 Task: Locate a 24-hour pharmacy in the Upper East Side.
Action: Mouse moved to (422, 278)
Screenshot: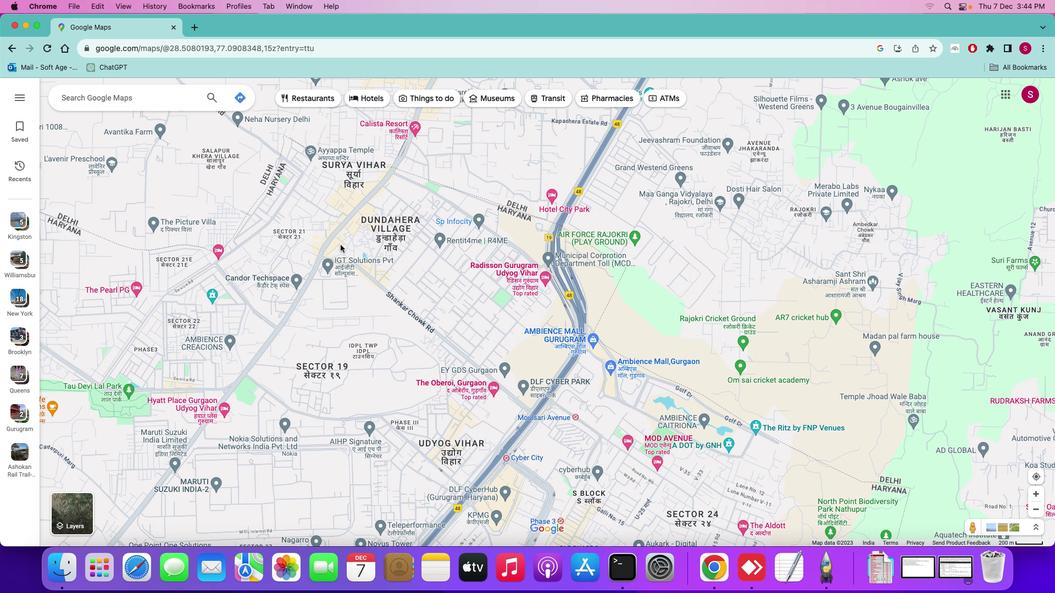 
Action: Mouse pressed left at (422, 278)
Screenshot: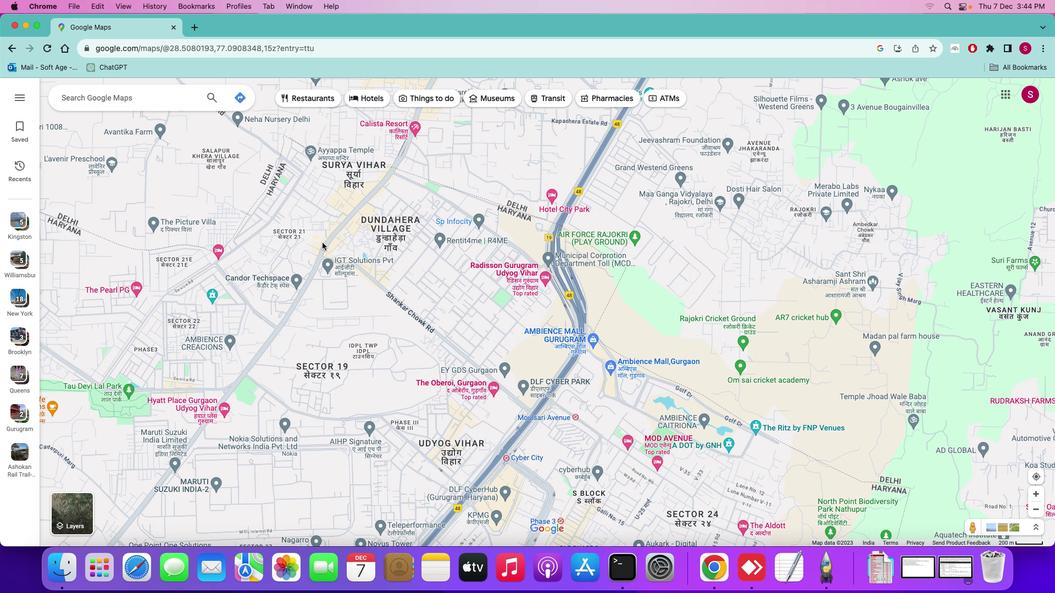 
Action: Mouse moved to (211, 96)
Screenshot: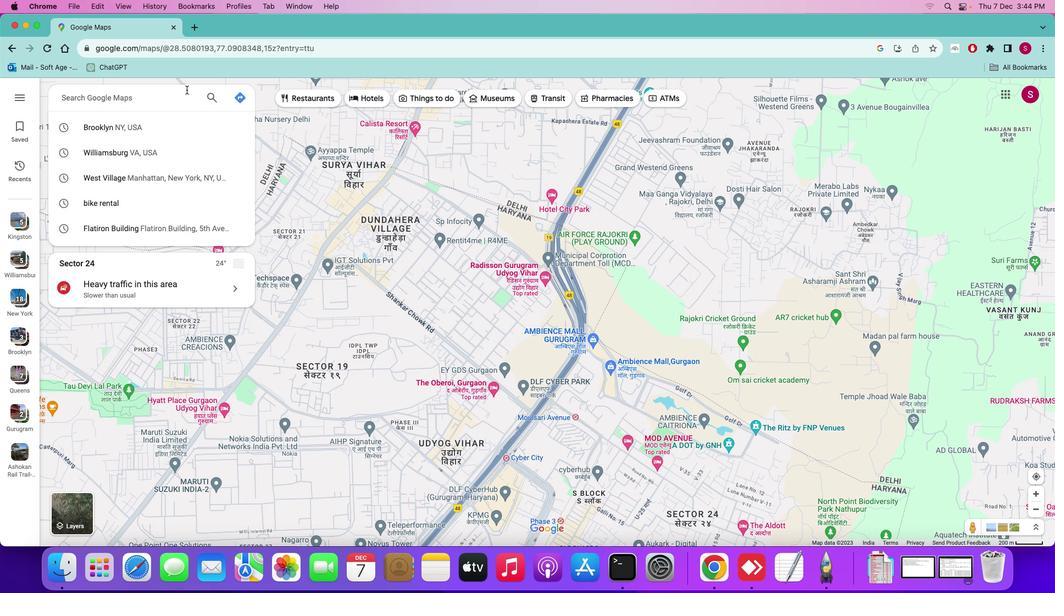 
Action: Mouse pressed left at (211, 96)
Screenshot: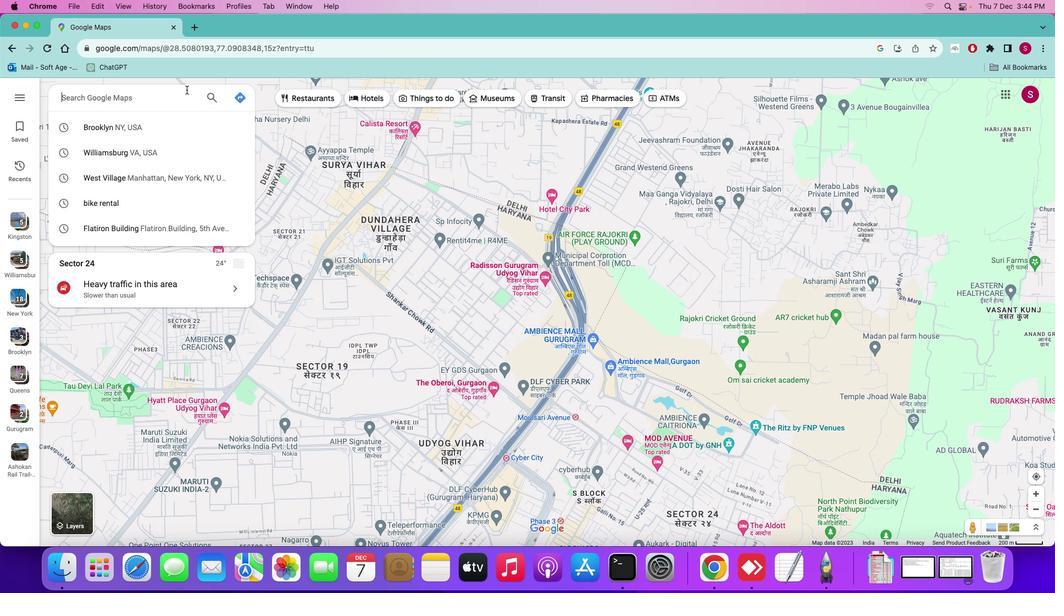
Action: Mouse moved to (186, 90)
Screenshot: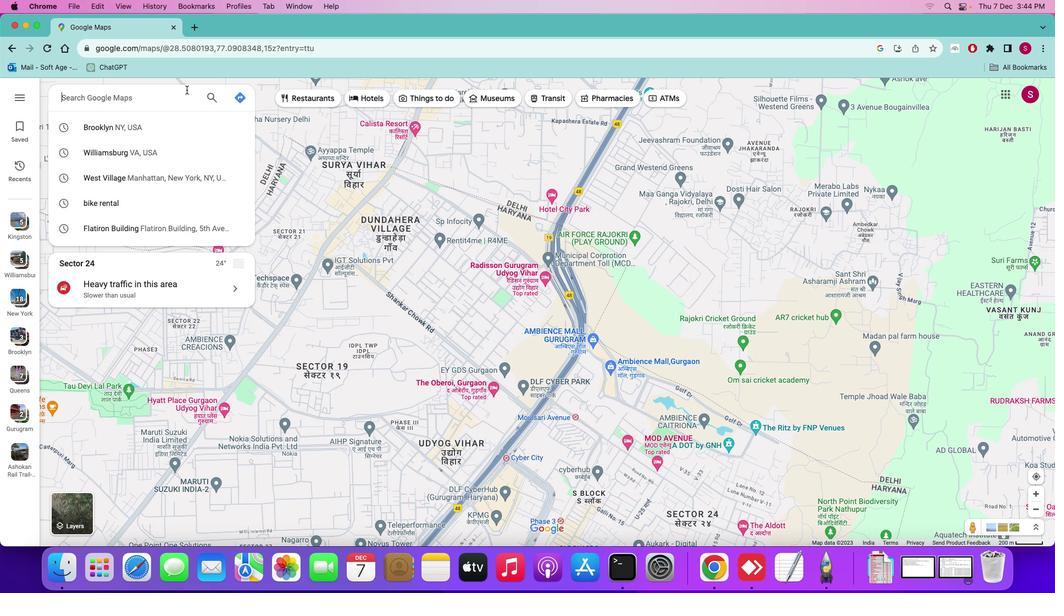 
Action: Key pressed Key.shift_r'T''h''e'Key.spaceKey.shift_r'U''p''p''e''r'Key.spaceKey.shift_r'E''a''s''t'Key.space's''i''d''e'Key.enter
Screenshot: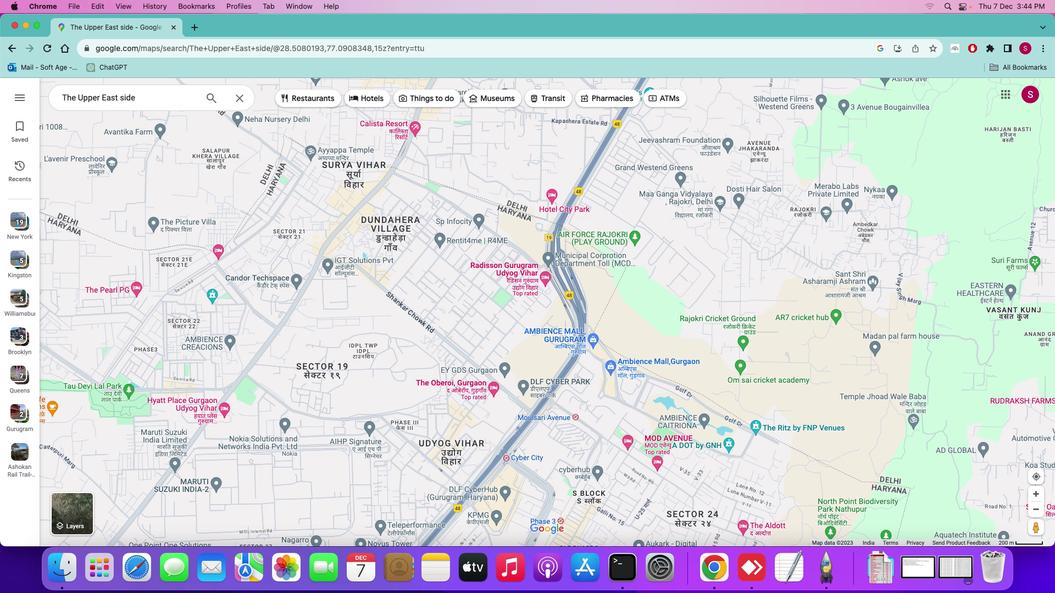 
Action: Mouse moved to (503, 342)
Screenshot: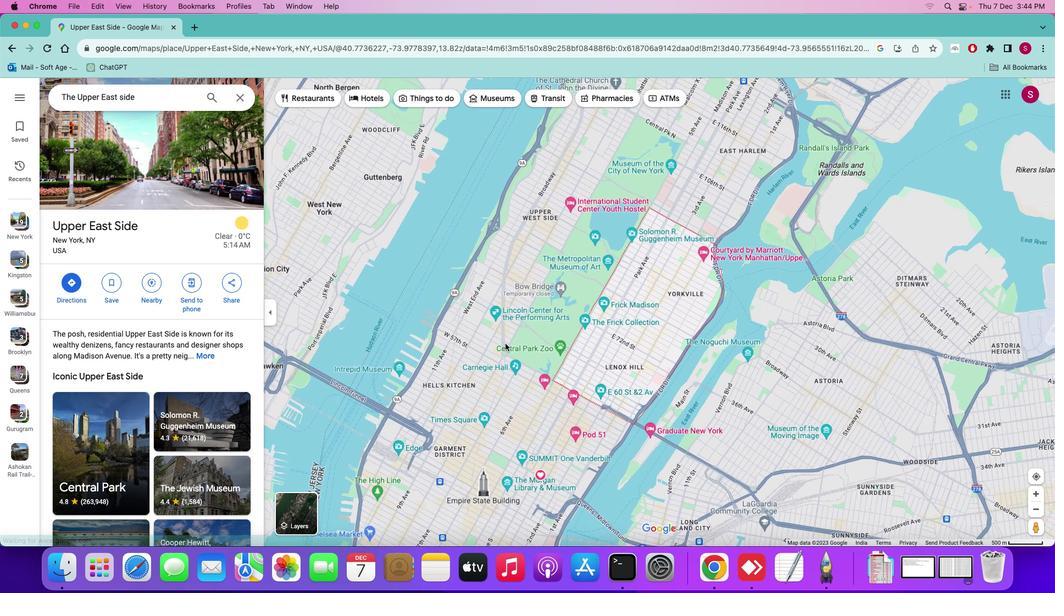 
Action: Mouse scrolled (503, 342) with delta (0, 0)
Screenshot: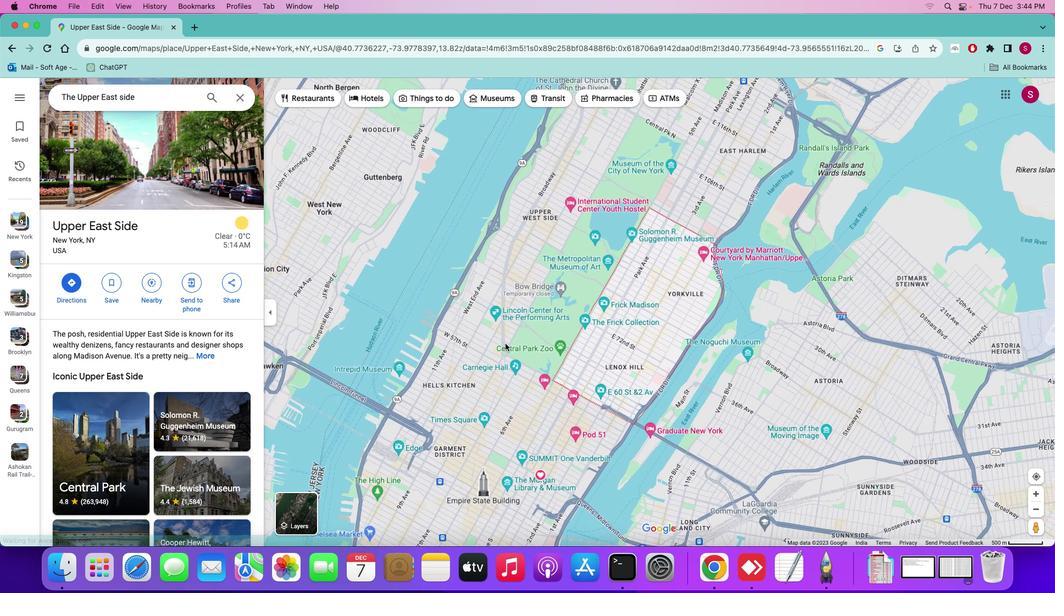 
Action: Mouse scrolled (503, 342) with delta (0, 0)
Screenshot: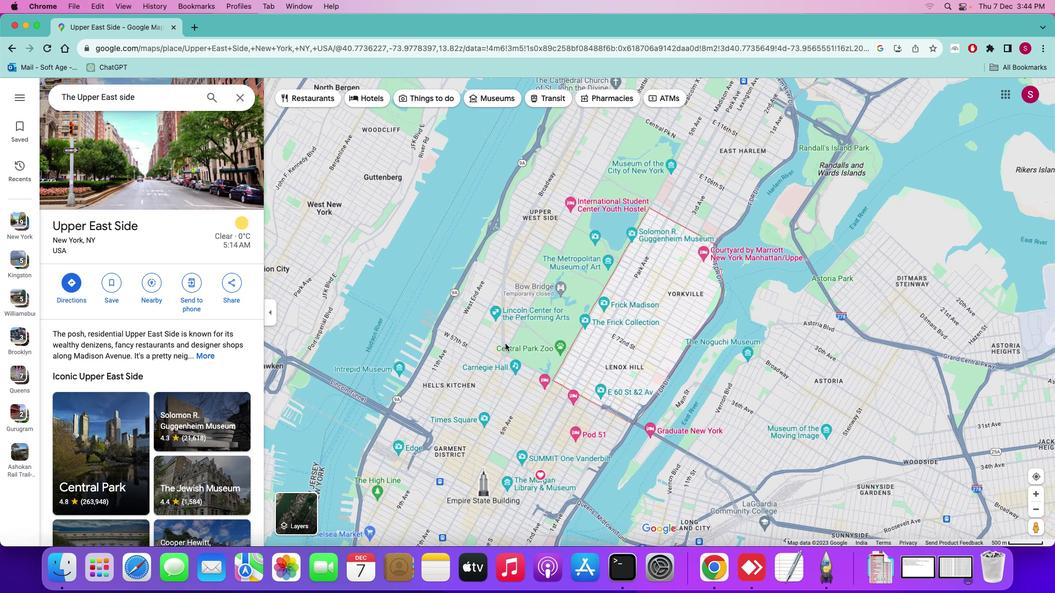 
Action: Mouse moved to (505, 344)
Screenshot: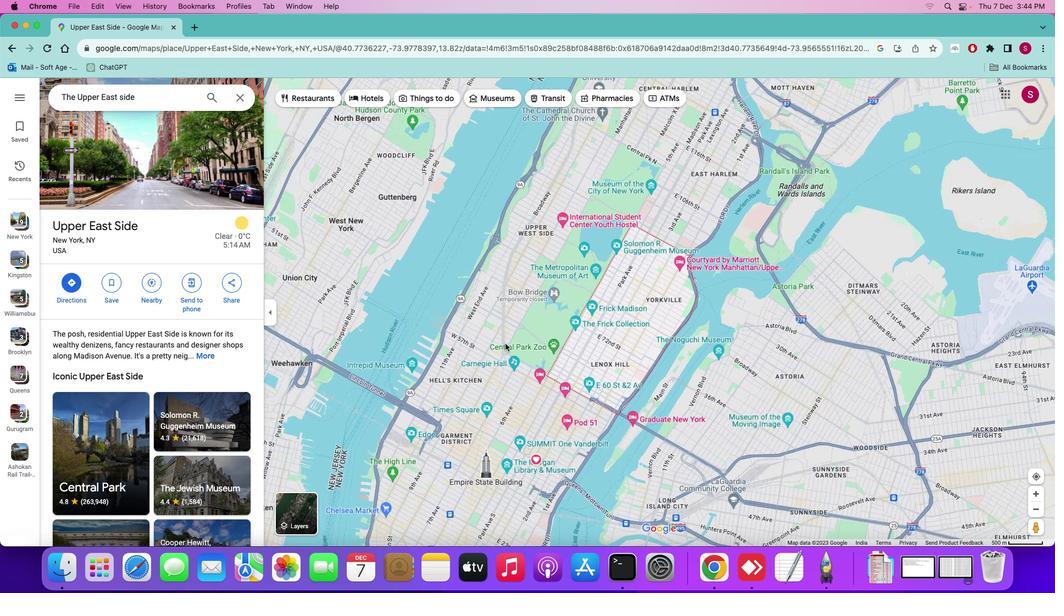 
Action: Mouse scrolled (505, 344) with delta (0, 0)
Screenshot: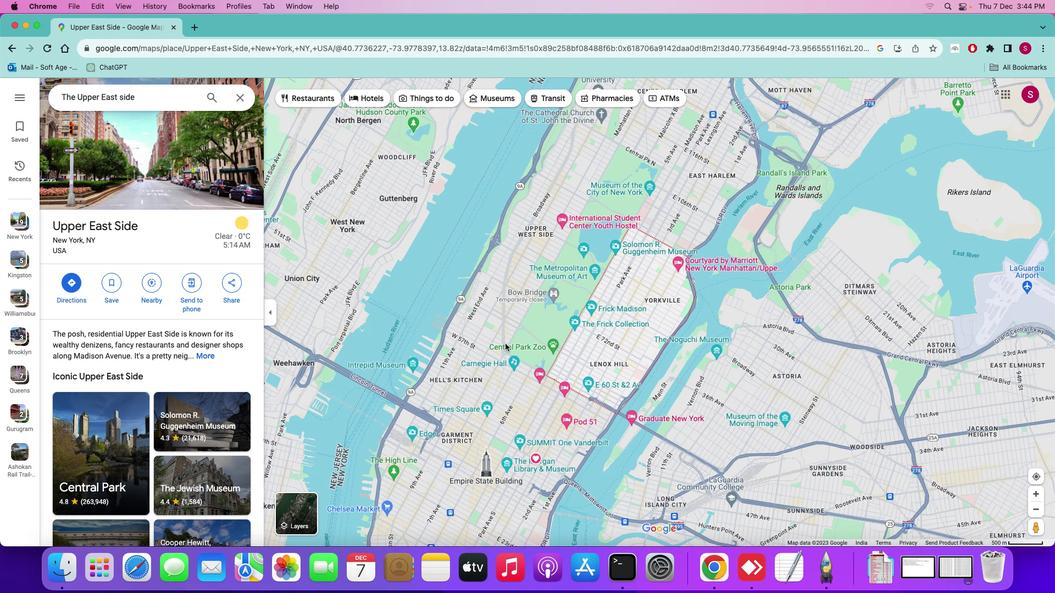 
Action: Mouse scrolled (505, 344) with delta (0, 0)
Screenshot: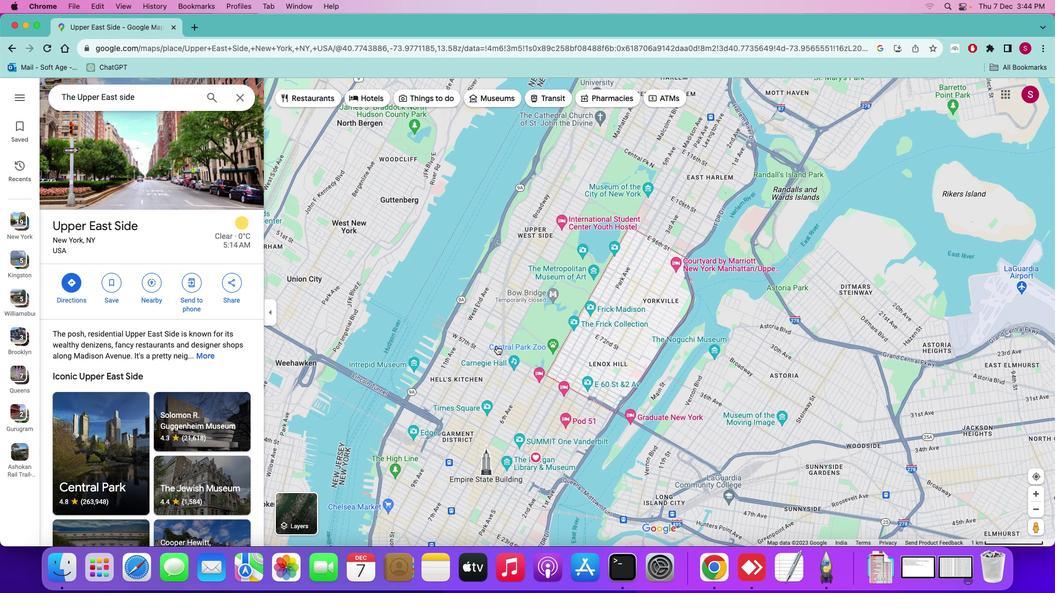
Action: Mouse scrolled (505, 344) with delta (0, 0)
Screenshot: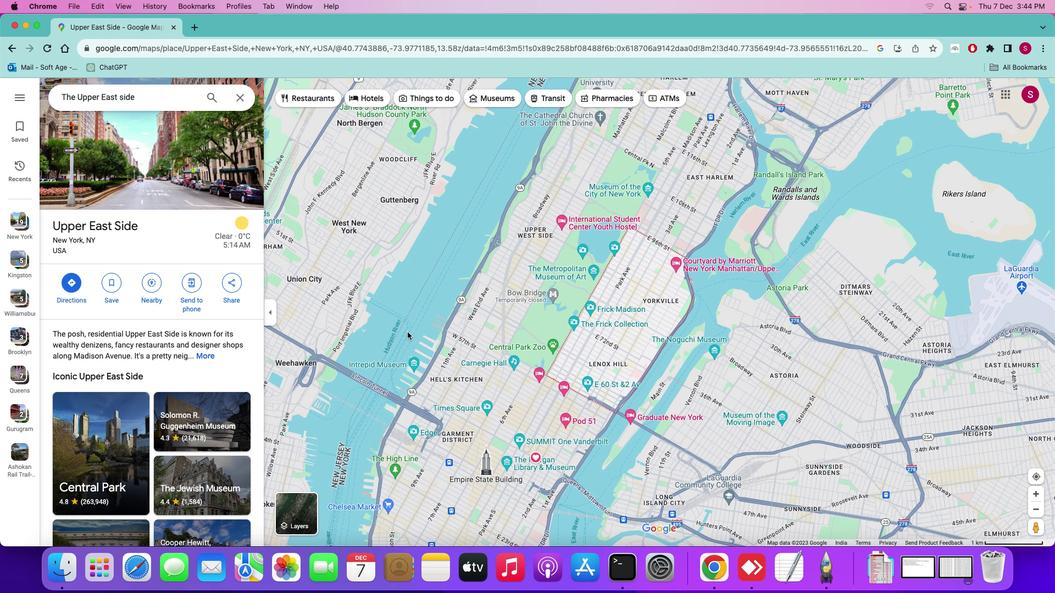 
Action: Mouse scrolled (505, 344) with delta (0, 0)
Screenshot: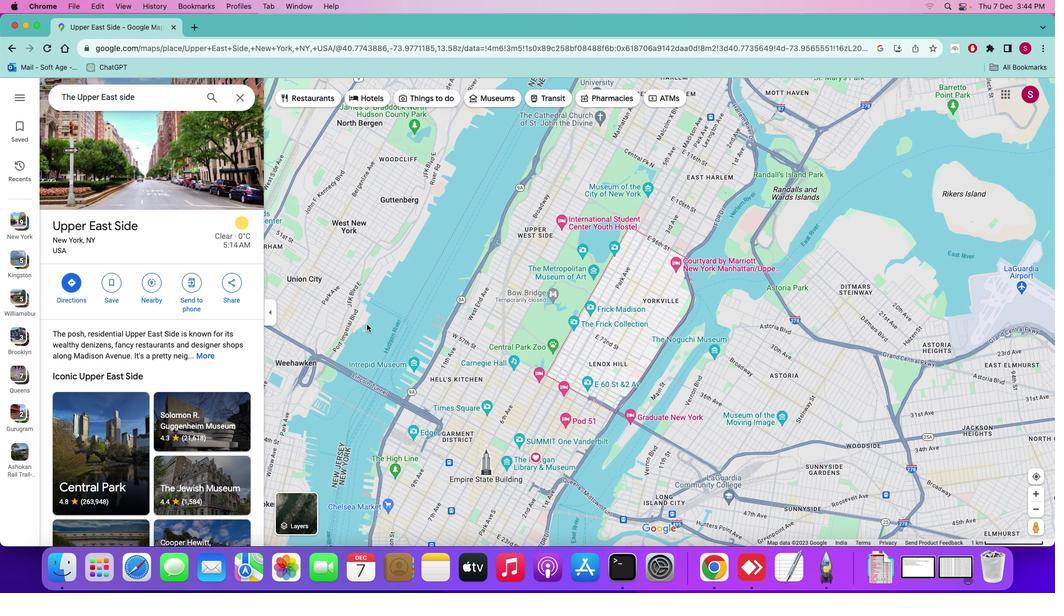 
Action: Mouse scrolled (505, 344) with delta (0, 0)
Screenshot: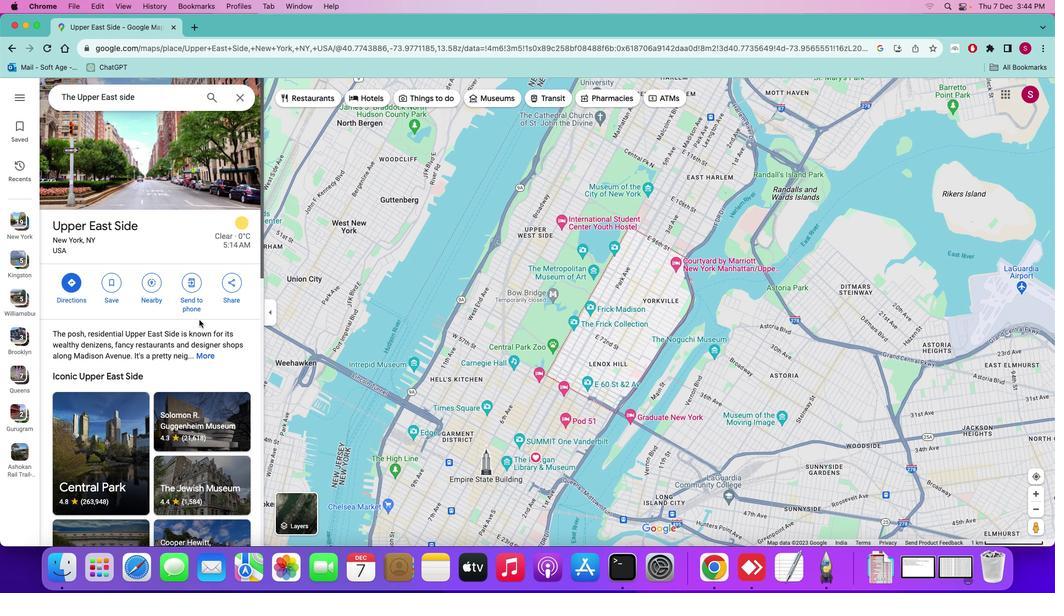 
Action: Mouse moved to (149, 282)
Screenshot: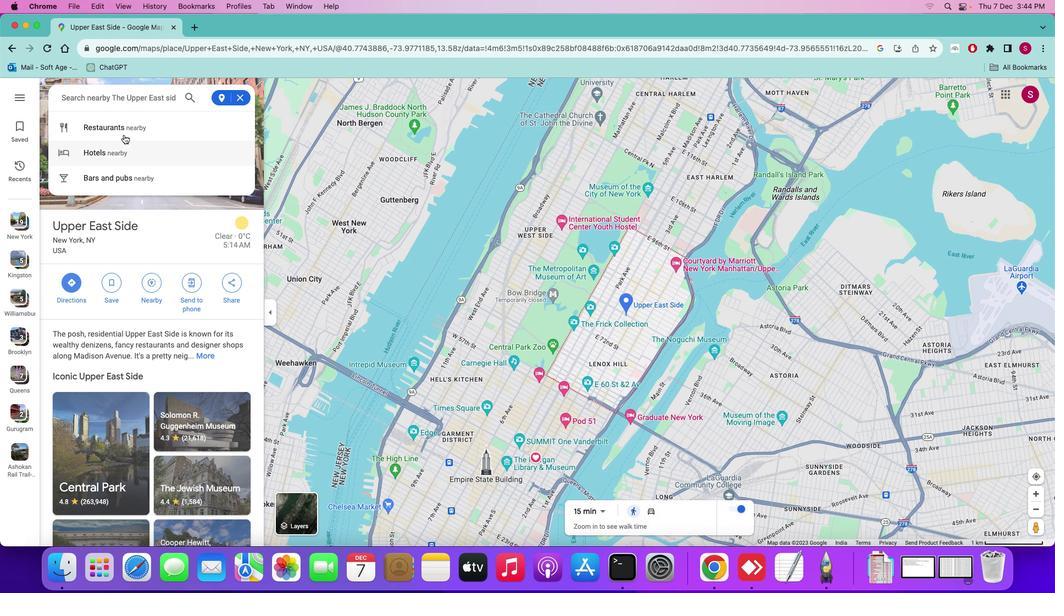 
Action: Mouse pressed left at (149, 282)
Screenshot: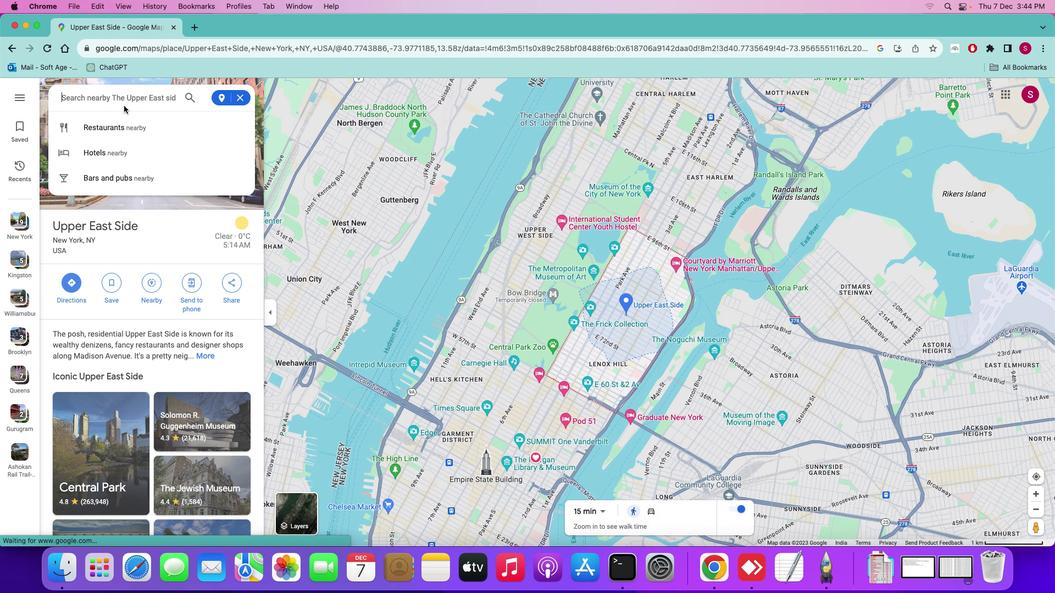 
Action: Mouse moved to (125, 98)
Screenshot: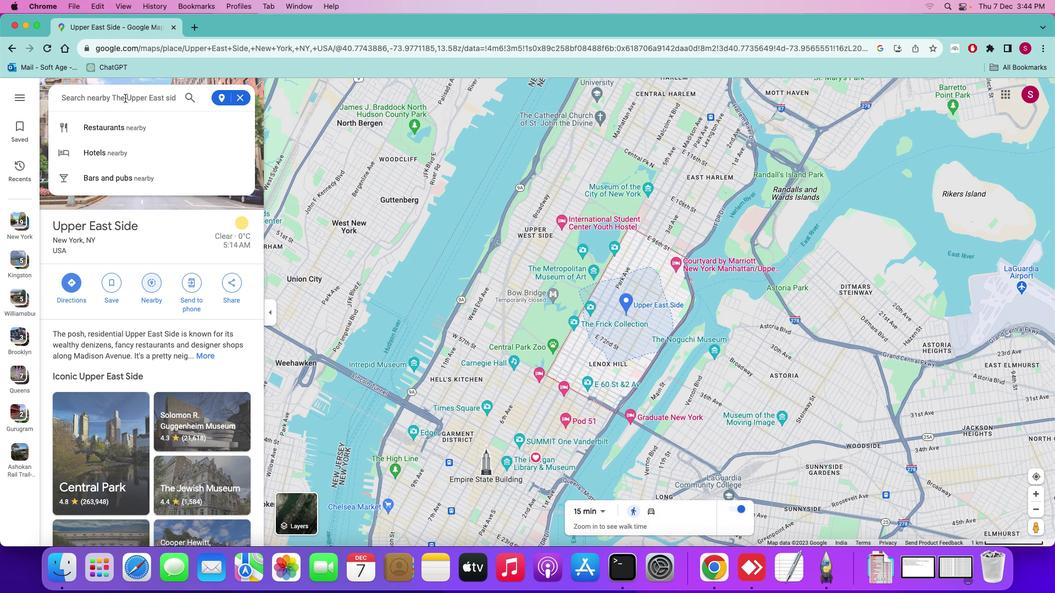 
Action: Mouse pressed left at (125, 98)
Screenshot: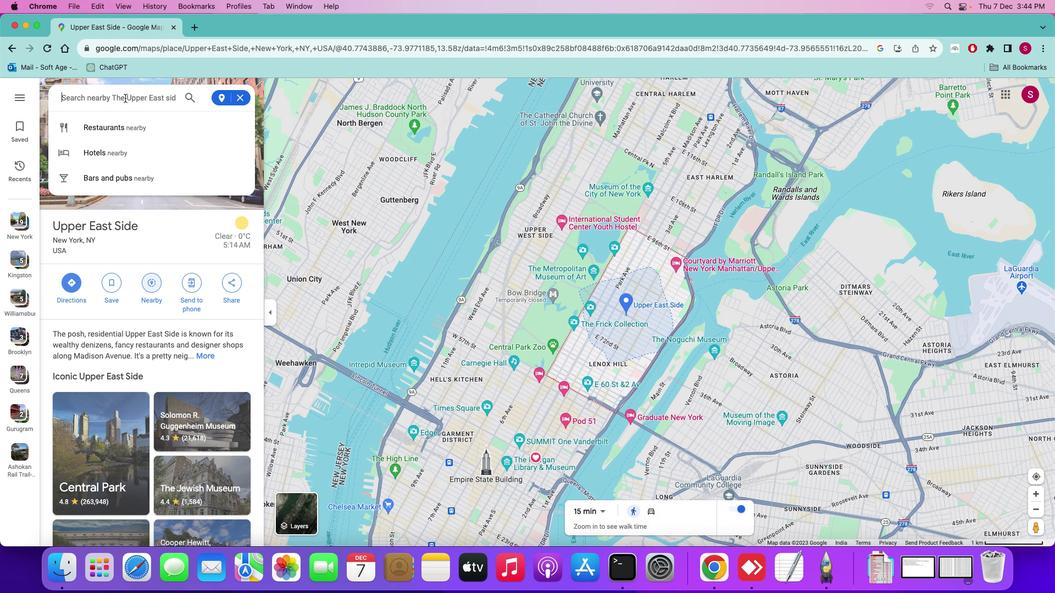 
Action: Key pressed '2''4''-''h''o''u''r''s'Key.space'p''h''a''r''m''a''c''y'Key.enter
Screenshot: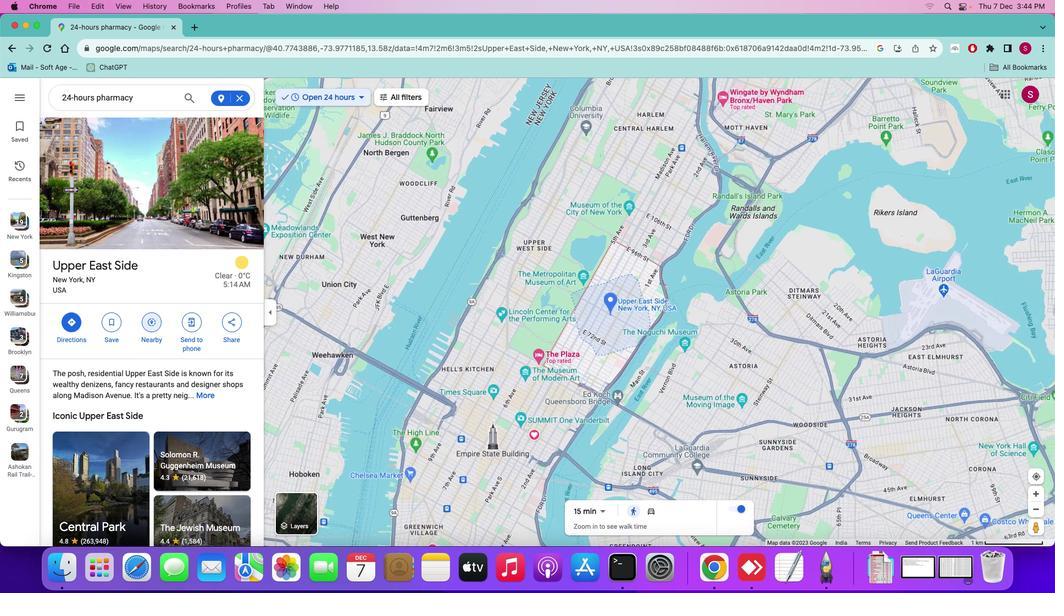 
Action: Mouse moved to (103, 156)
Screenshot: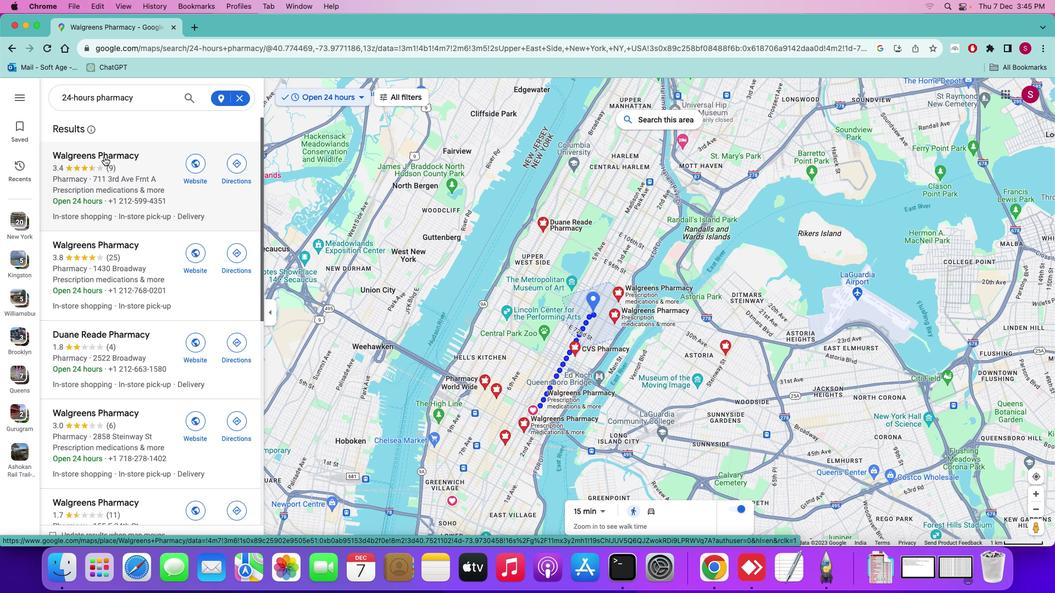 
Action: Mouse pressed left at (103, 156)
Screenshot: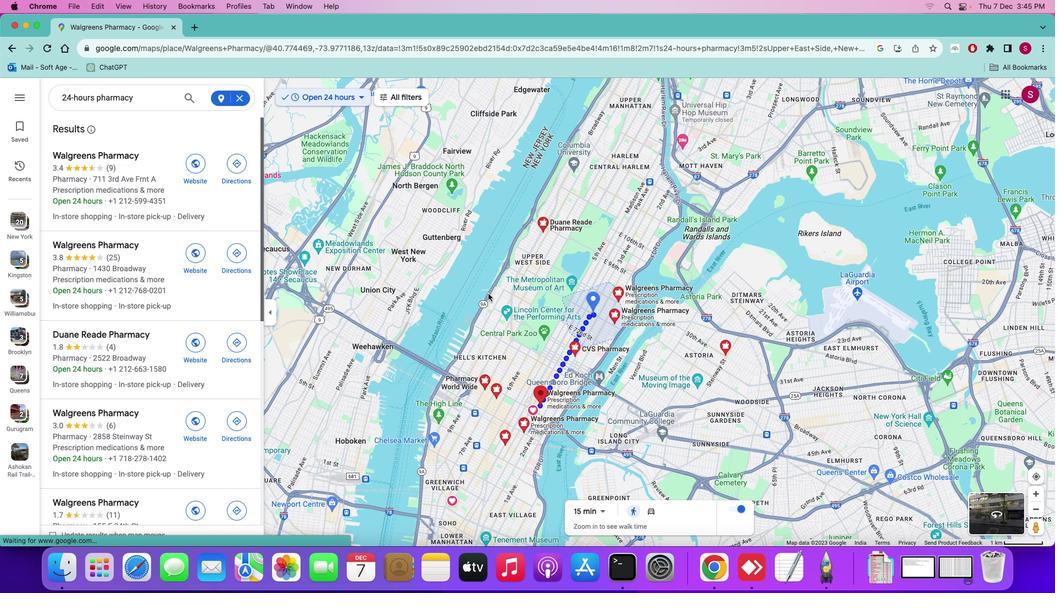 
Action: Mouse moved to (488, 294)
Screenshot: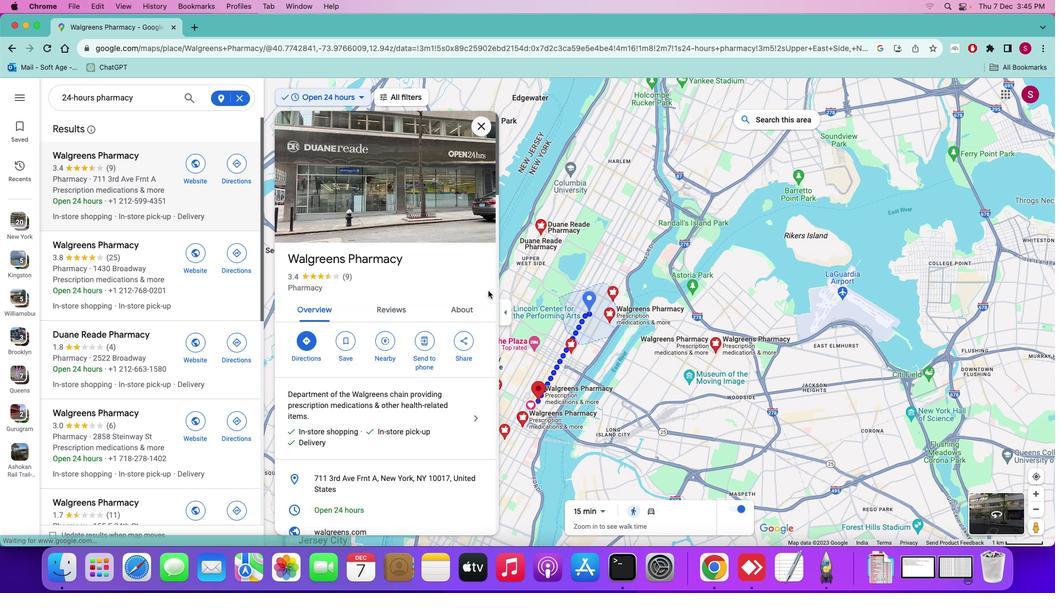 
Action: Mouse scrolled (488, 294) with delta (0, 0)
Screenshot: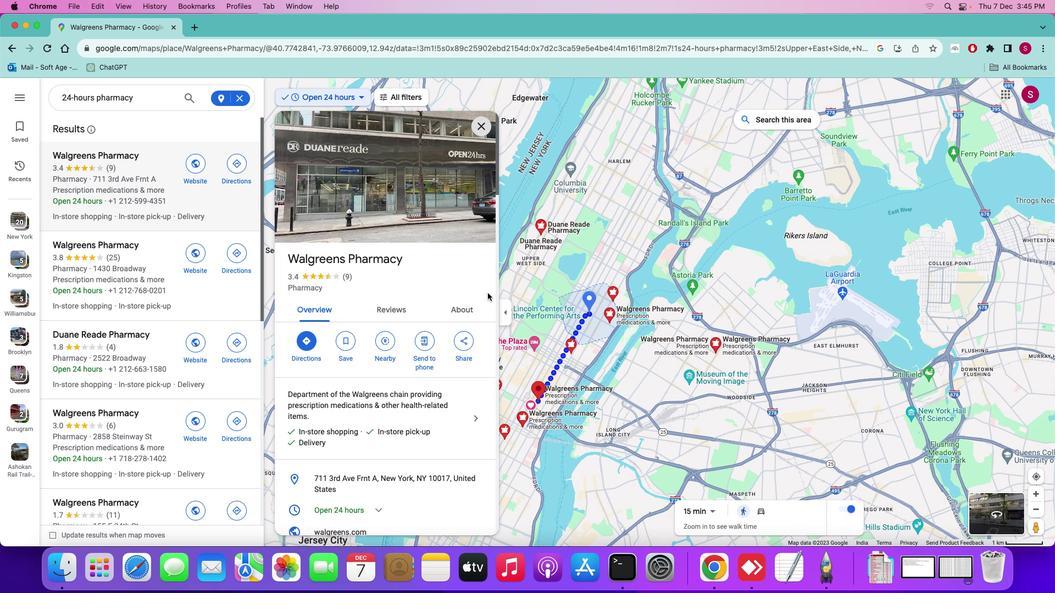 
Action: Mouse moved to (488, 294)
Screenshot: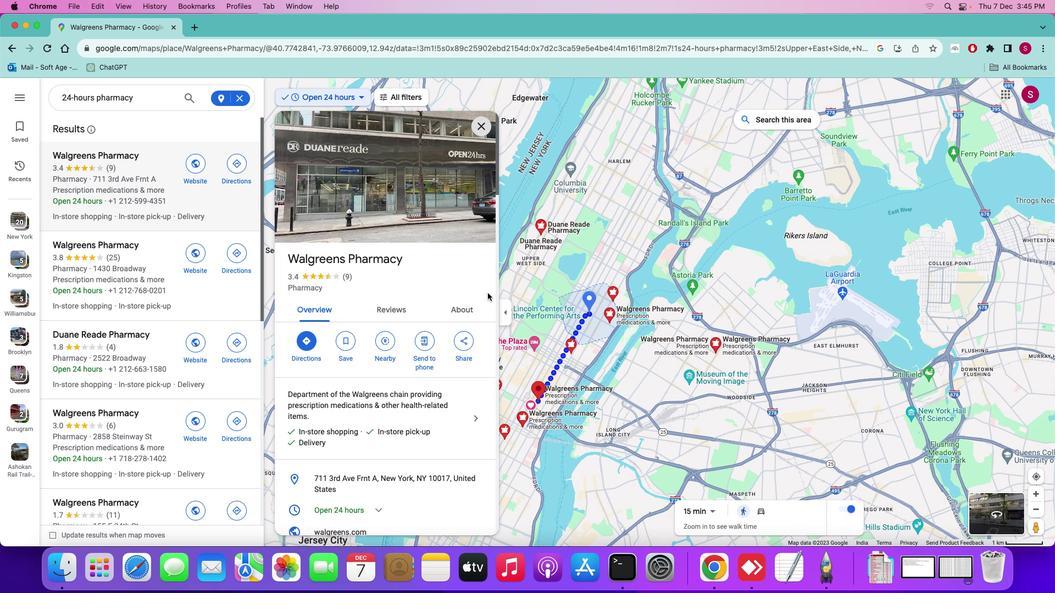 
Action: Mouse scrolled (488, 294) with delta (0, 0)
Screenshot: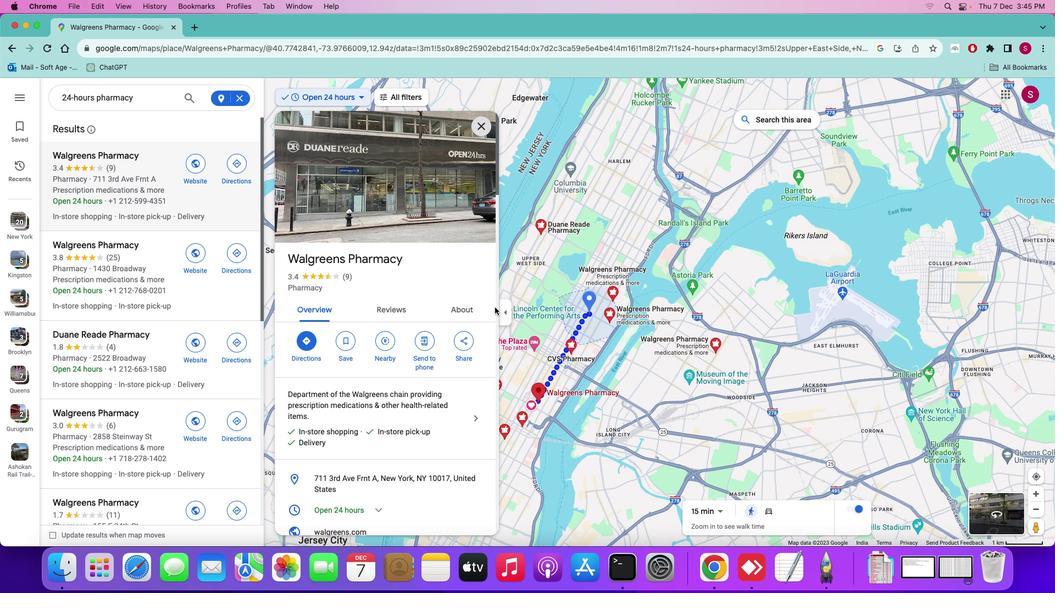 
Action: Mouse scrolled (488, 294) with delta (0, 0)
Screenshot: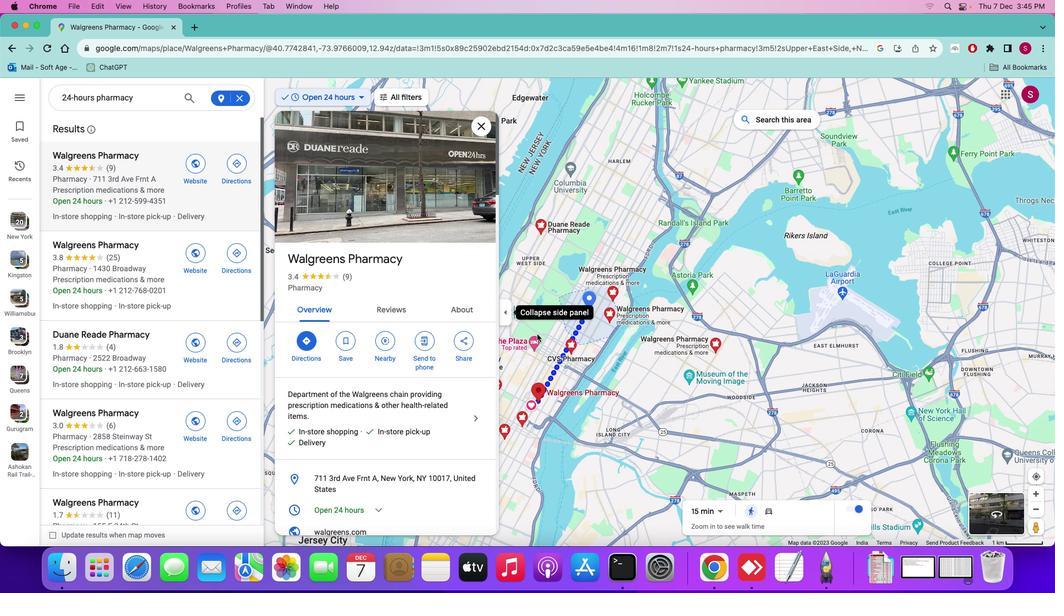 
Action: Mouse moved to (591, 356)
Screenshot: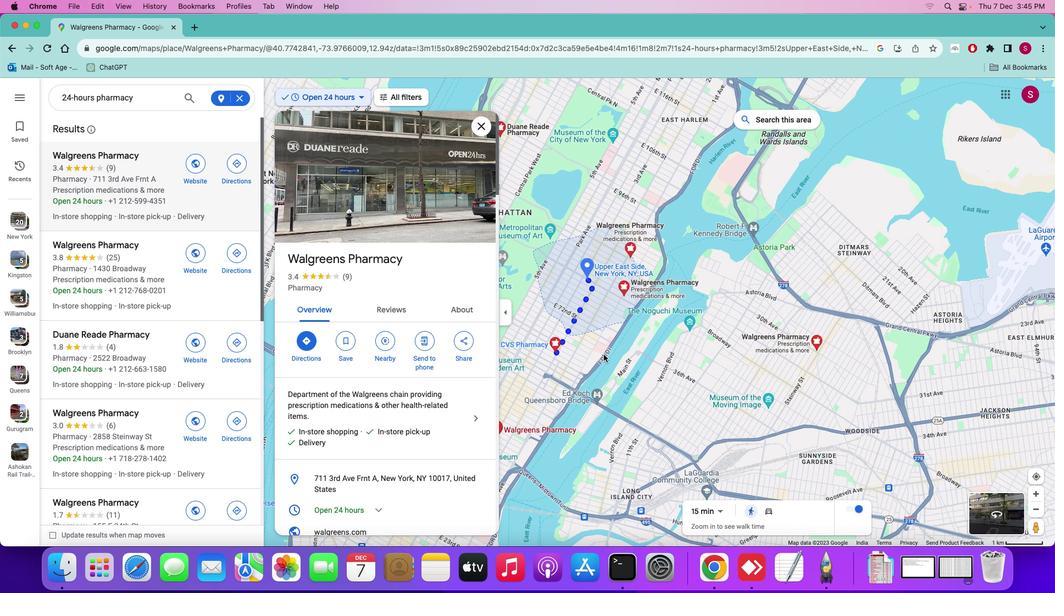 
Action: Mouse scrolled (591, 356) with delta (0, 0)
Screenshot: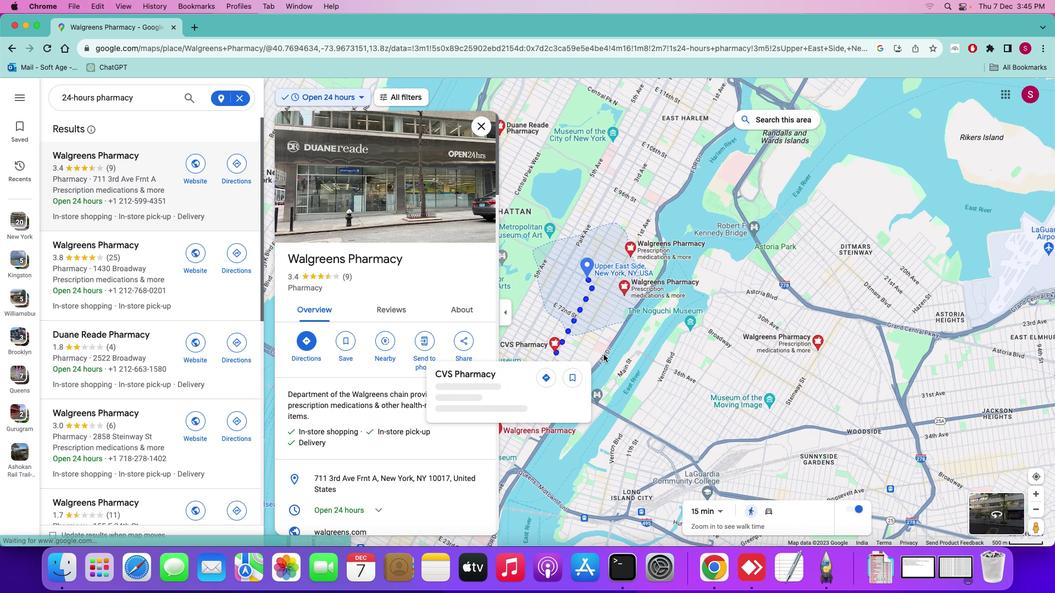 
Action: Mouse scrolled (591, 356) with delta (0, 0)
Screenshot: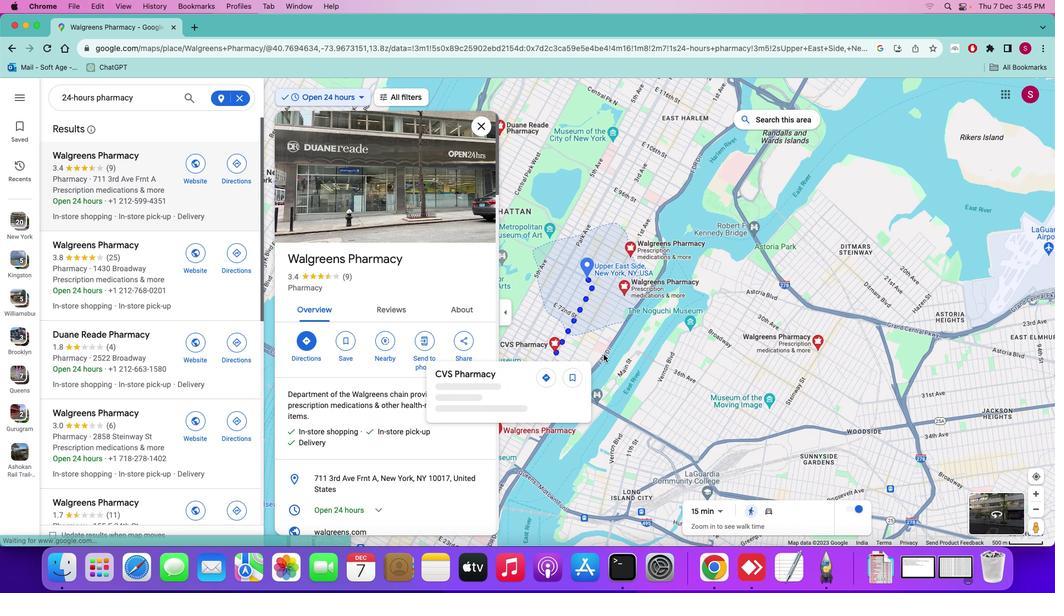 
Action: Mouse scrolled (591, 356) with delta (0, 1)
Screenshot: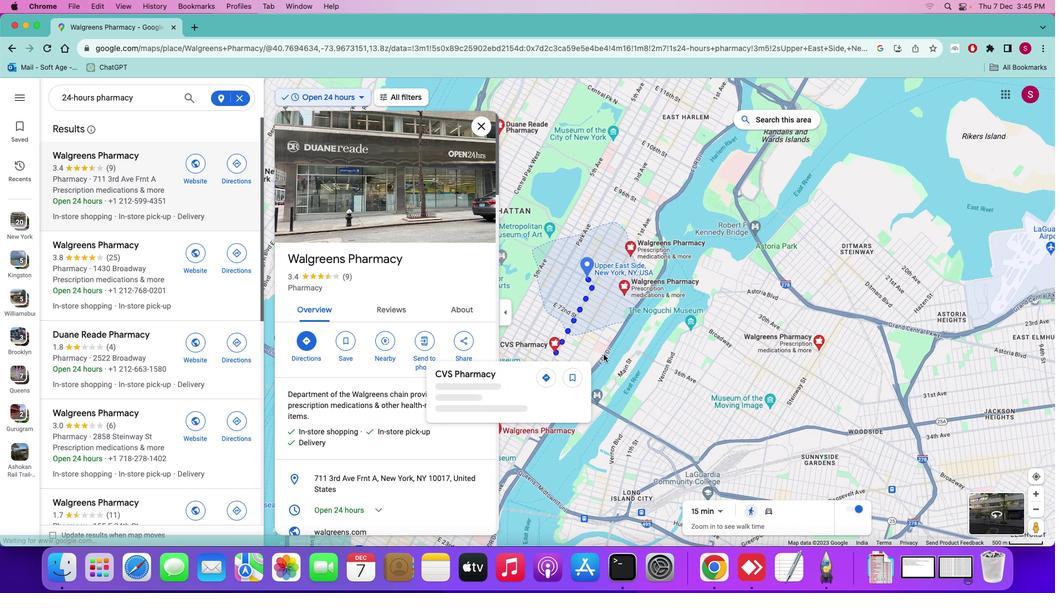 
Action: Mouse scrolled (591, 356) with delta (0, 2)
Screenshot: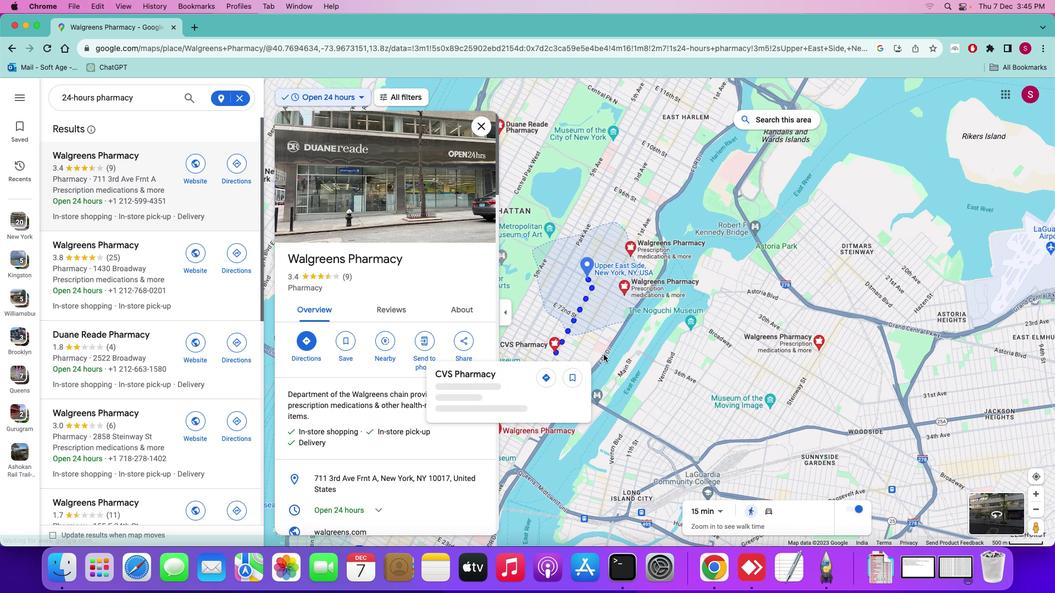 
Action: Mouse scrolled (591, 356) with delta (0, 0)
Screenshot: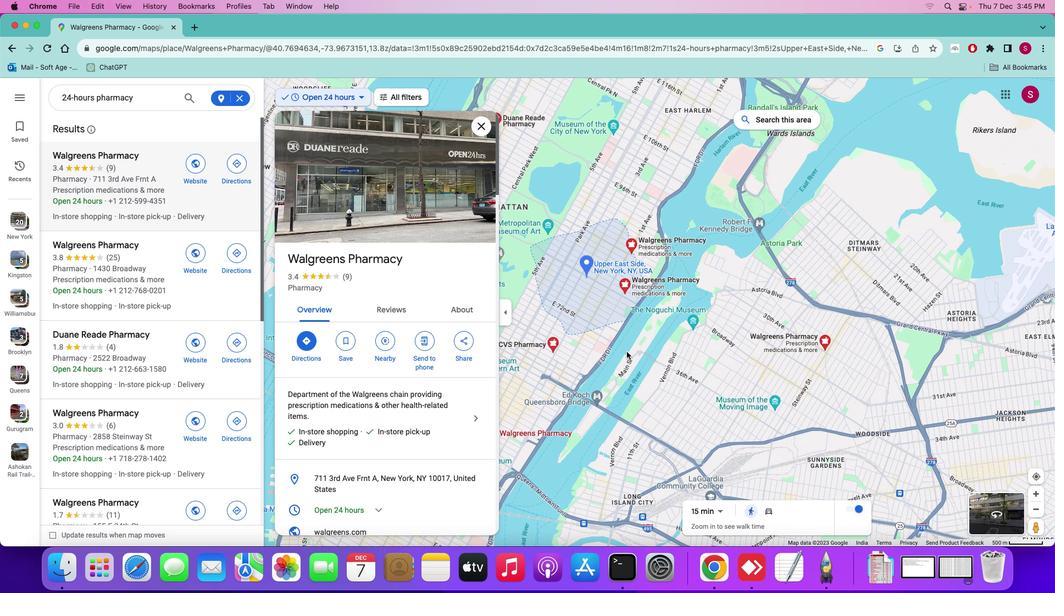 
Action: Mouse moved to (603, 355)
Screenshot: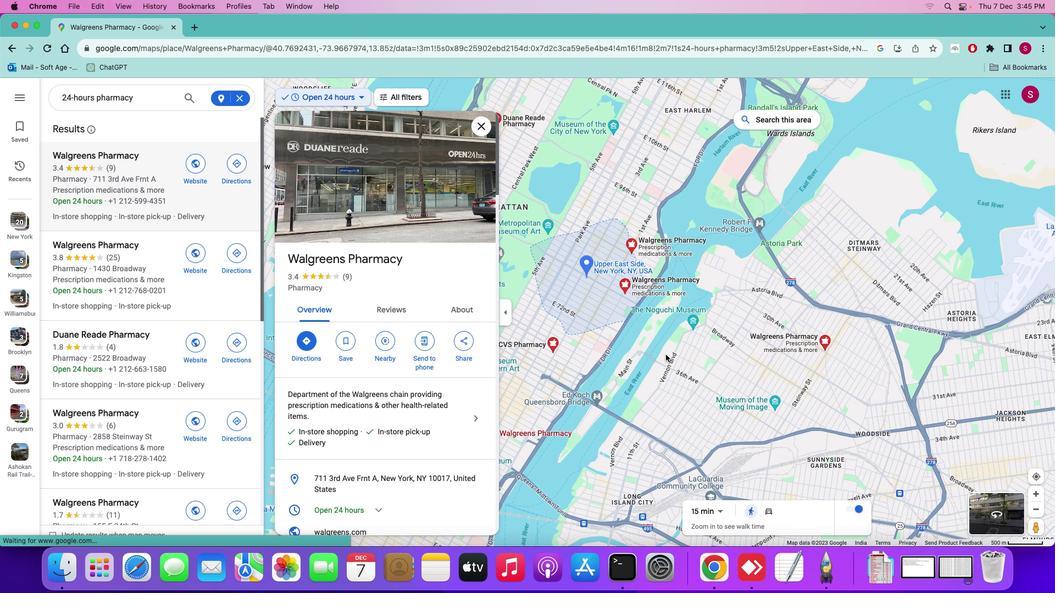 
Action: Mouse scrolled (603, 355) with delta (0, 0)
Screenshot: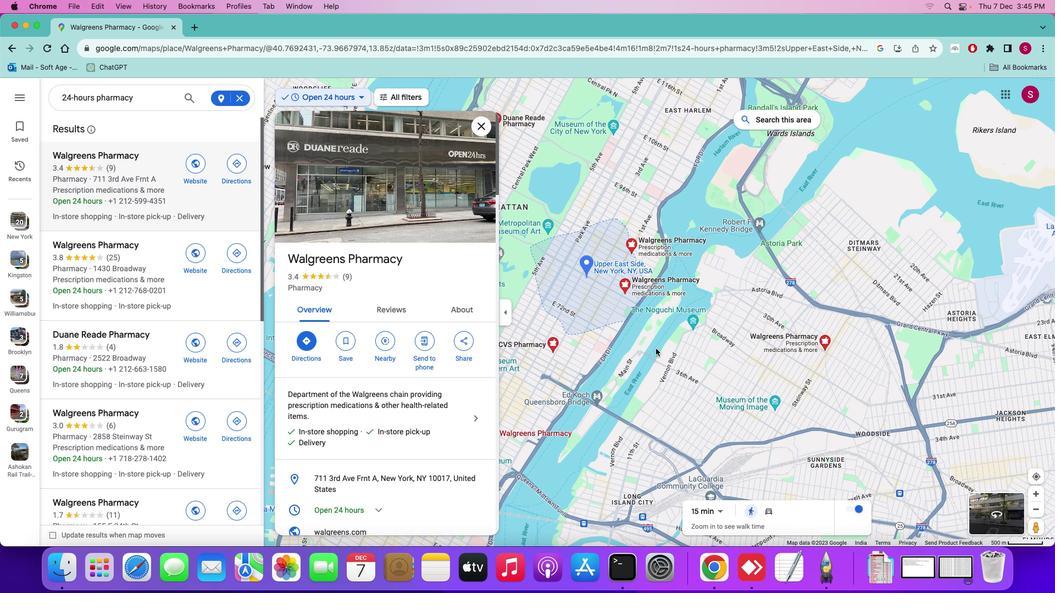 
Action: Mouse scrolled (603, 355) with delta (0, 0)
Screenshot: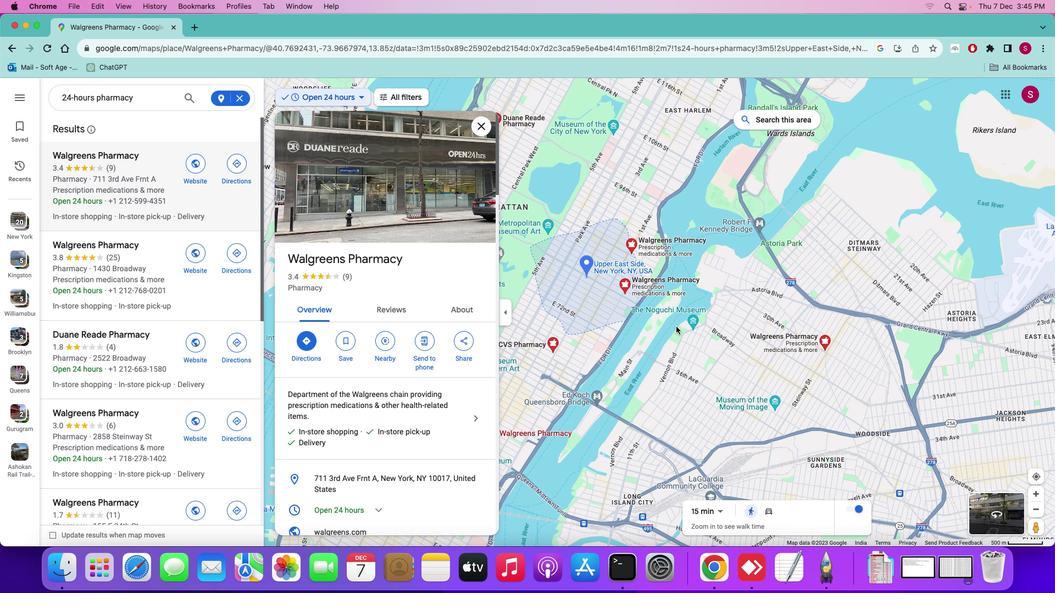 
Action: Mouse moved to (656, 349)
Screenshot: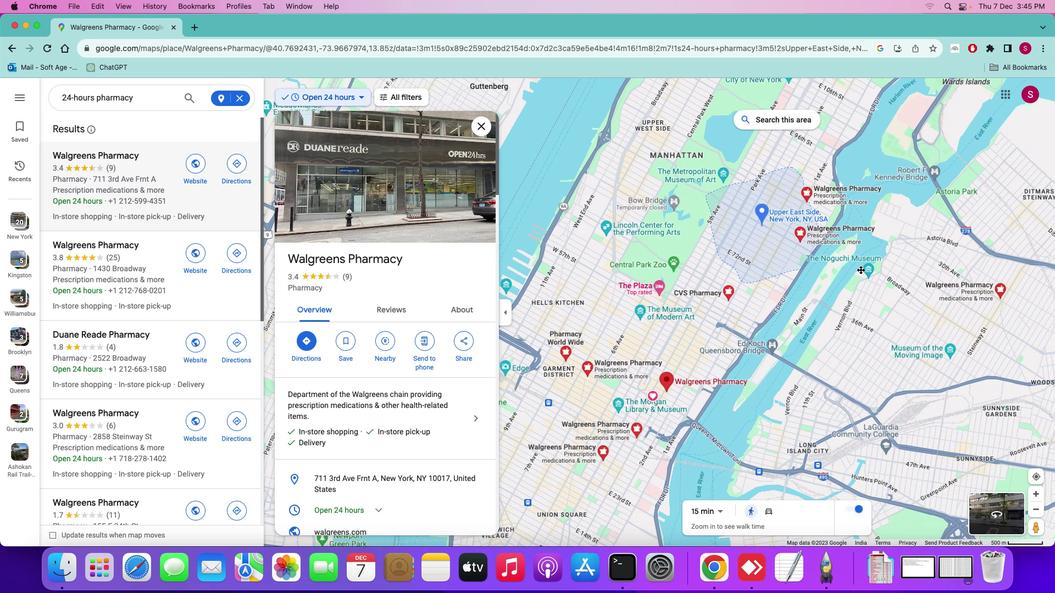 
Action: Mouse pressed left at (656, 349)
Screenshot: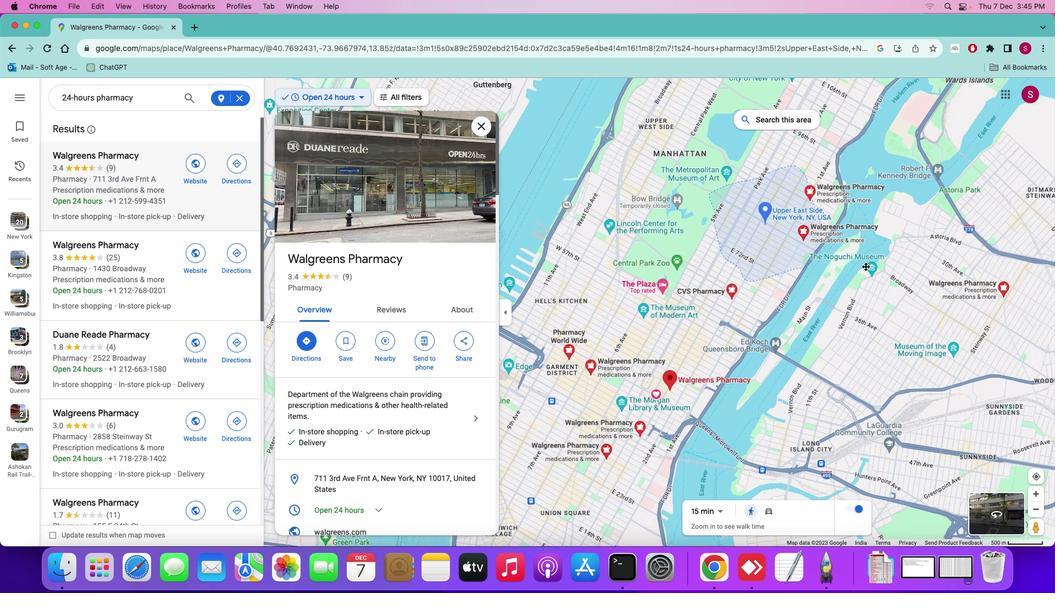 
Action: Mouse moved to (375, 301)
Screenshot: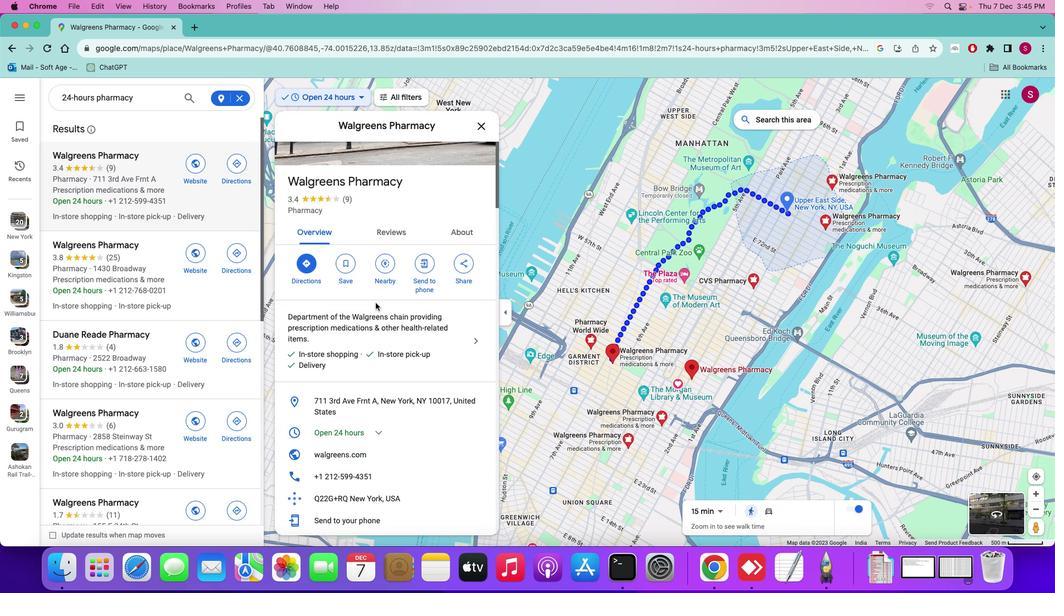 
Action: Mouse scrolled (375, 301) with delta (0, 0)
Screenshot: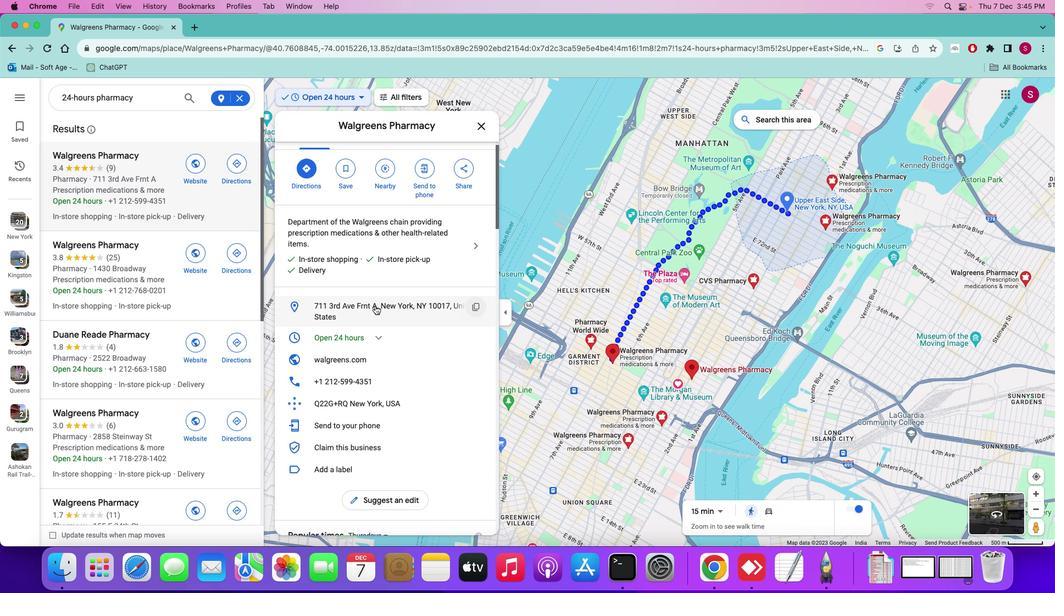 
Action: Mouse scrolled (375, 301) with delta (0, 0)
Screenshot: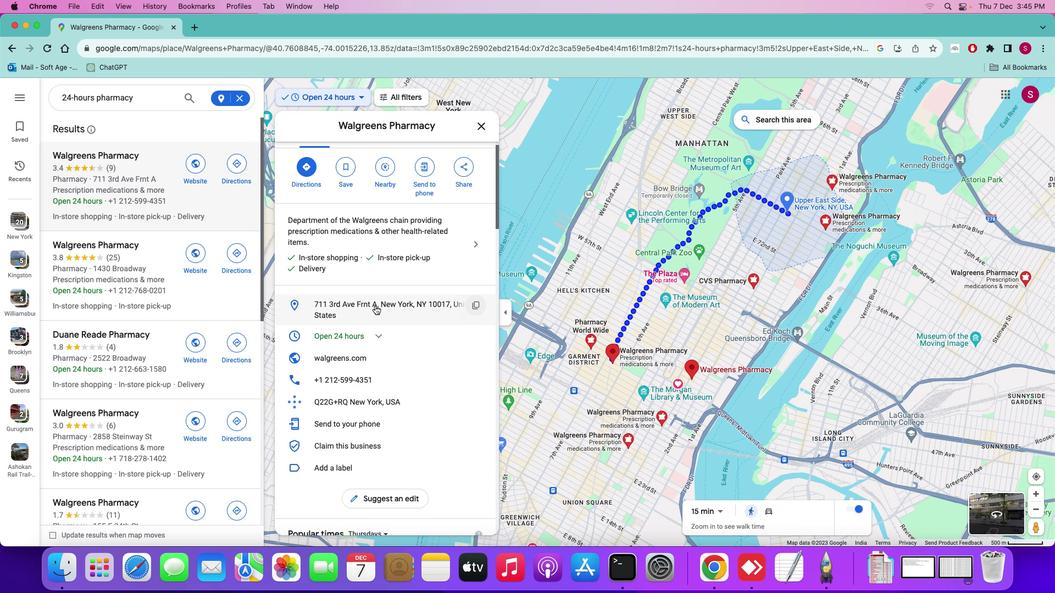 
Action: Mouse scrolled (375, 301) with delta (0, 0)
Screenshot: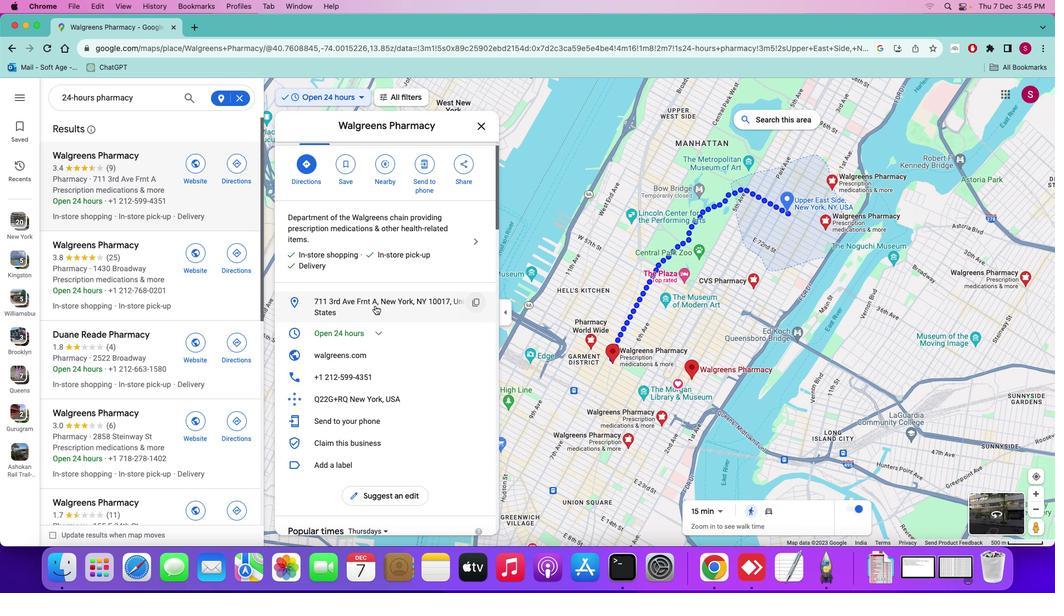 
Action: Mouse moved to (375, 302)
Screenshot: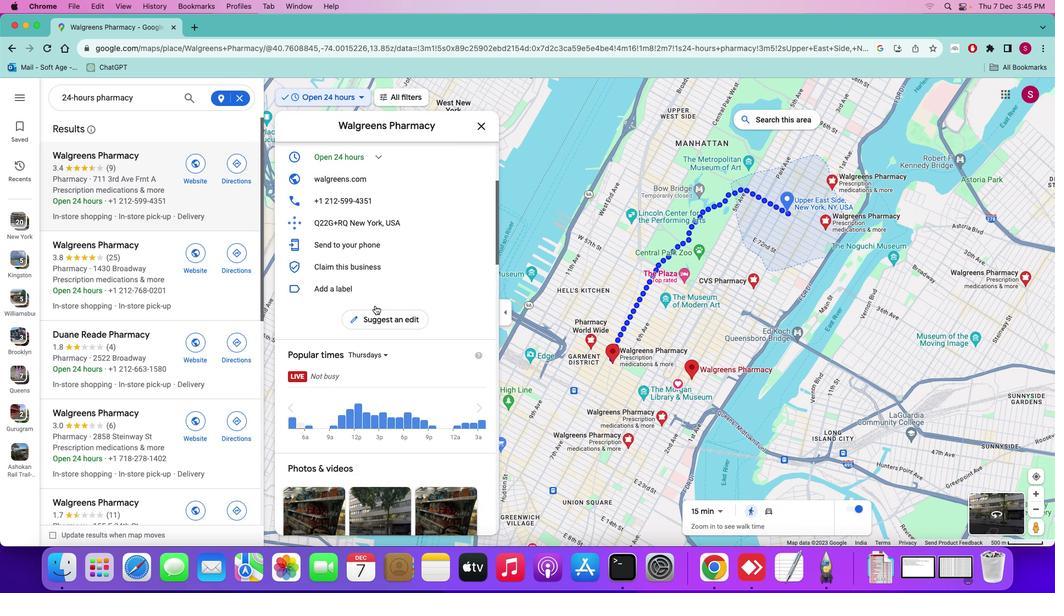 
Action: Mouse scrolled (375, 302) with delta (0, 0)
Screenshot: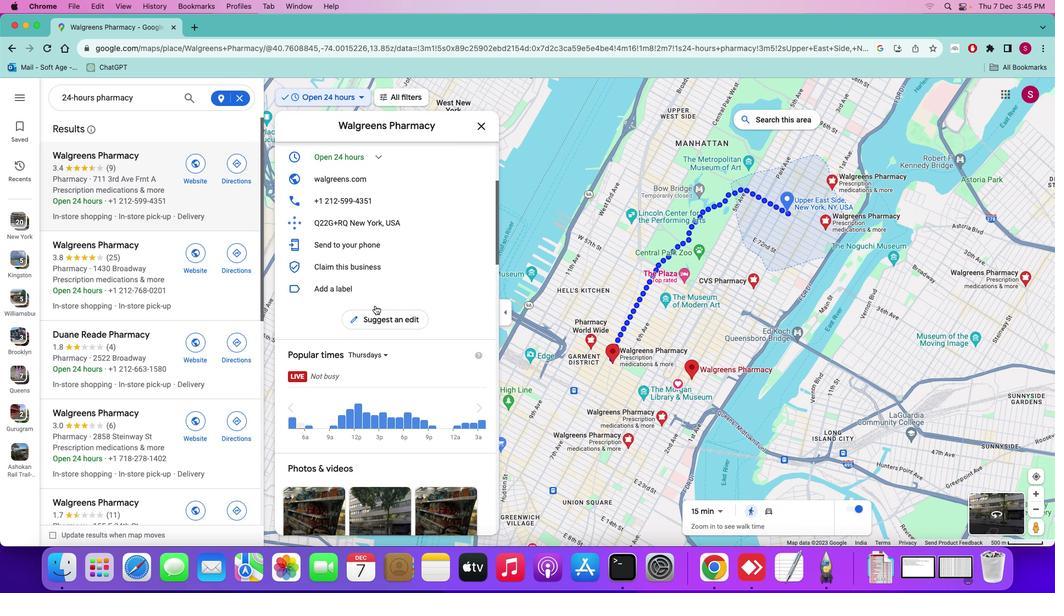 
Action: Mouse scrolled (375, 302) with delta (0, 0)
Screenshot: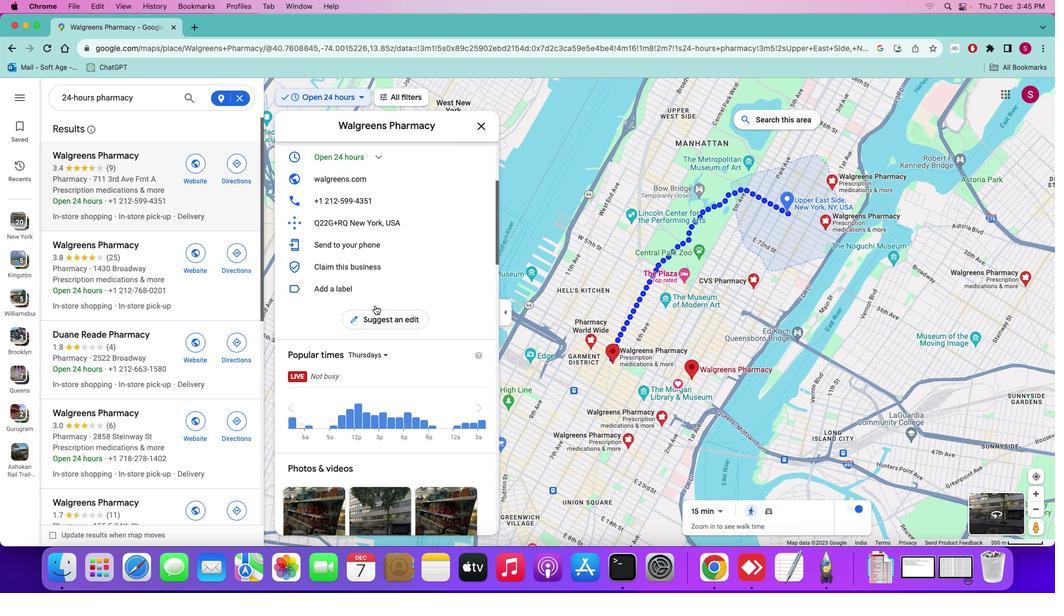 
Action: Mouse scrolled (375, 302) with delta (0, 0)
Screenshot: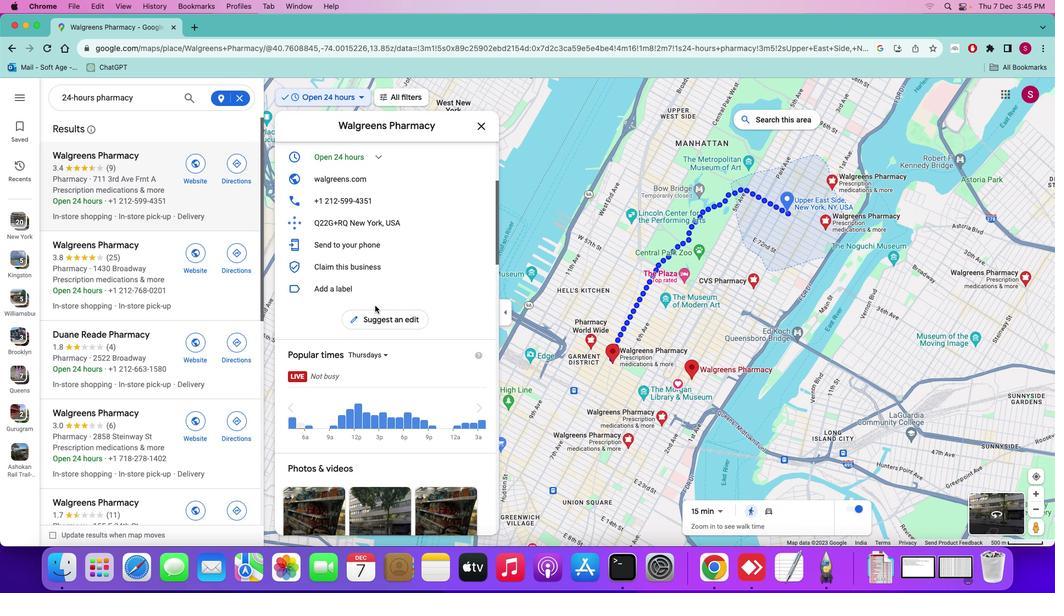 
Action: Mouse moved to (375, 302)
Screenshot: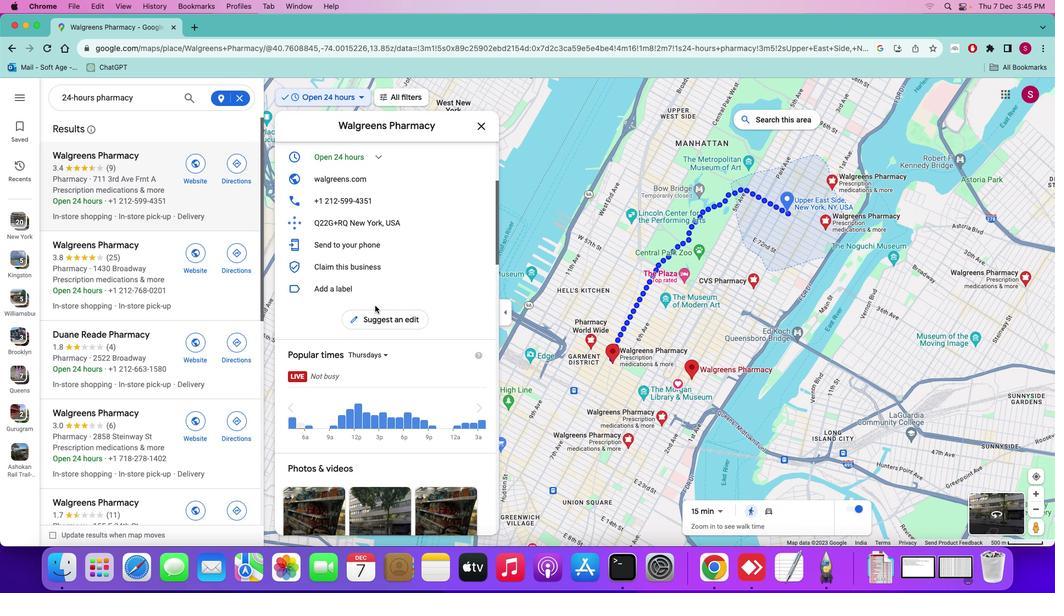 
Action: Mouse scrolled (375, 302) with delta (0, -1)
Screenshot: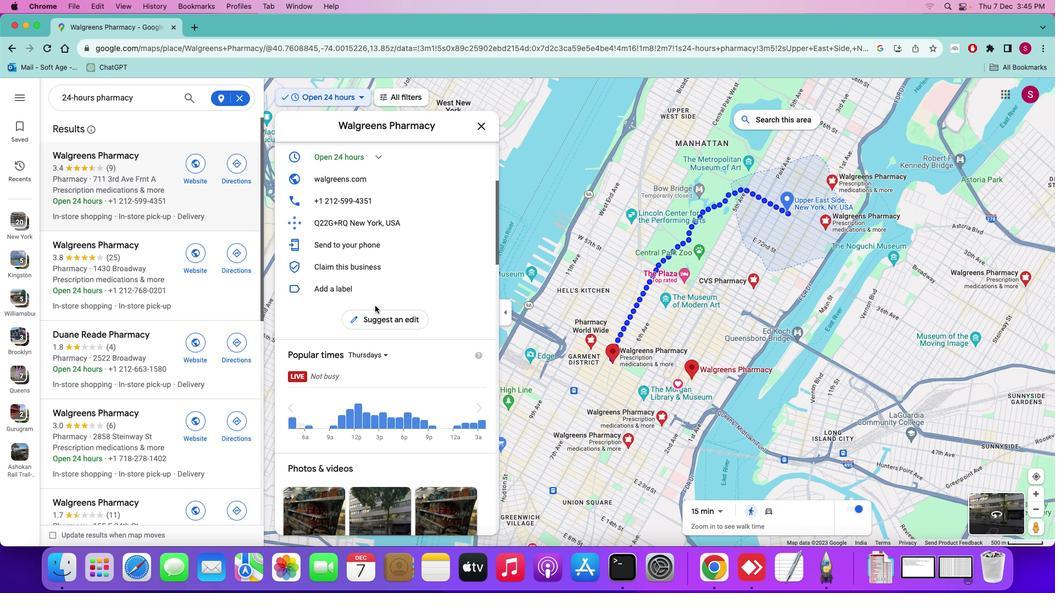 
Action: Mouse moved to (375, 303)
Screenshot: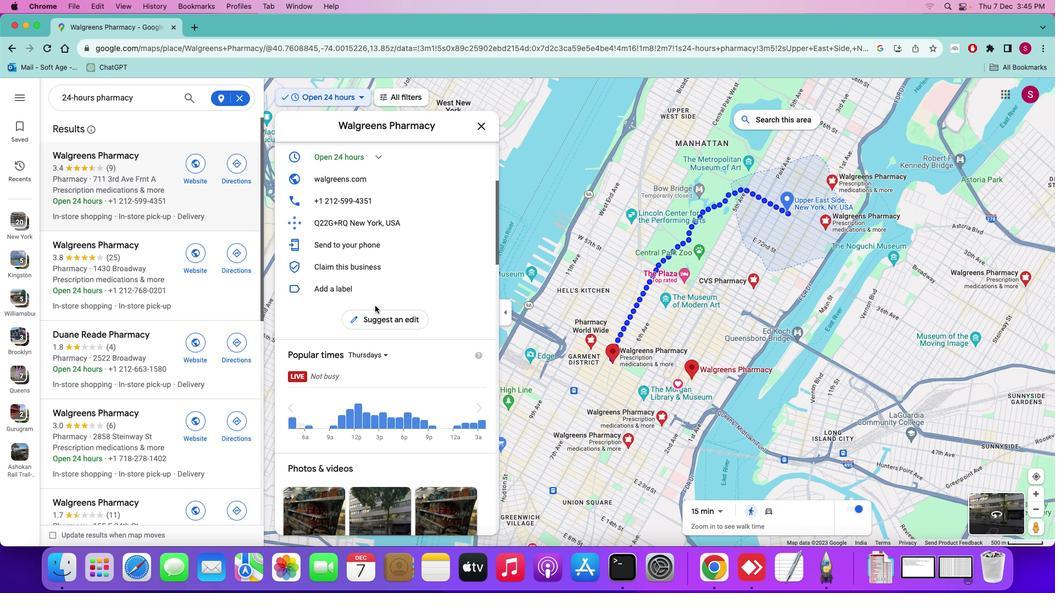 
Action: Mouse scrolled (375, 303) with delta (0, 0)
Screenshot: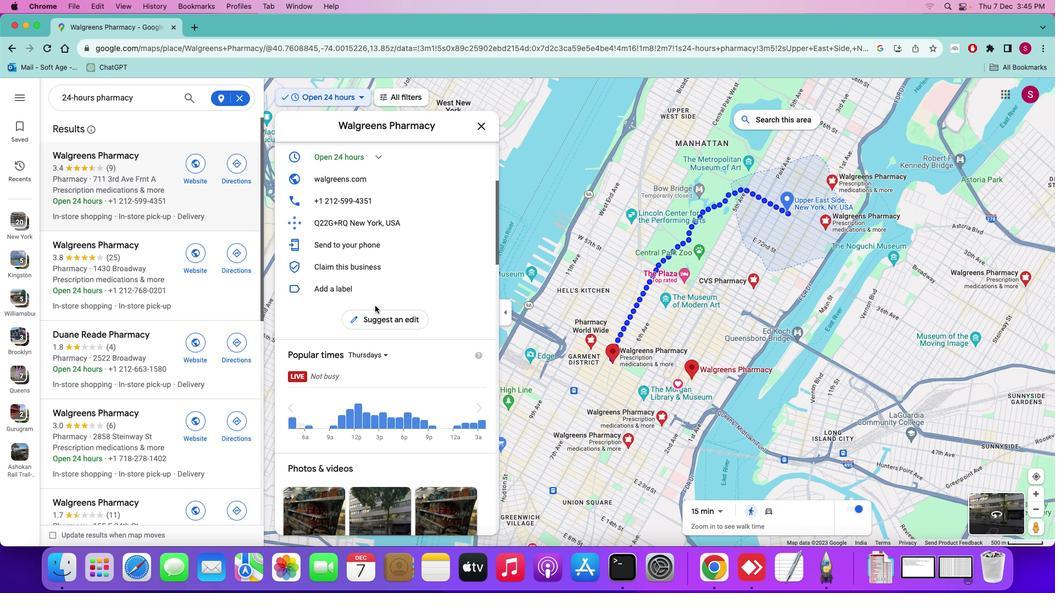 
Action: Mouse moved to (375, 305)
Screenshot: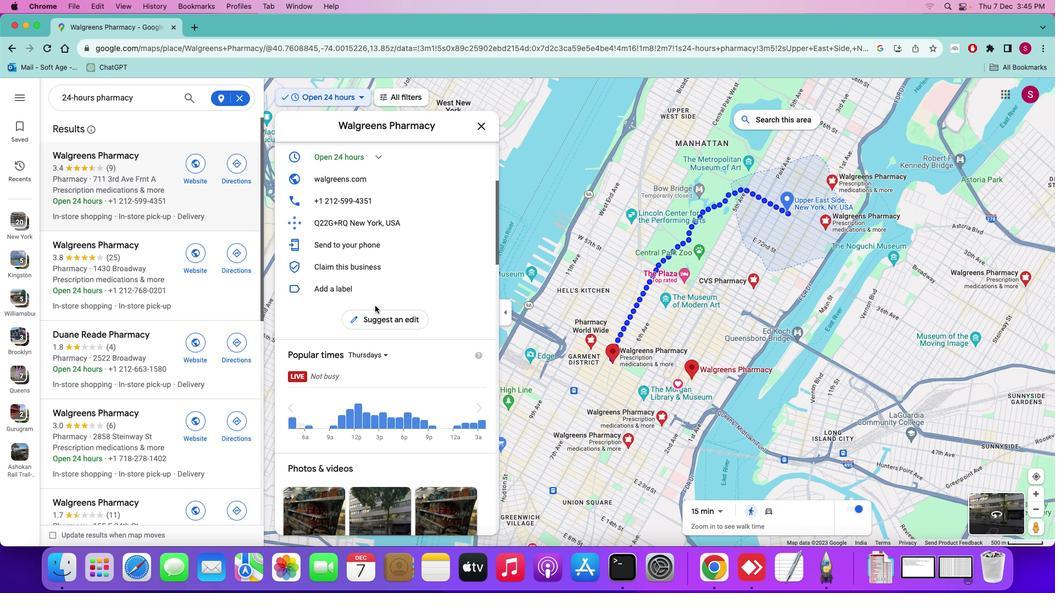 
Action: Mouse scrolled (375, 305) with delta (0, 0)
Screenshot: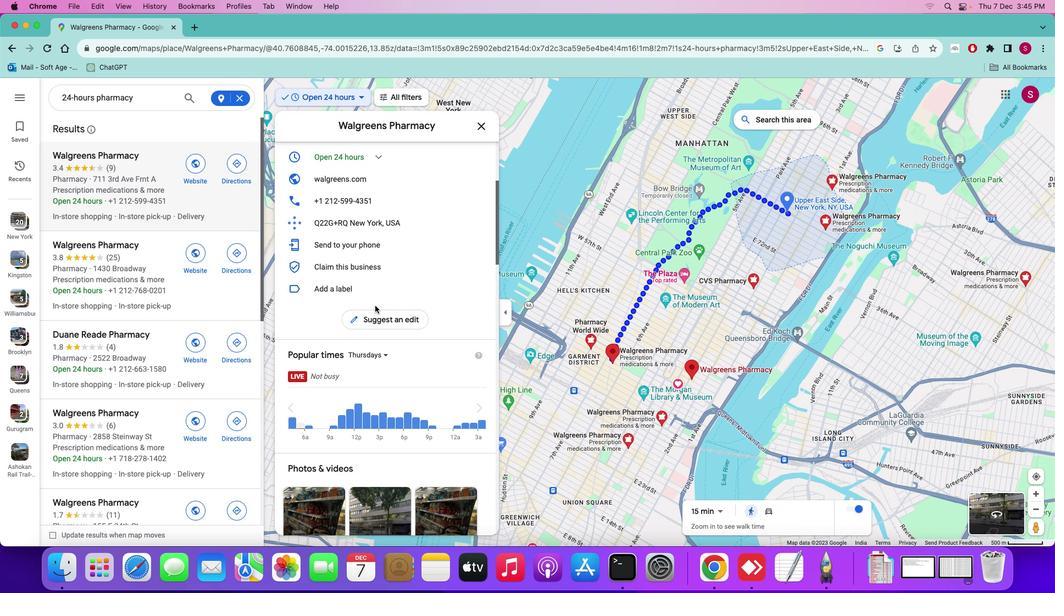 
Action: Mouse scrolled (375, 305) with delta (0, 0)
Screenshot: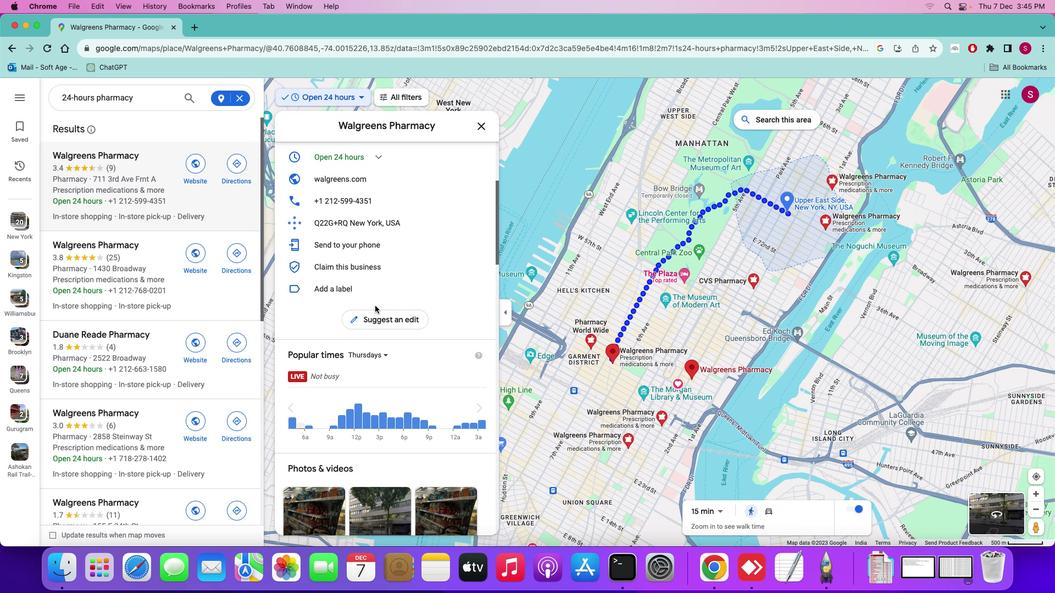 
Action: Mouse scrolled (375, 305) with delta (0, 0)
Screenshot: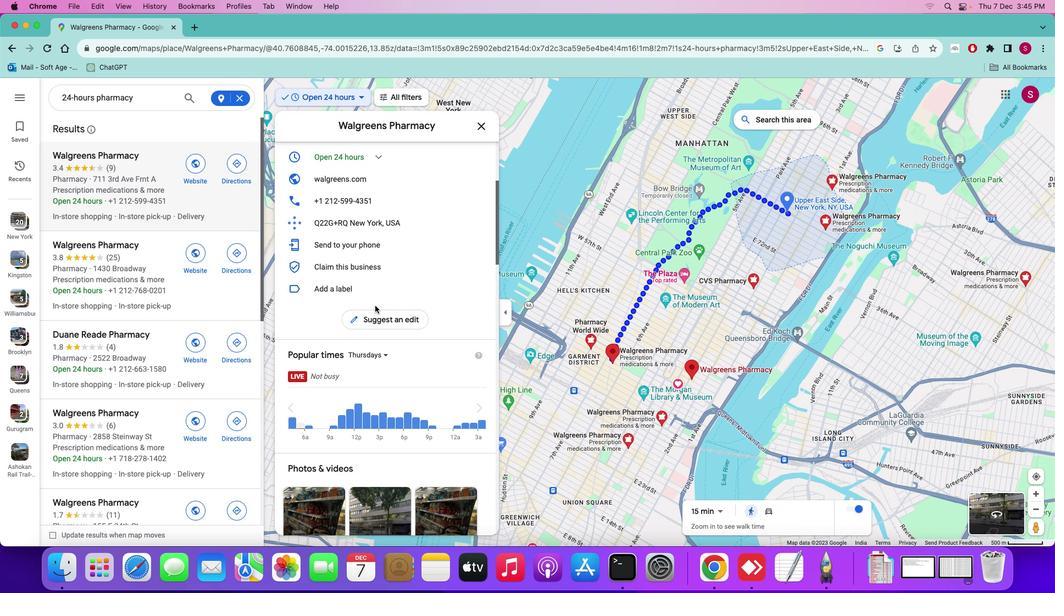
Action: Mouse scrolled (375, 305) with delta (0, -1)
Screenshot: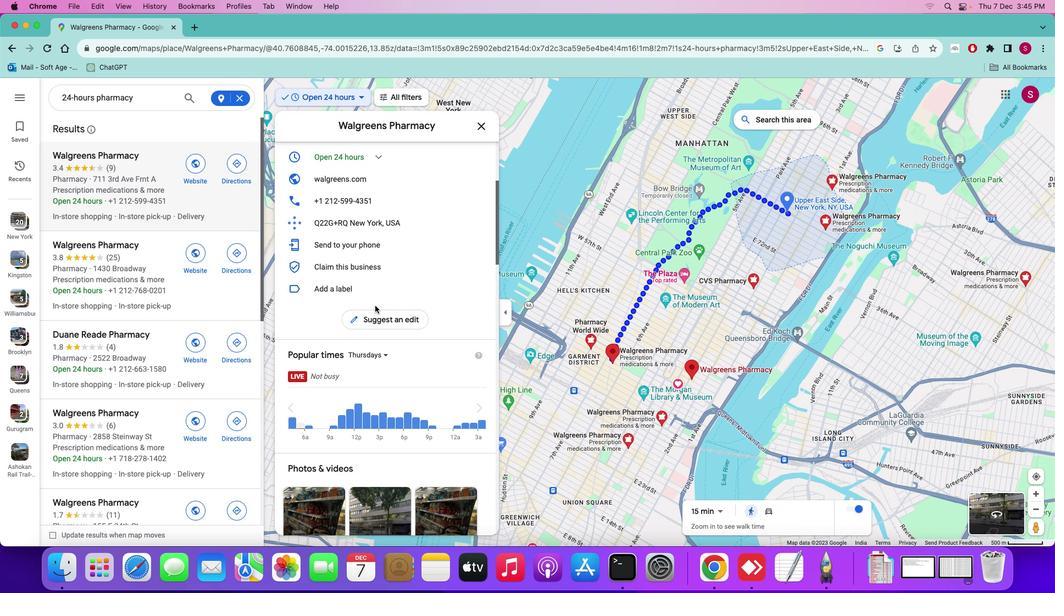 
Action: Mouse scrolled (375, 305) with delta (0, -1)
Screenshot: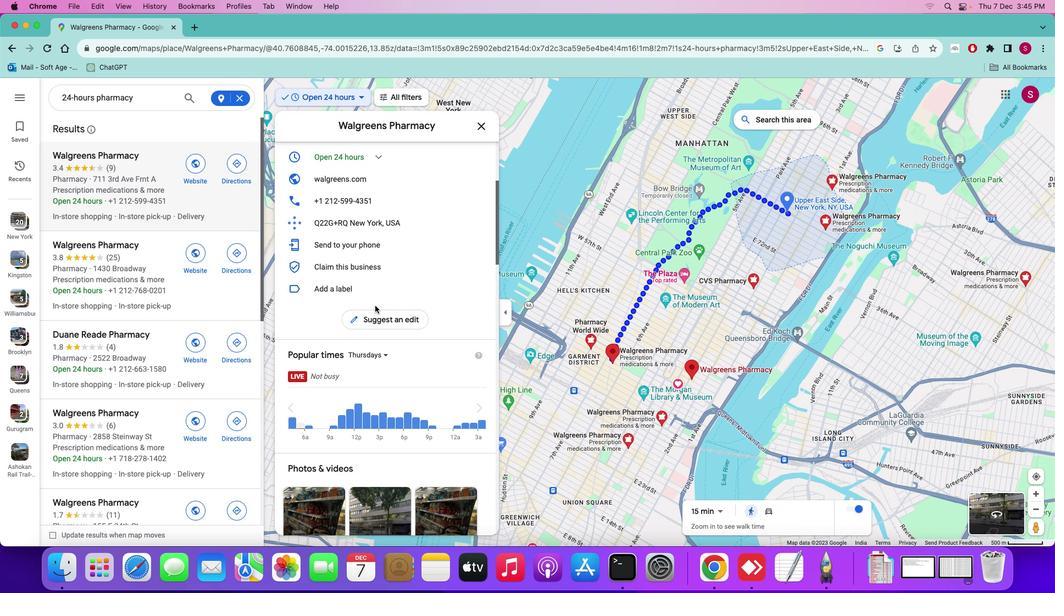 
Action: Mouse scrolled (375, 305) with delta (0, 0)
Screenshot: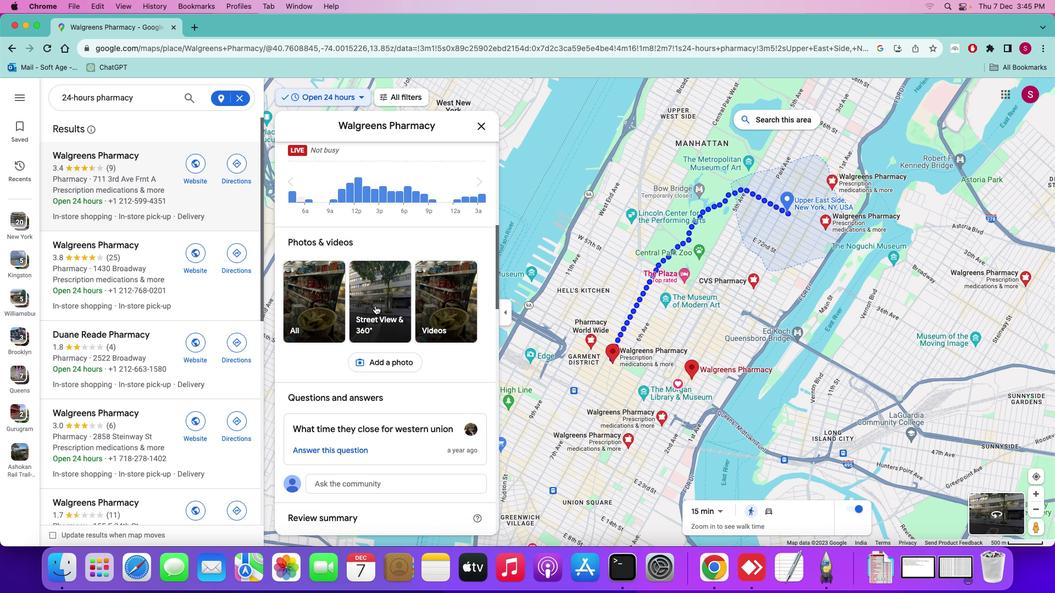 
Action: Mouse scrolled (375, 305) with delta (0, 0)
Screenshot: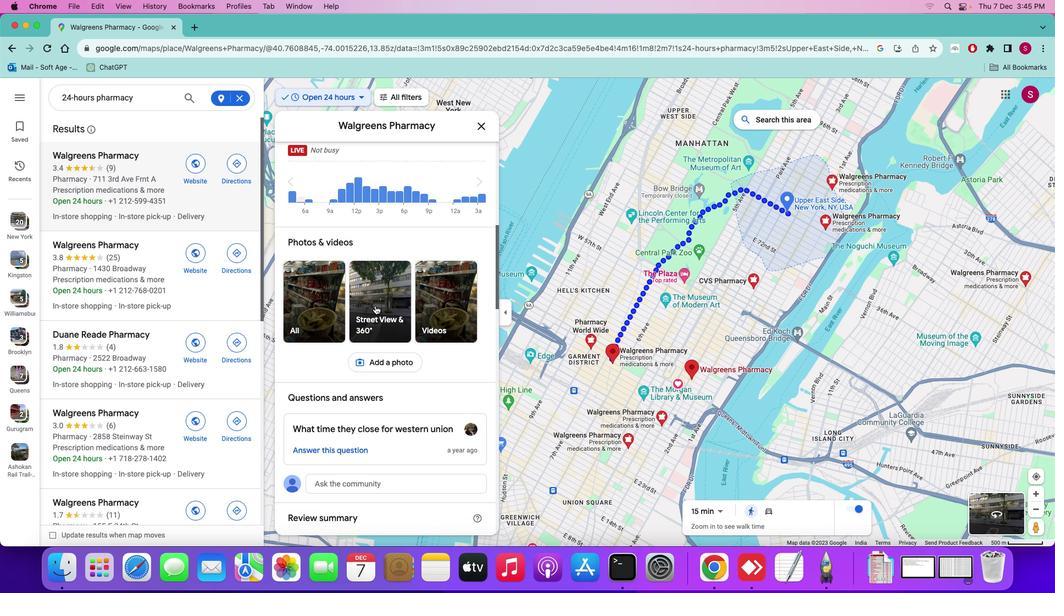 
Action: Mouse scrolled (375, 305) with delta (0, 0)
Screenshot: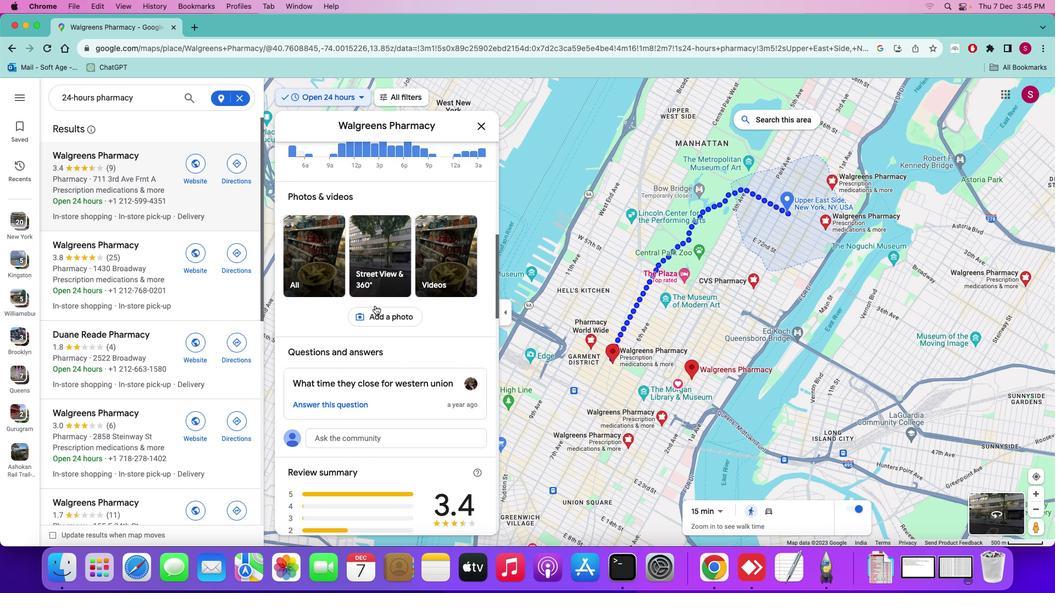 
Action: Mouse scrolled (375, 305) with delta (0, 0)
Screenshot: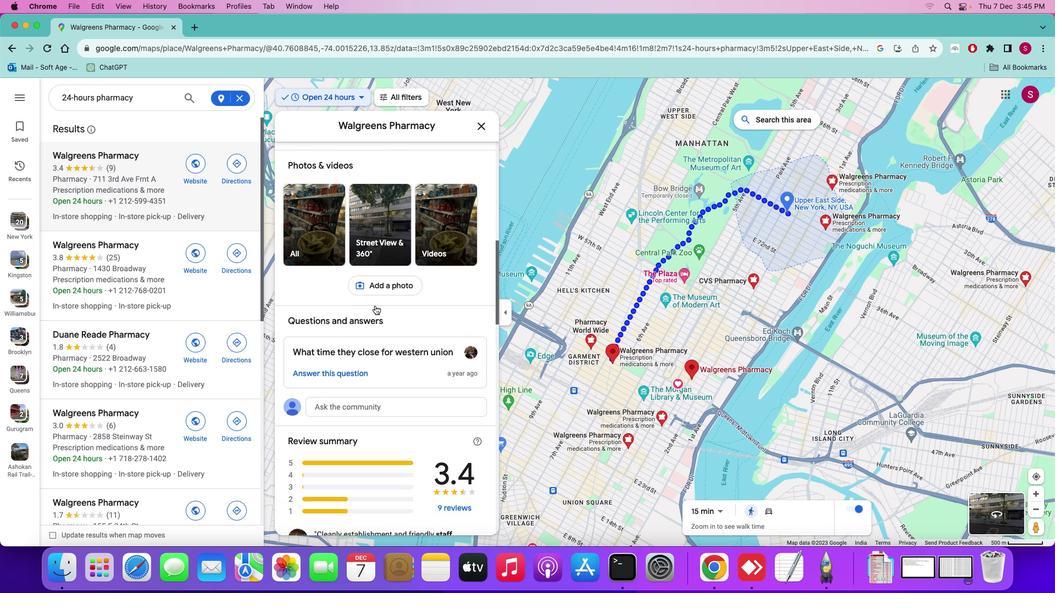 
Action: Mouse scrolled (375, 305) with delta (0, -1)
Screenshot: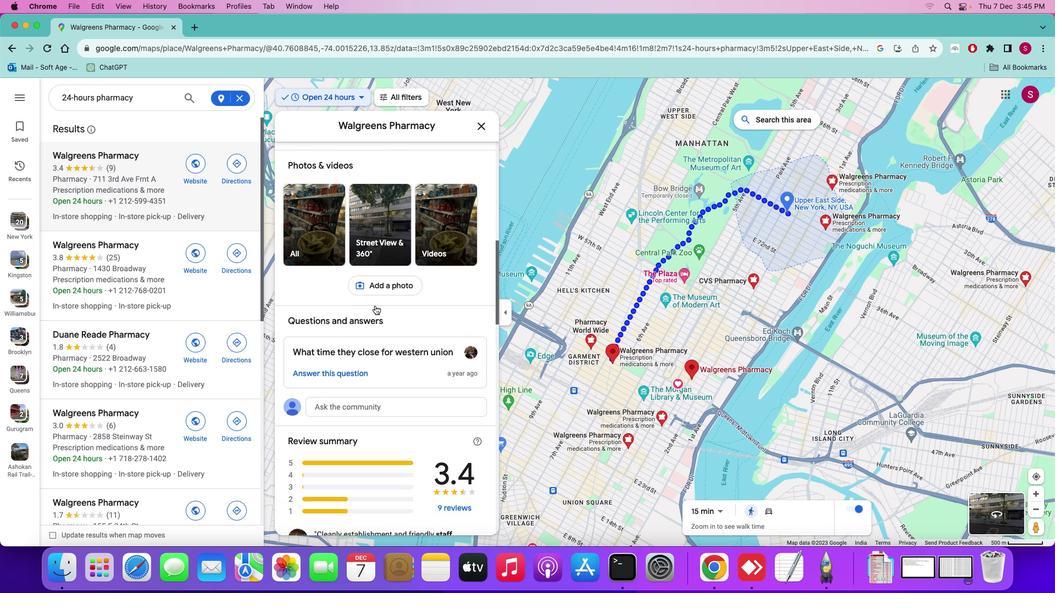 
Action: Mouse scrolled (375, 305) with delta (0, -2)
Screenshot: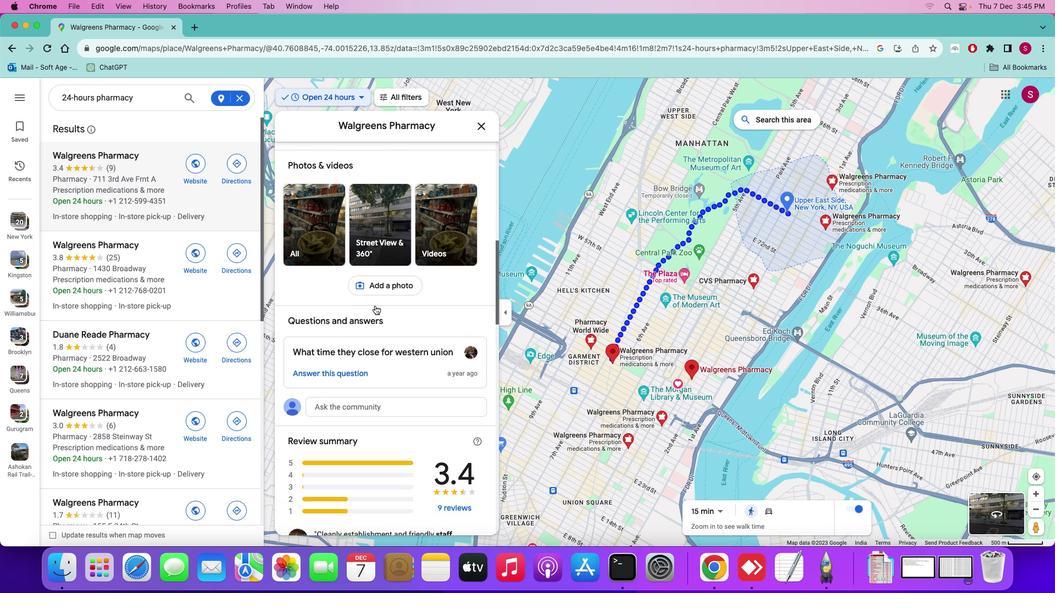 
Action: Mouse moved to (375, 306)
Screenshot: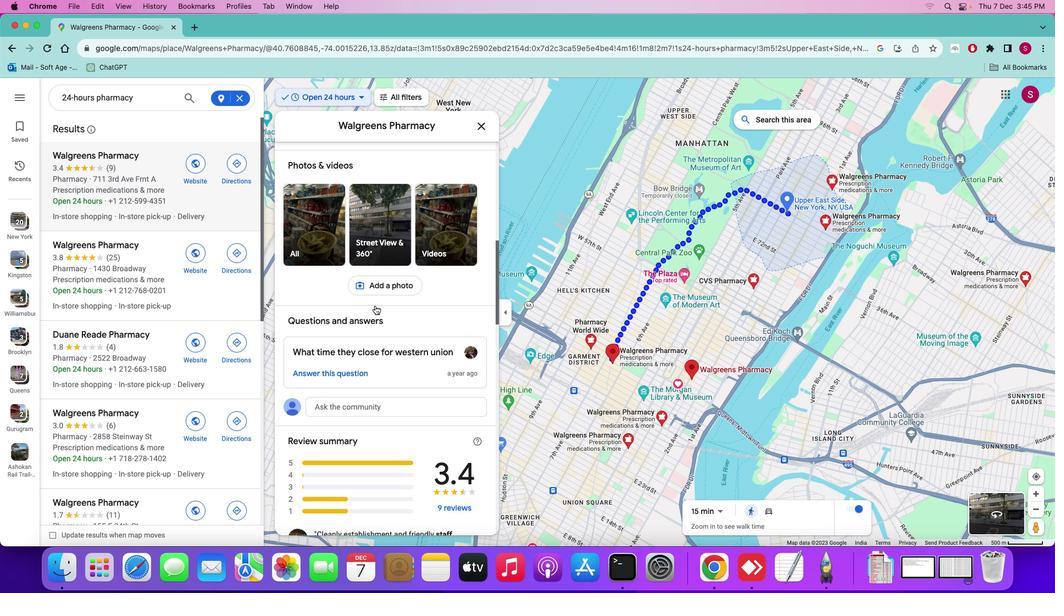 
Action: Mouse scrolled (375, 306) with delta (0, 0)
Screenshot: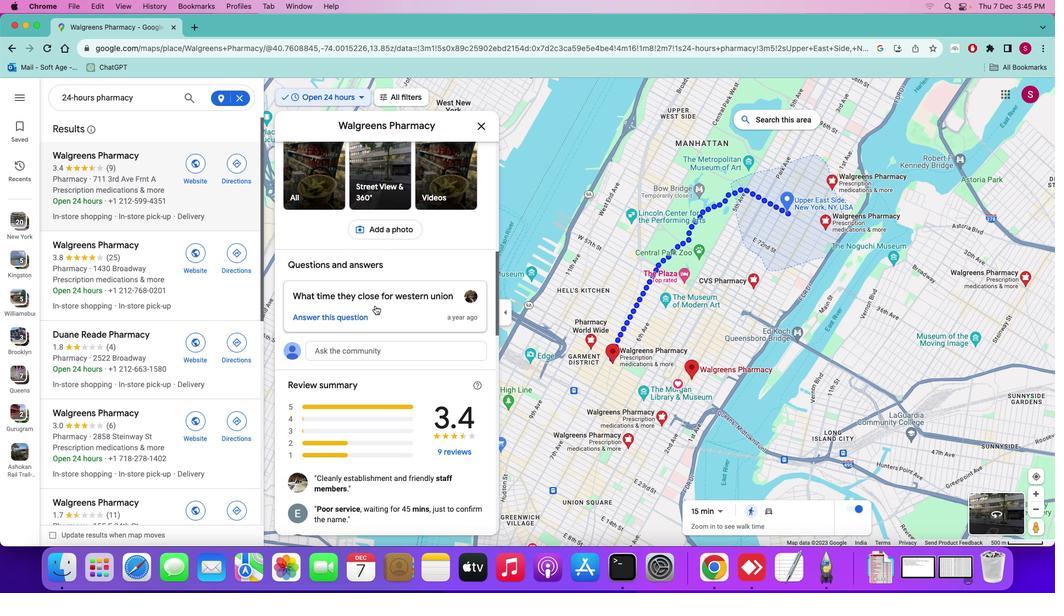 
Action: Mouse scrolled (375, 306) with delta (0, 0)
Screenshot: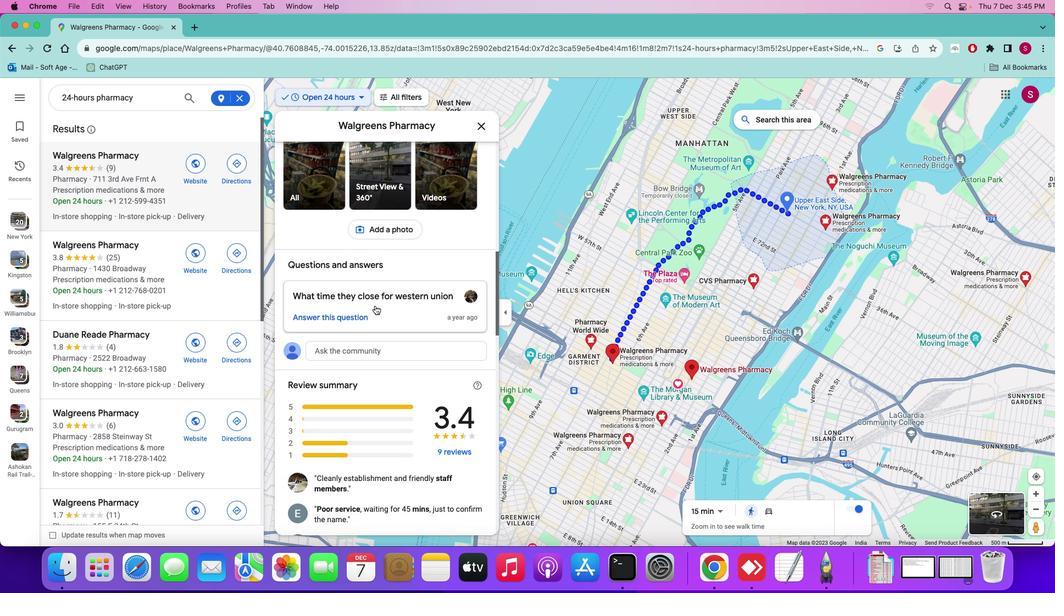 
Action: Mouse scrolled (375, 306) with delta (0, -1)
Screenshot: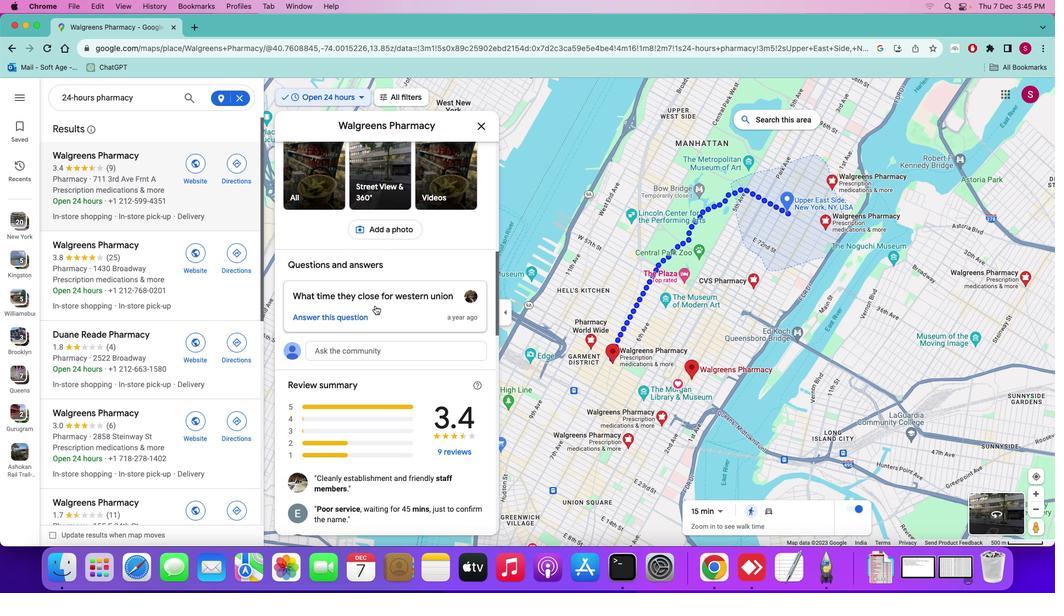 
Action: Mouse scrolled (375, 306) with delta (0, 0)
Screenshot: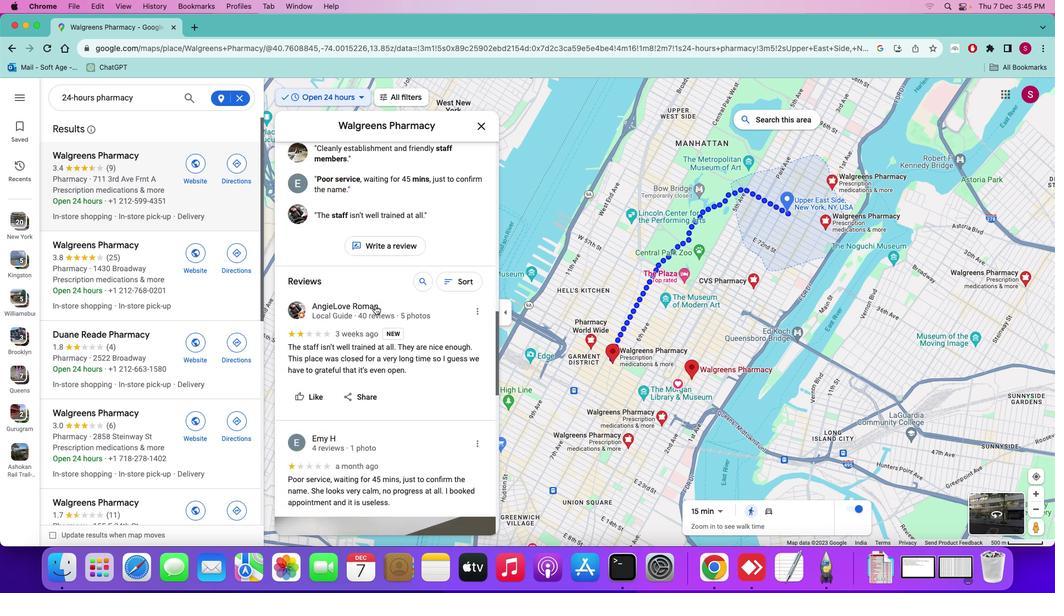 
Action: Mouse scrolled (375, 306) with delta (0, 0)
Screenshot: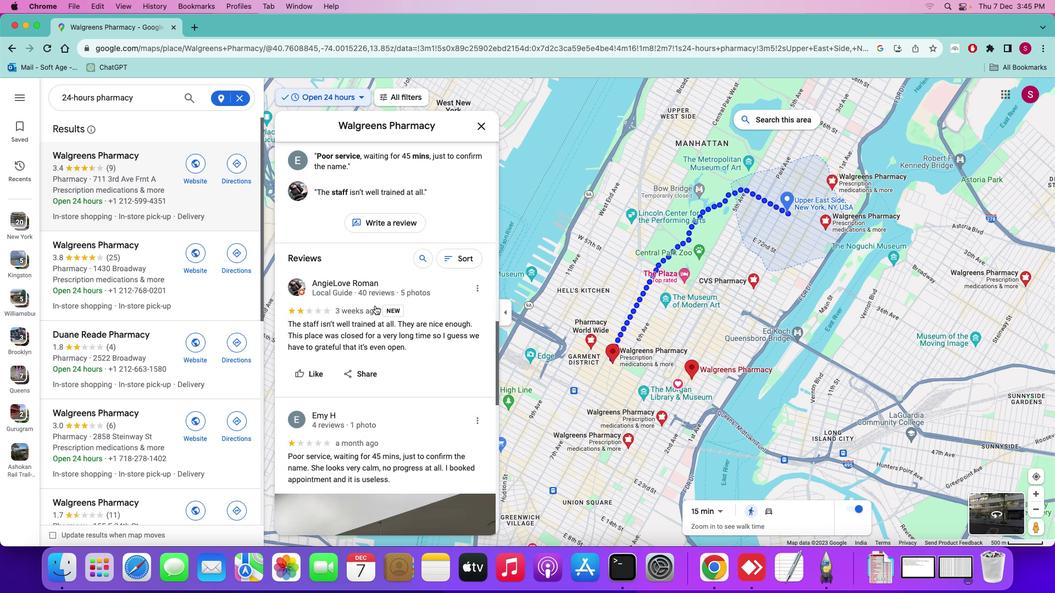 
Action: Mouse scrolled (375, 306) with delta (0, 0)
Screenshot: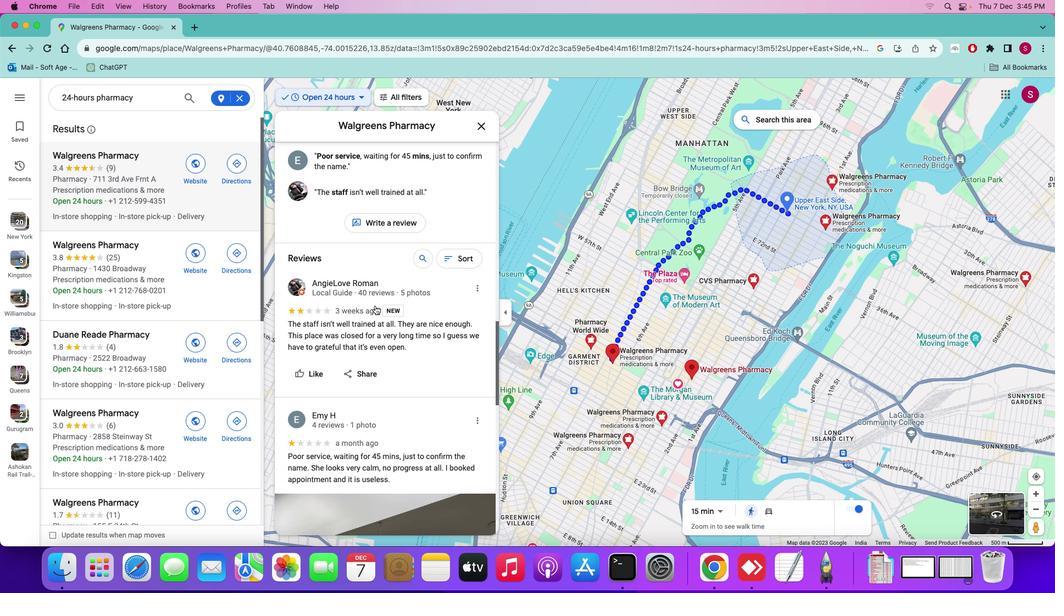 
Action: Mouse scrolled (375, 306) with delta (0, 0)
Screenshot: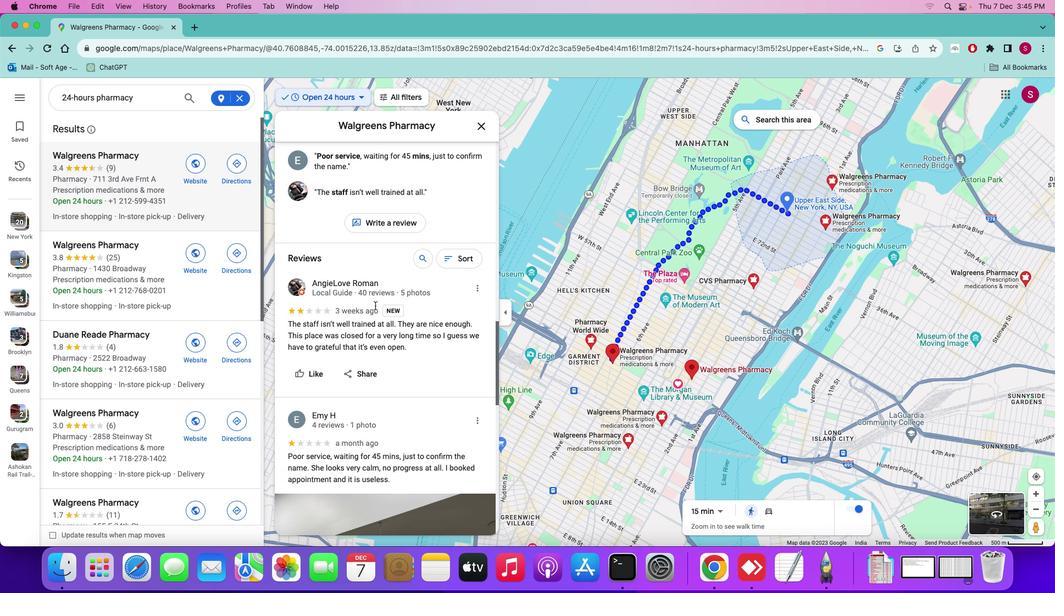 
Action: Mouse scrolled (375, 306) with delta (0, 0)
Screenshot: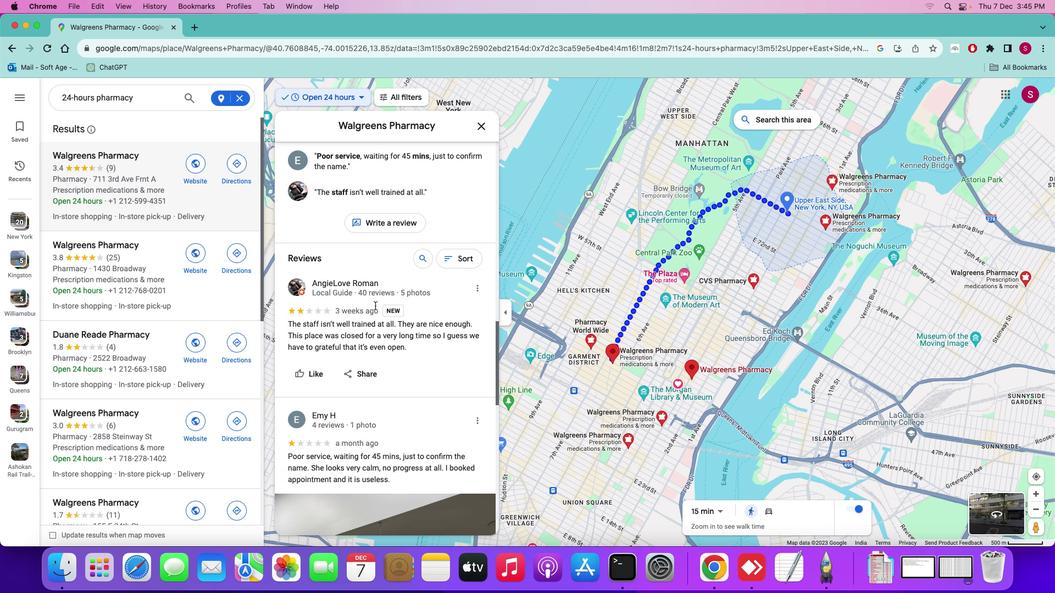 
Action: Mouse scrolled (375, 306) with delta (0, -1)
Screenshot: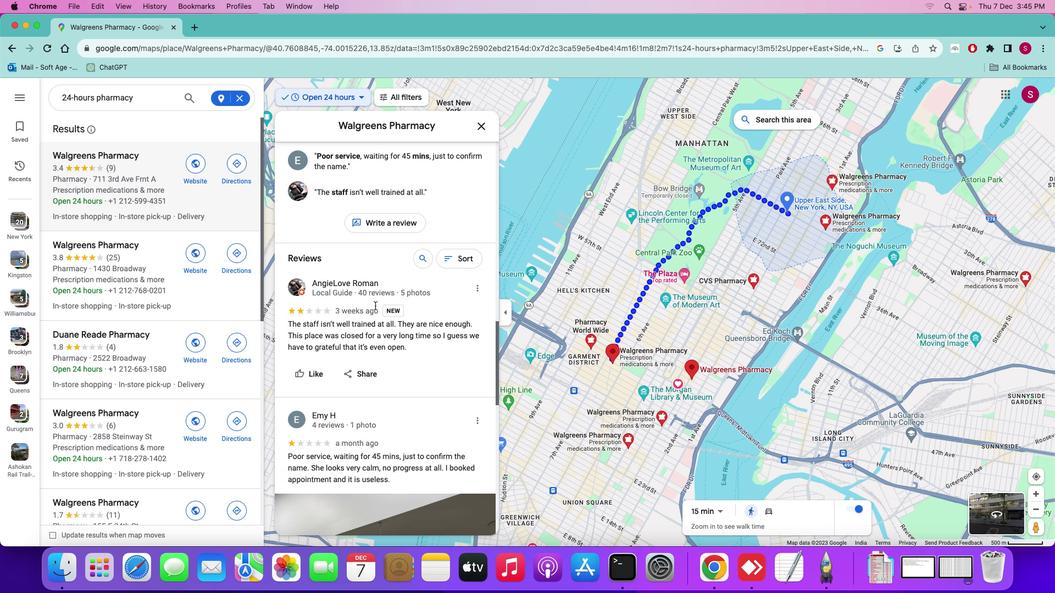 
Action: Mouse scrolled (375, 306) with delta (0, -2)
Screenshot: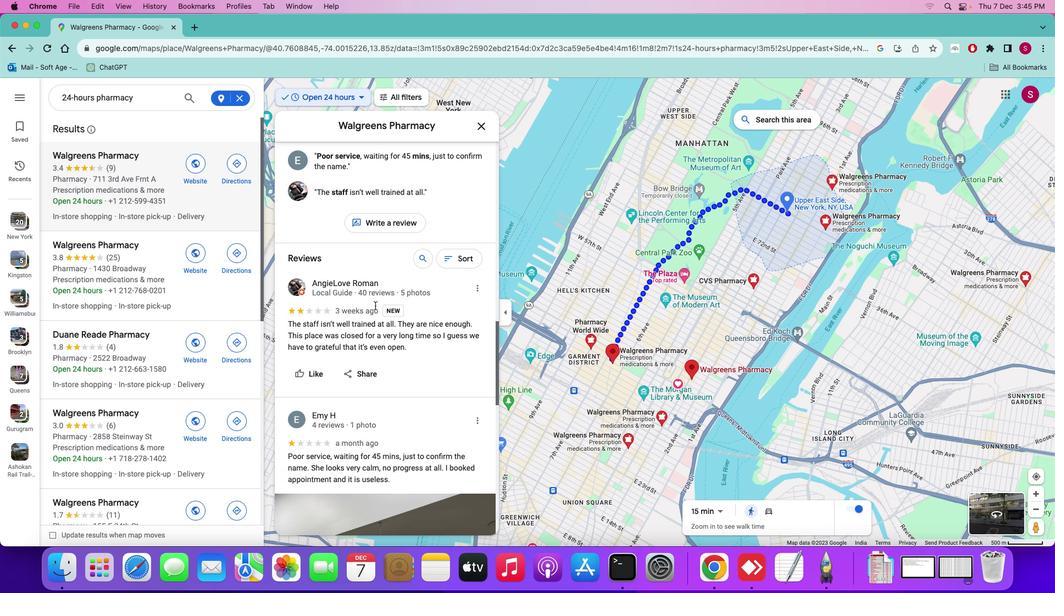 
Action: Mouse scrolled (375, 306) with delta (0, -2)
Screenshot: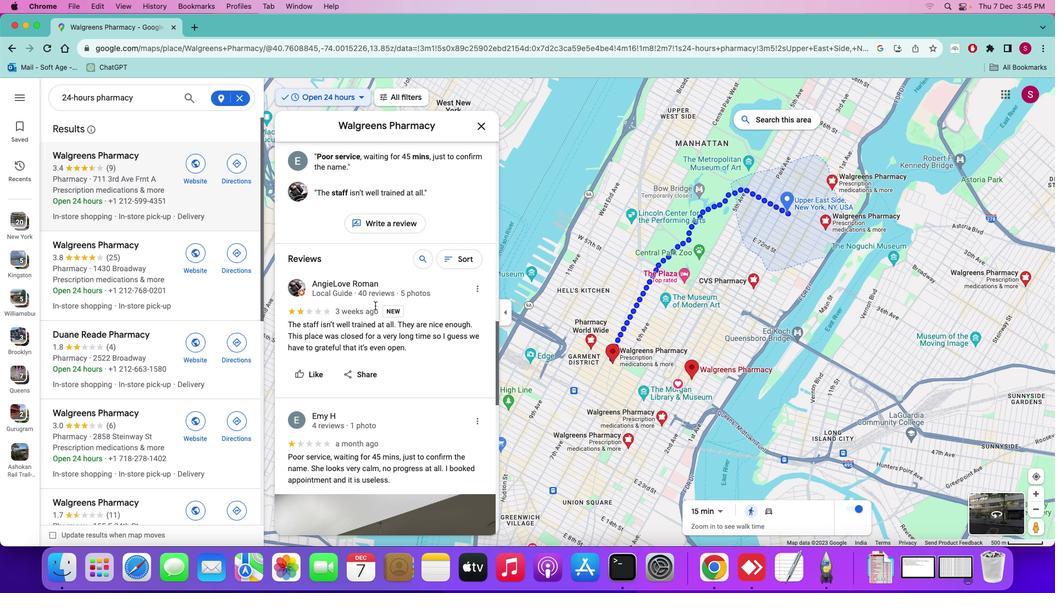 
Action: Mouse moved to (374, 306)
Screenshot: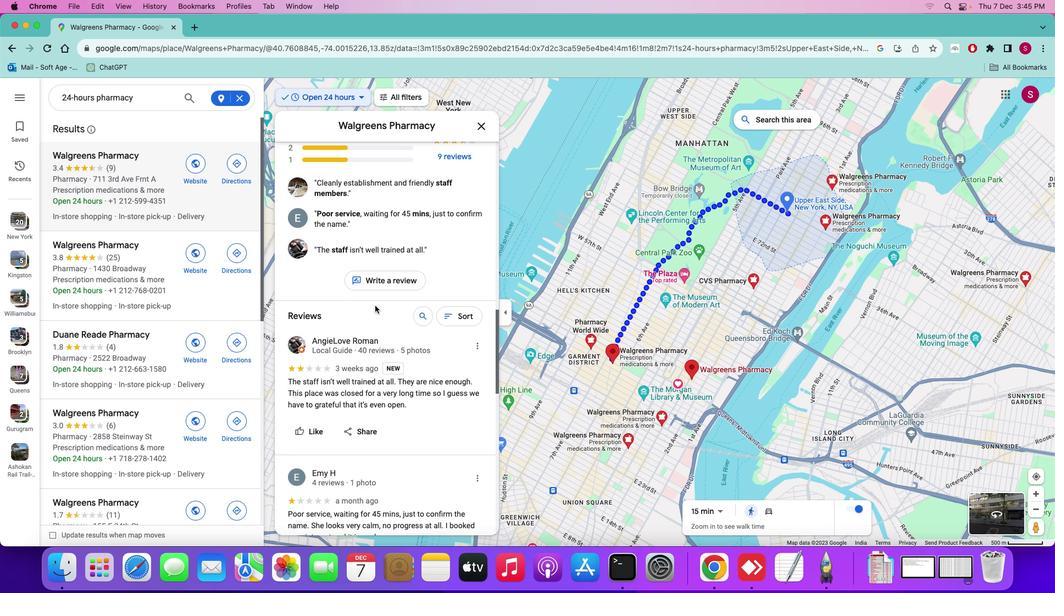 
Action: Mouse scrolled (374, 306) with delta (0, 0)
Screenshot: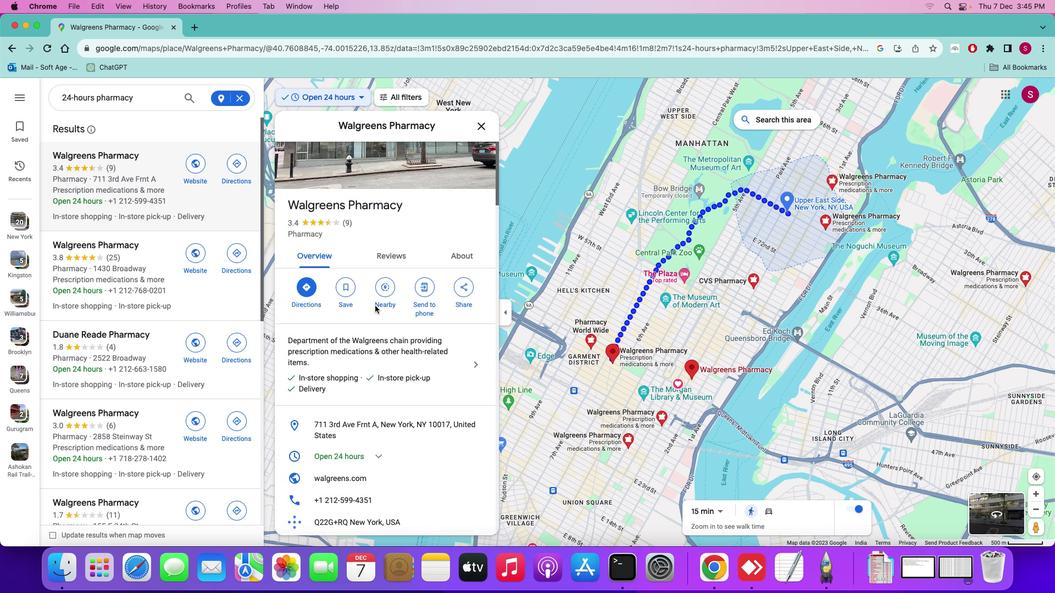 
Action: Mouse scrolled (374, 306) with delta (0, 0)
Screenshot: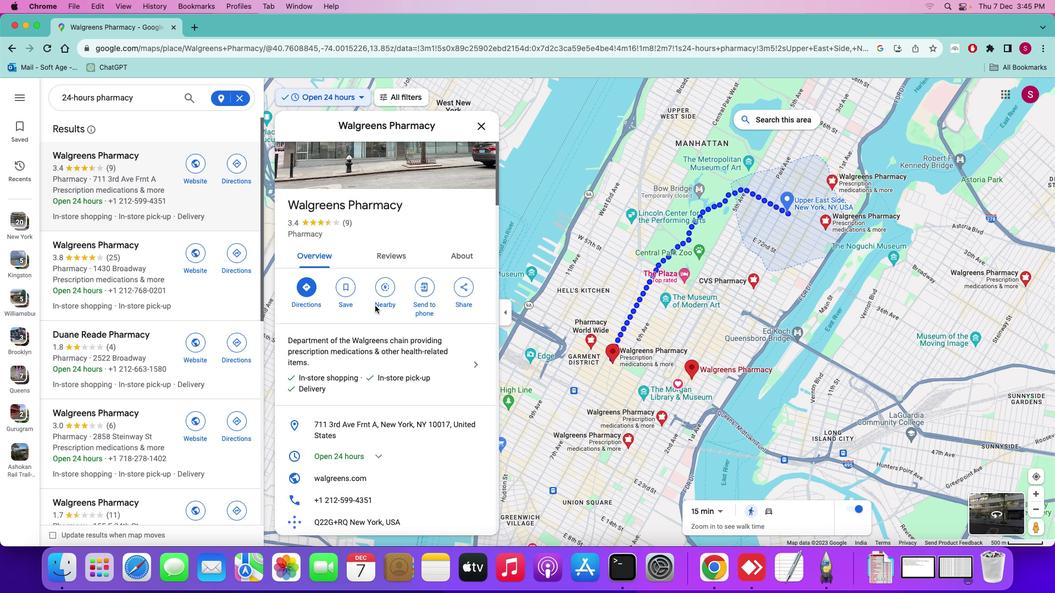 
Action: Mouse scrolled (374, 306) with delta (0, 0)
Screenshot: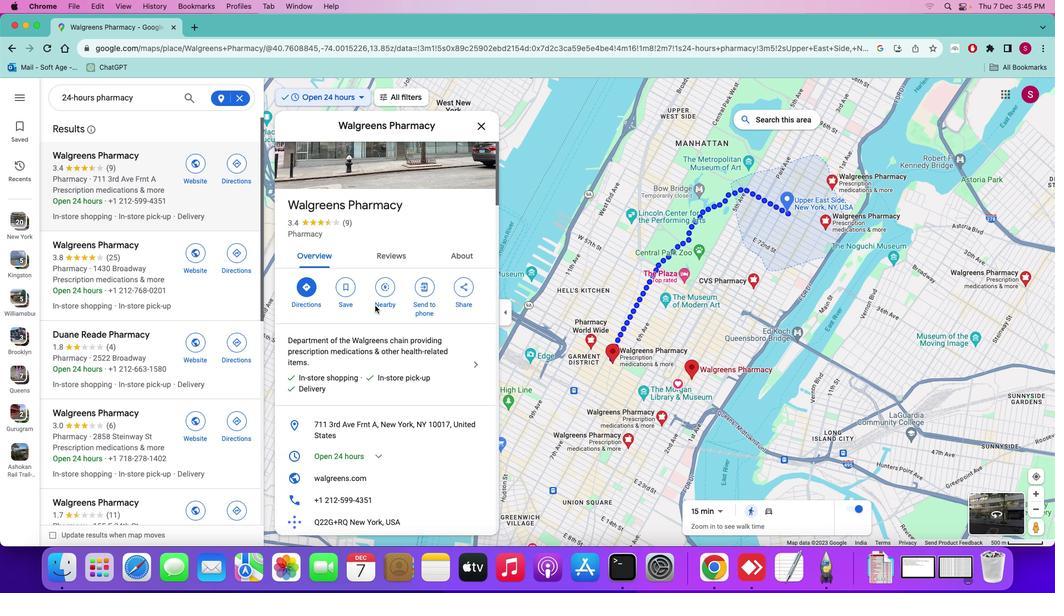 
Action: Mouse scrolled (374, 306) with delta (0, 0)
Screenshot: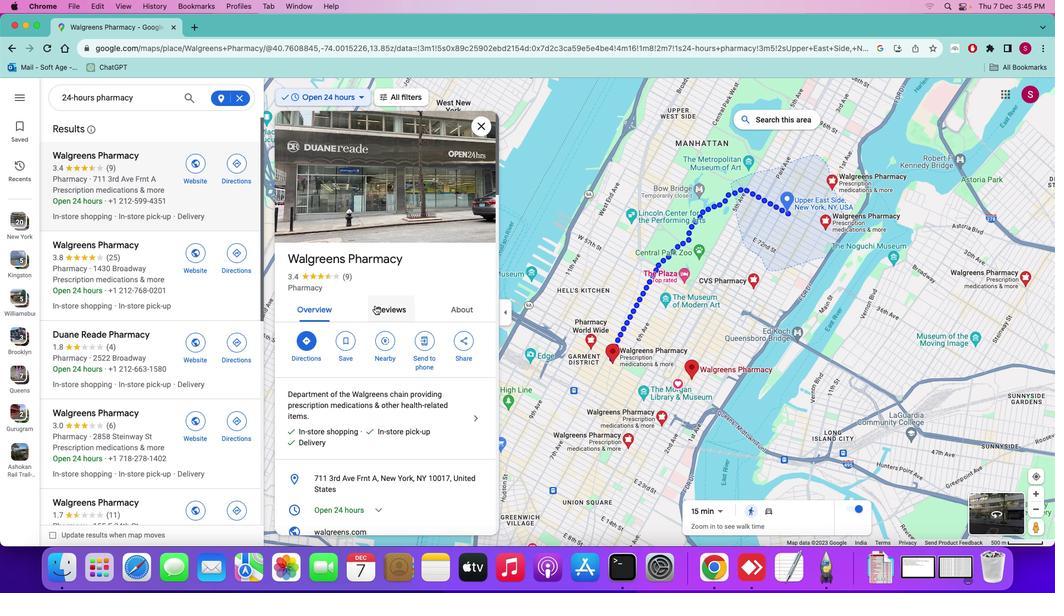 
Action: Mouse scrolled (374, 306) with delta (0, 0)
Screenshot: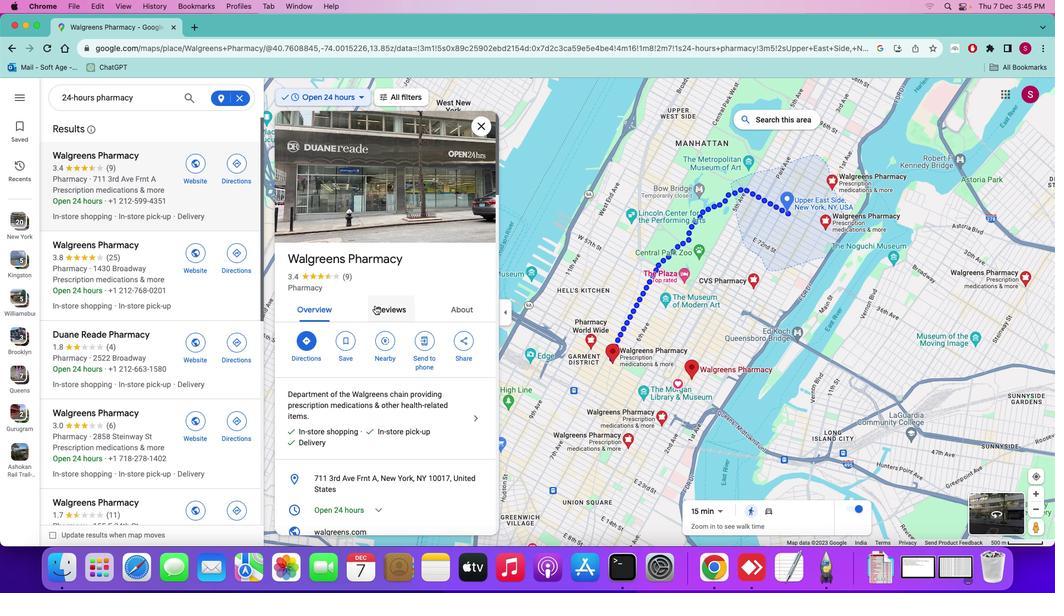 
Action: Mouse scrolled (374, 306) with delta (0, 1)
Screenshot: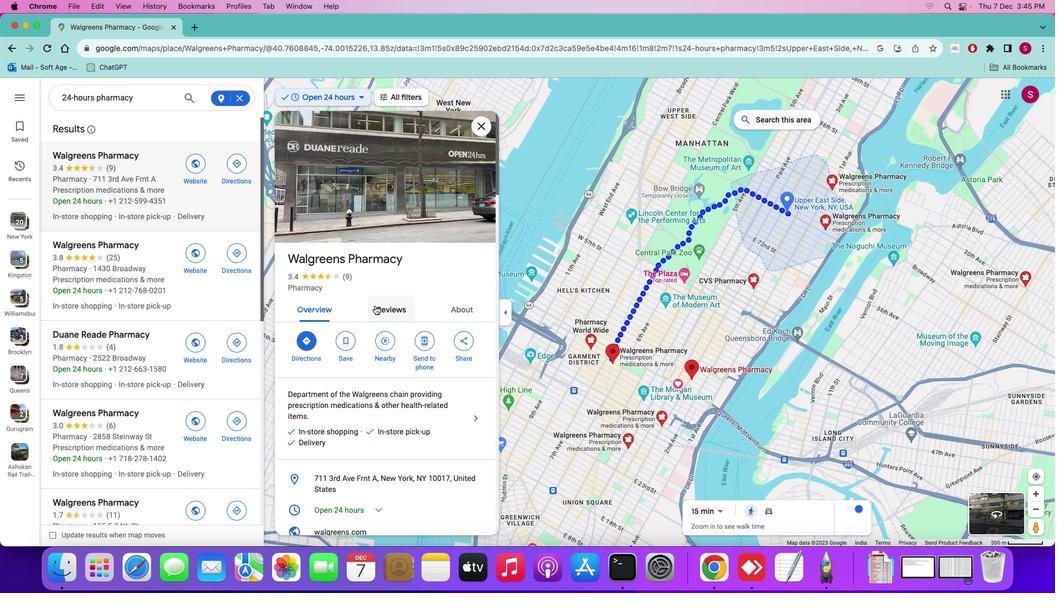 
Action: Mouse scrolled (374, 306) with delta (0, 2)
Screenshot: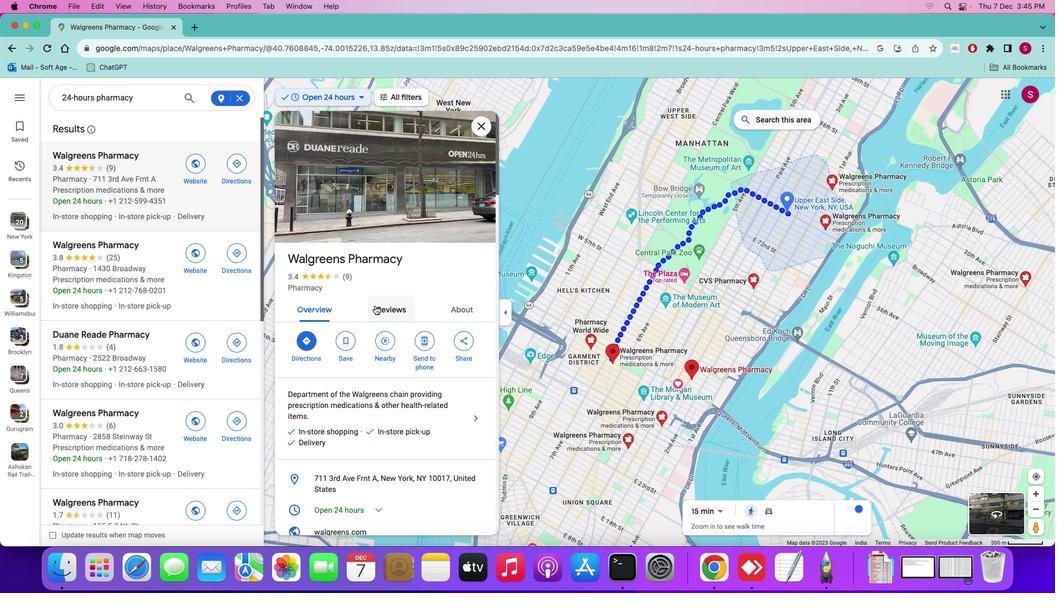 
Action: Mouse scrolled (374, 306) with delta (0, 2)
Screenshot: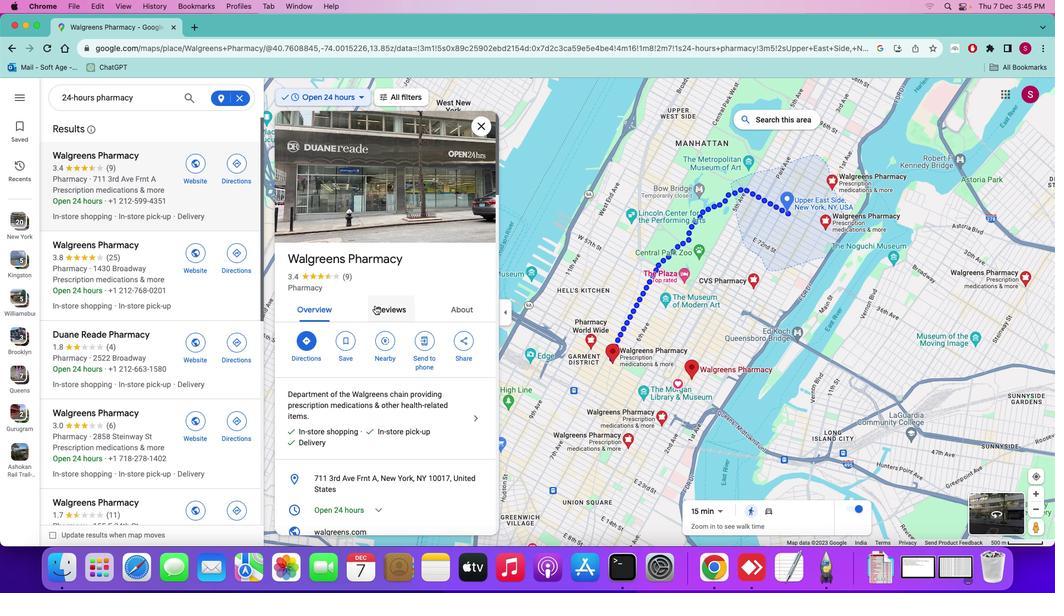 
Action: Mouse scrolled (374, 306) with delta (0, 3)
Screenshot: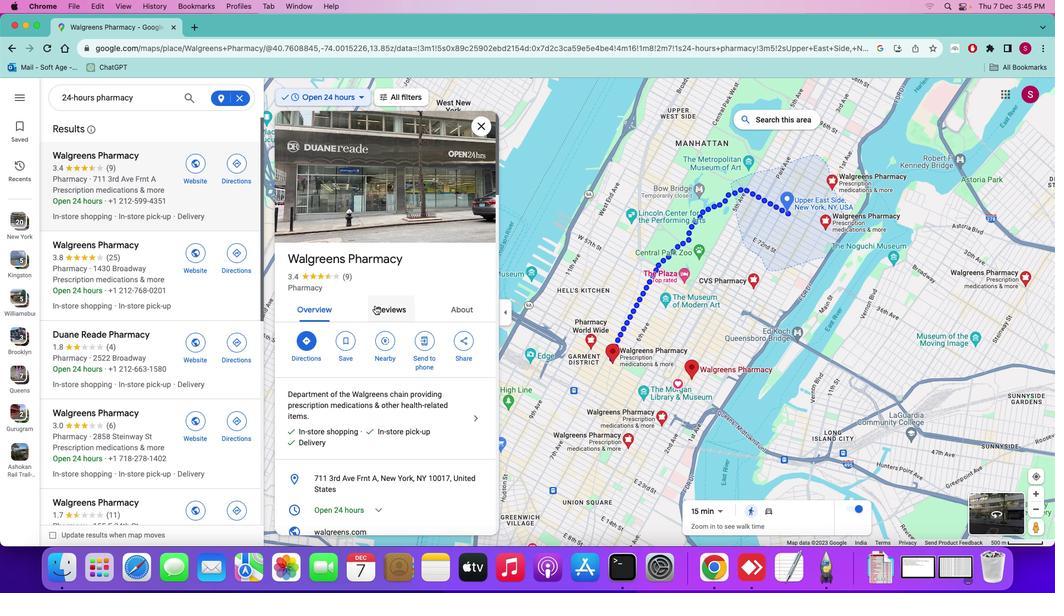 
Action: Mouse scrolled (374, 306) with delta (0, 3)
Screenshot: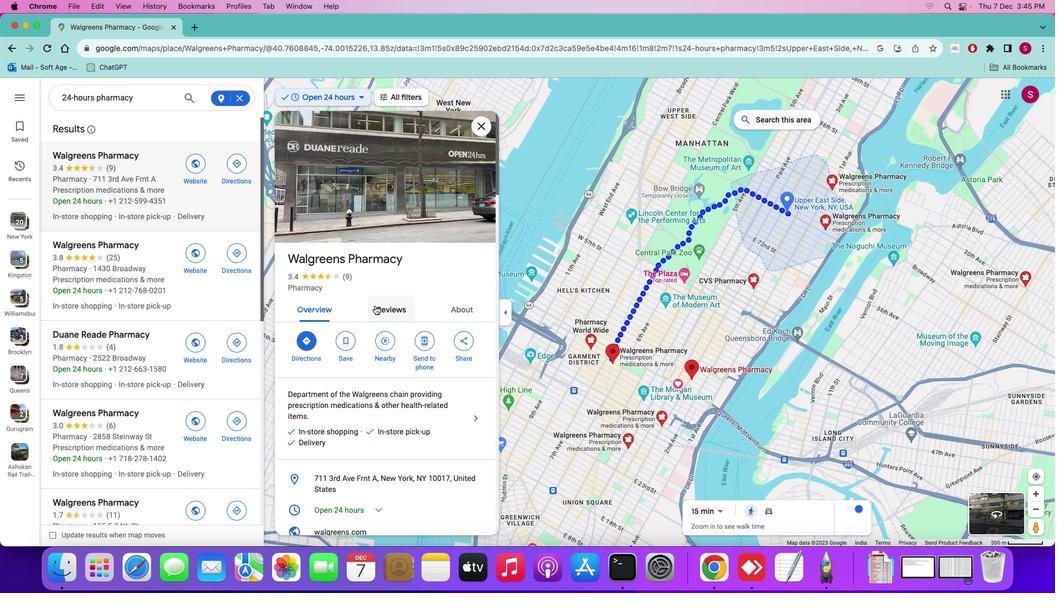
Action: Mouse scrolled (374, 306) with delta (0, 3)
Screenshot: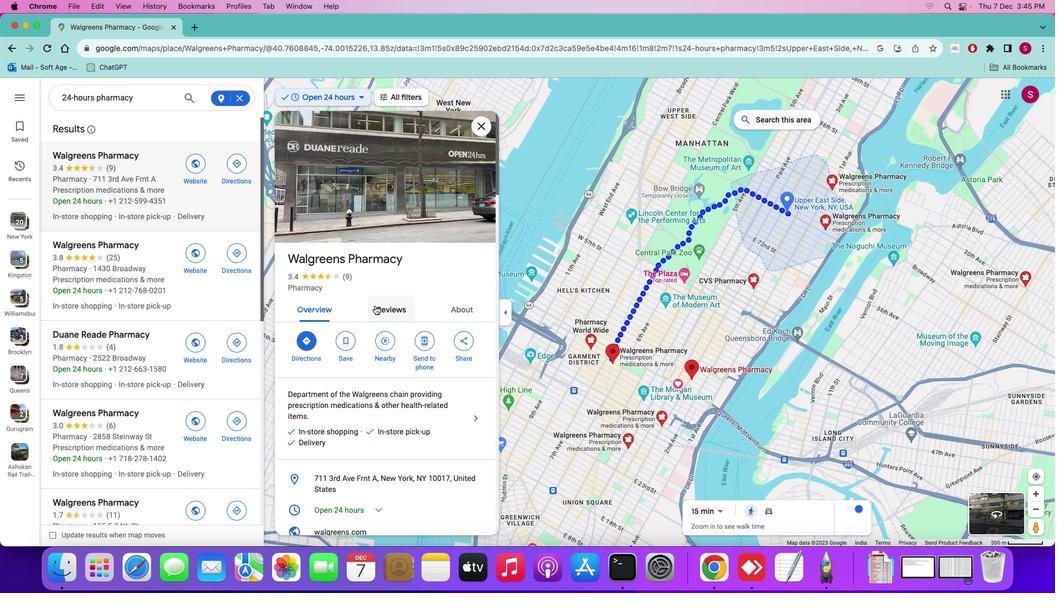 
Action: Mouse scrolled (374, 306) with delta (0, 4)
Screenshot: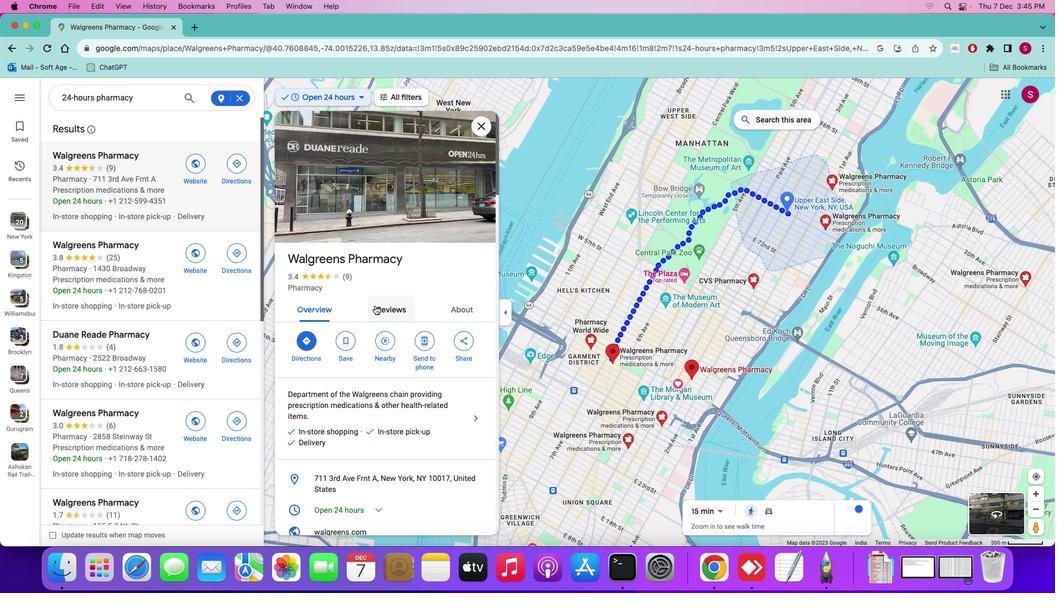 
Action: Mouse scrolled (374, 306) with delta (0, 0)
Screenshot: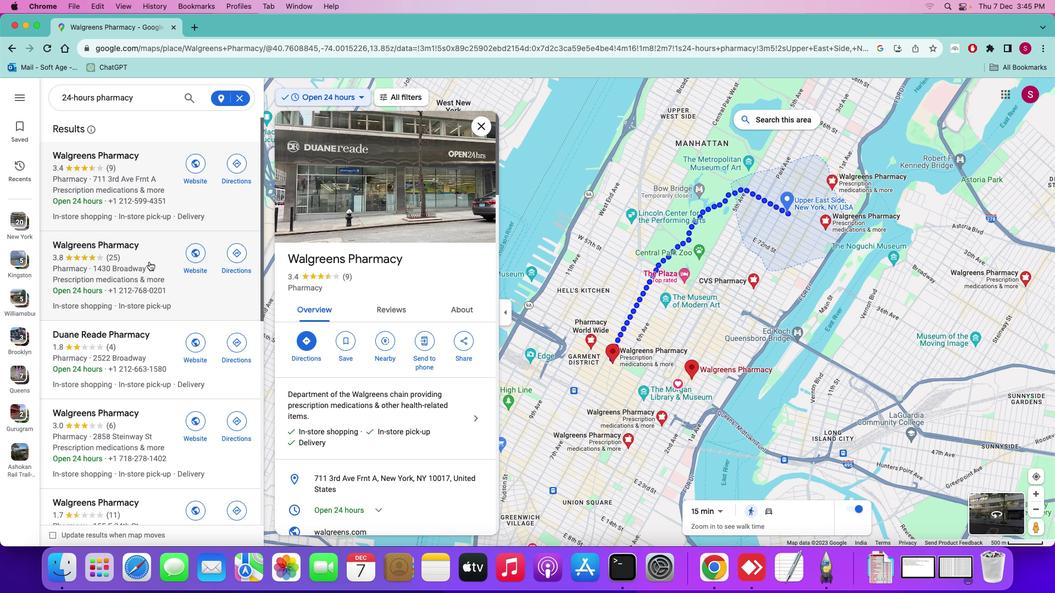 
Action: Mouse scrolled (374, 306) with delta (0, 0)
Screenshot: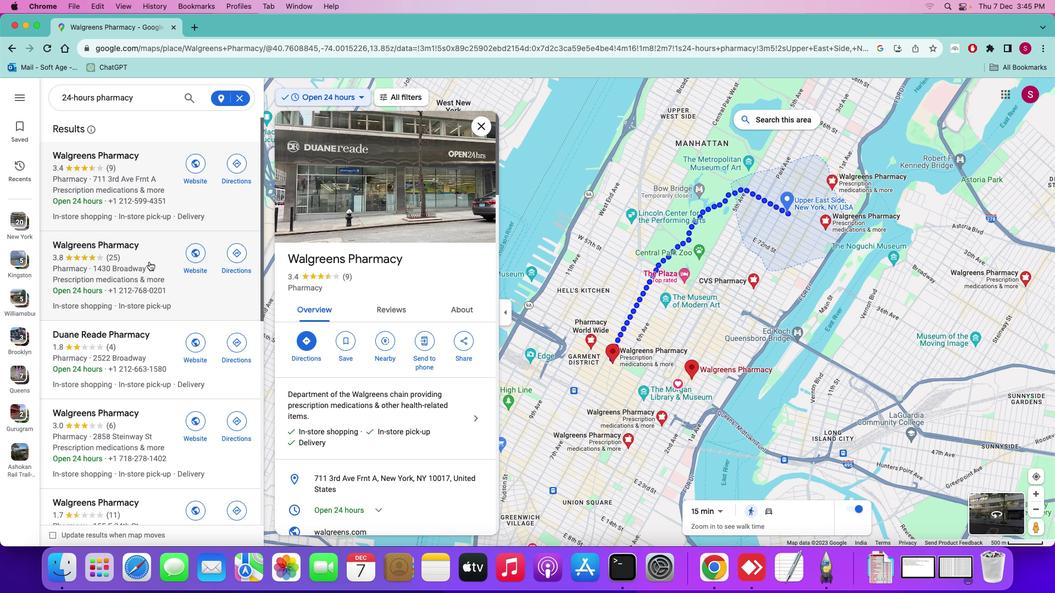 
Action: Mouse scrolled (374, 306) with delta (0, 1)
Screenshot: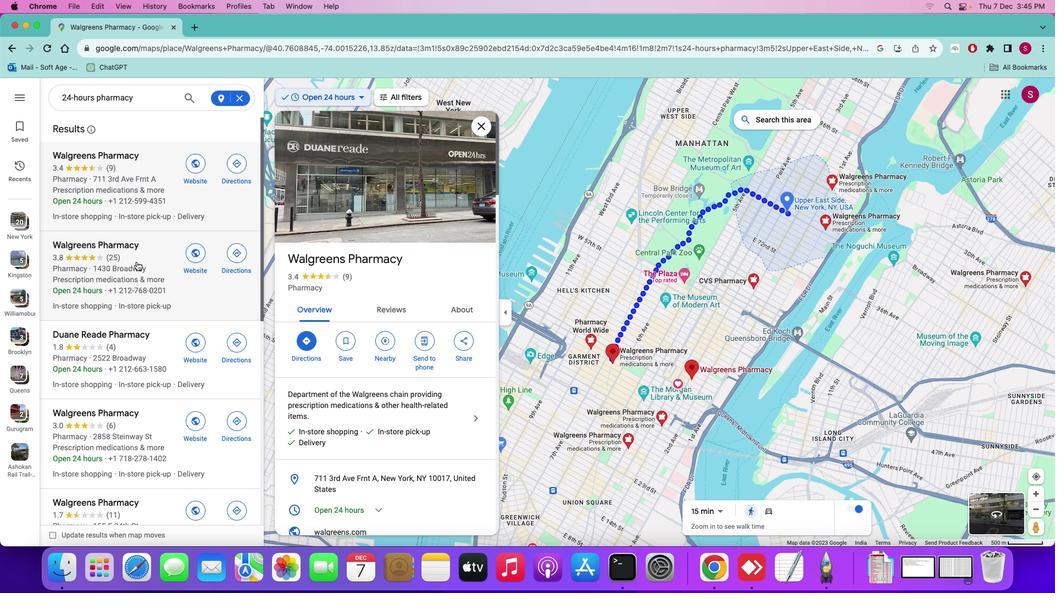 
Action: Mouse scrolled (374, 306) with delta (0, 2)
Screenshot: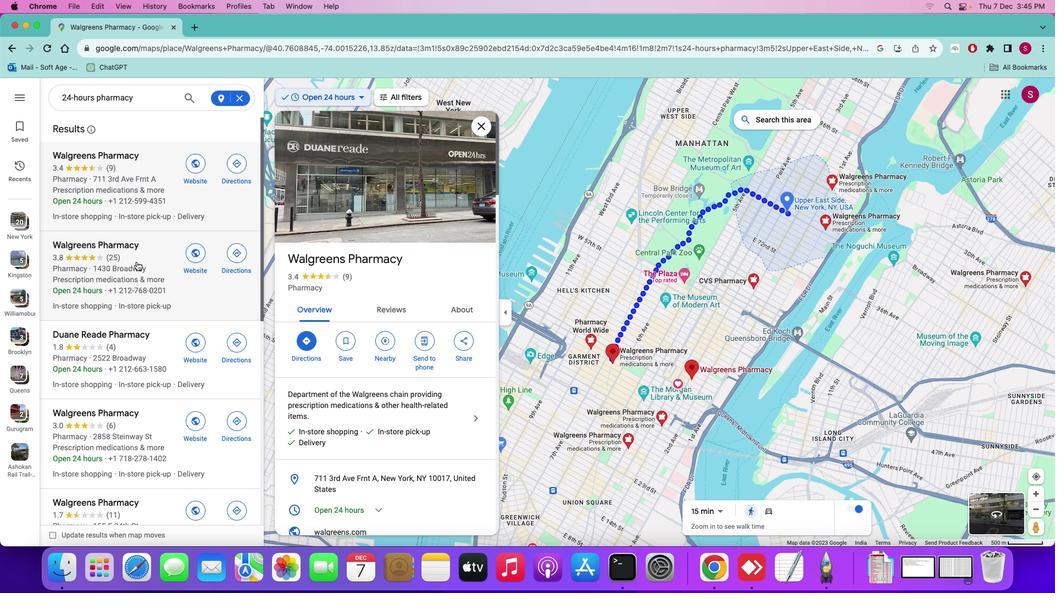 
Action: Mouse scrolled (374, 306) with delta (0, 3)
Screenshot: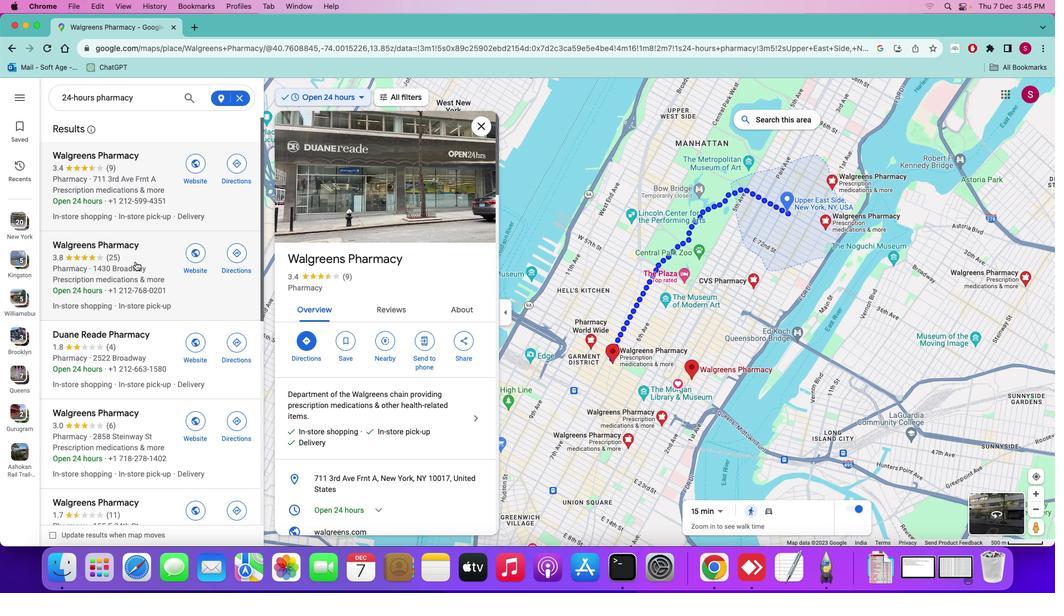 
Action: Mouse scrolled (374, 306) with delta (0, 0)
Screenshot: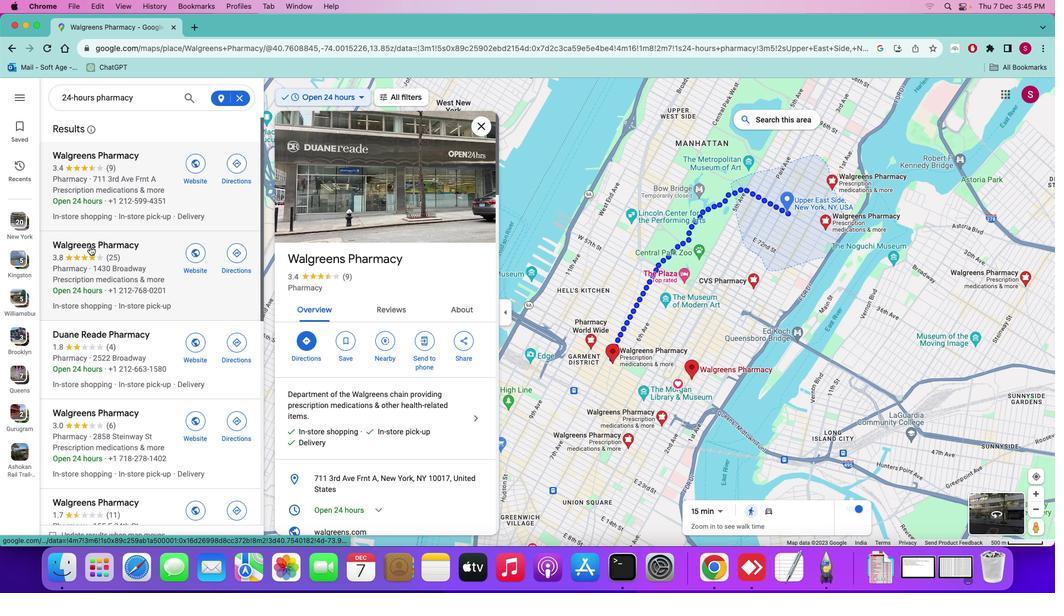 
Action: Mouse scrolled (374, 306) with delta (0, 0)
Screenshot: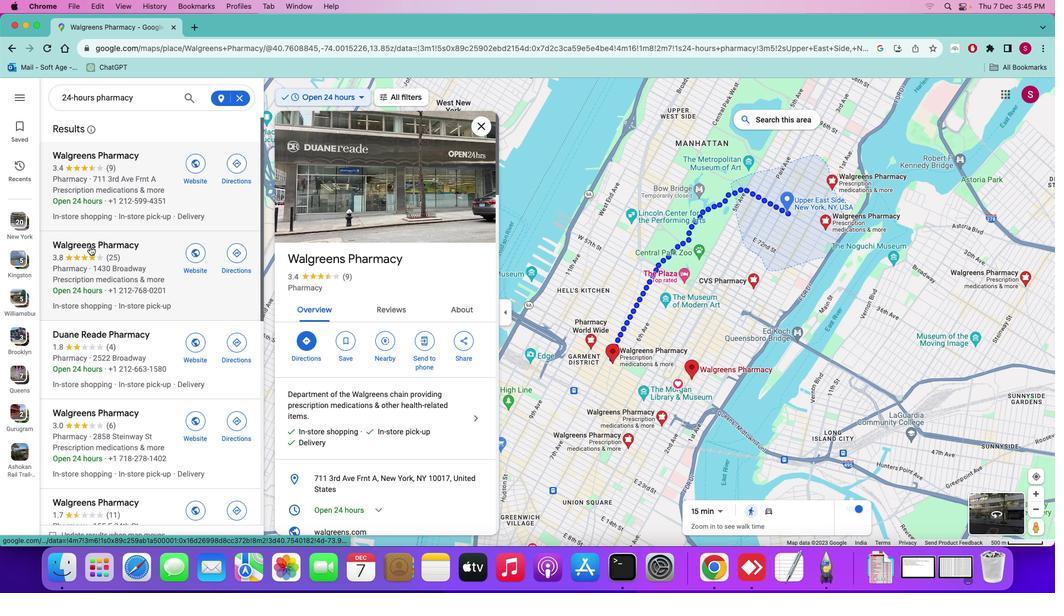 
Action: Mouse scrolled (374, 306) with delta (0, 1)
Screenshot: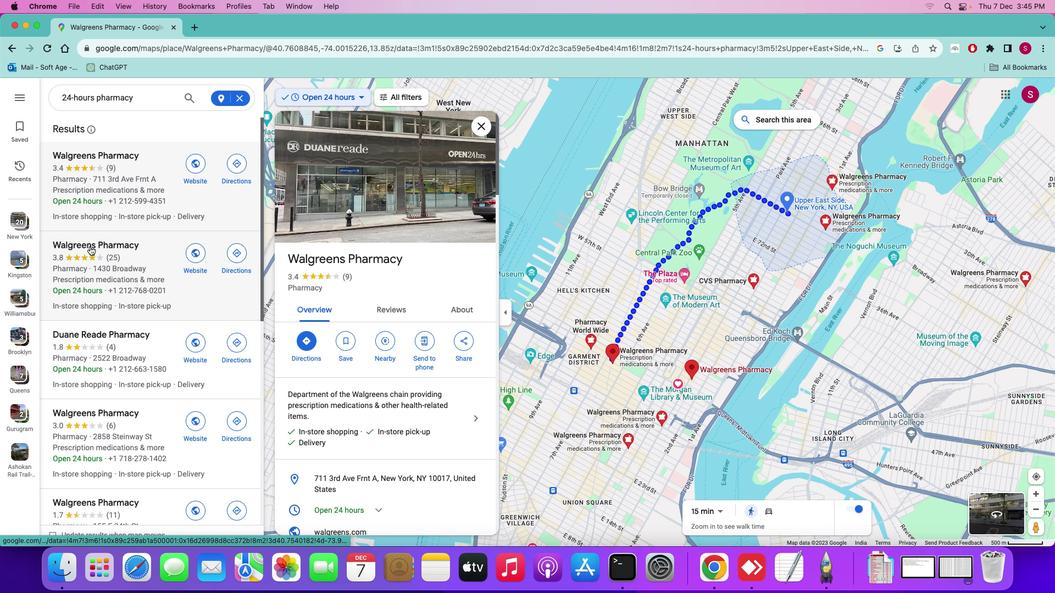 
Action: Mouse scrolled (374, 306) with delta (0, 2)
Screenshot: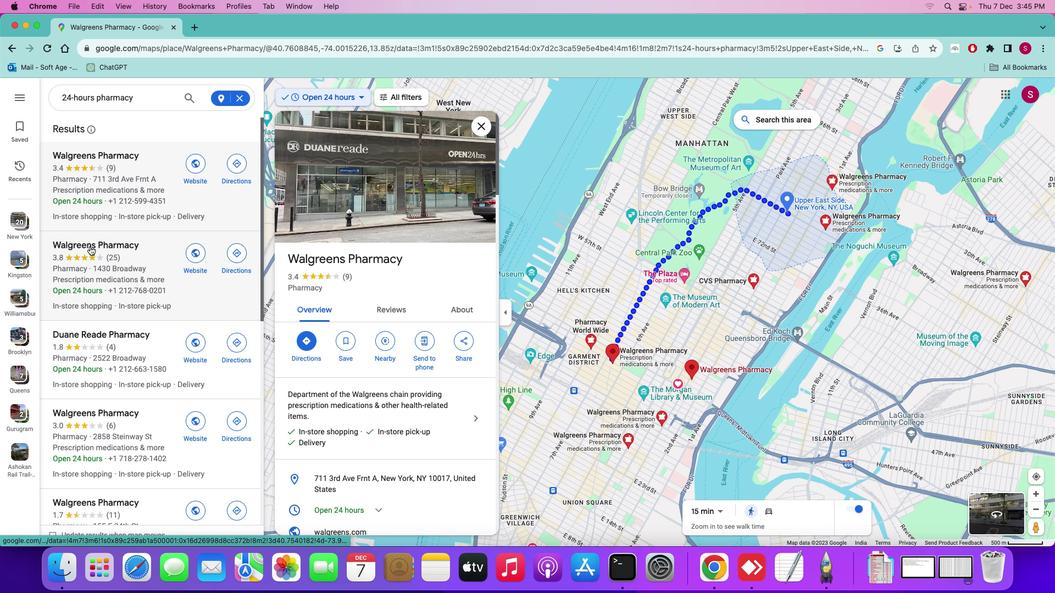 
Action: Mouse scrolled (374, 306) with delta (0, 2)
Screenshot: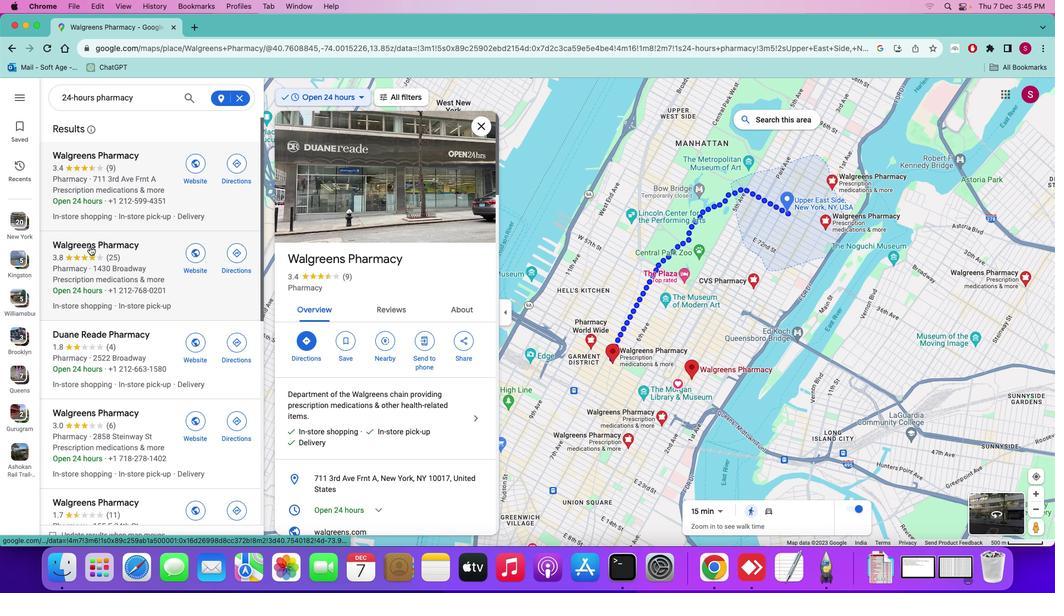 
Action: Mouse scrolled (374, 306) with delta (0, 3)
Screenshot: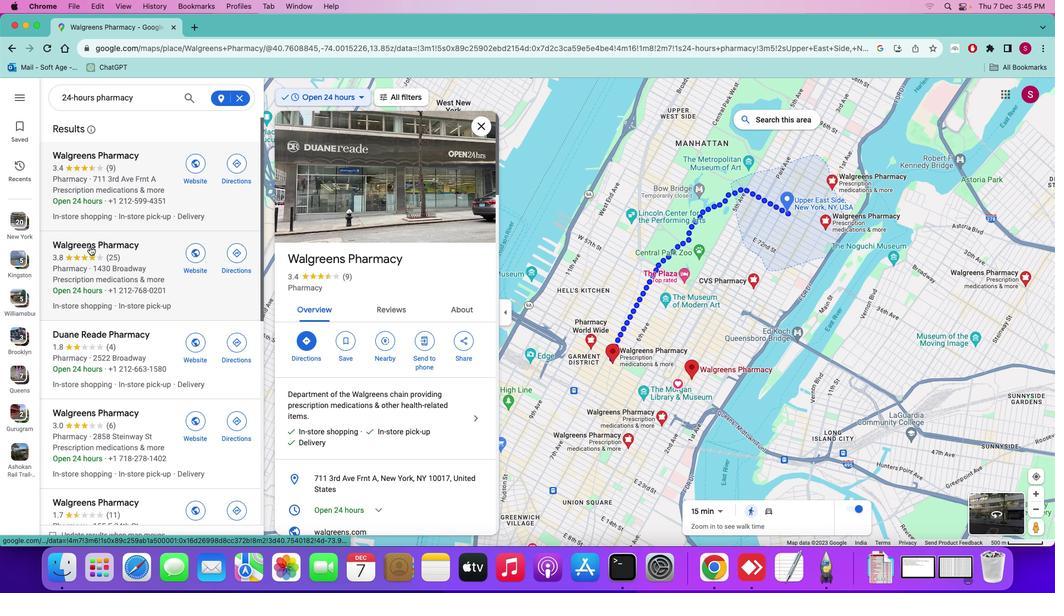 
Action: Mouse moved to (89, 246)
Screenshot: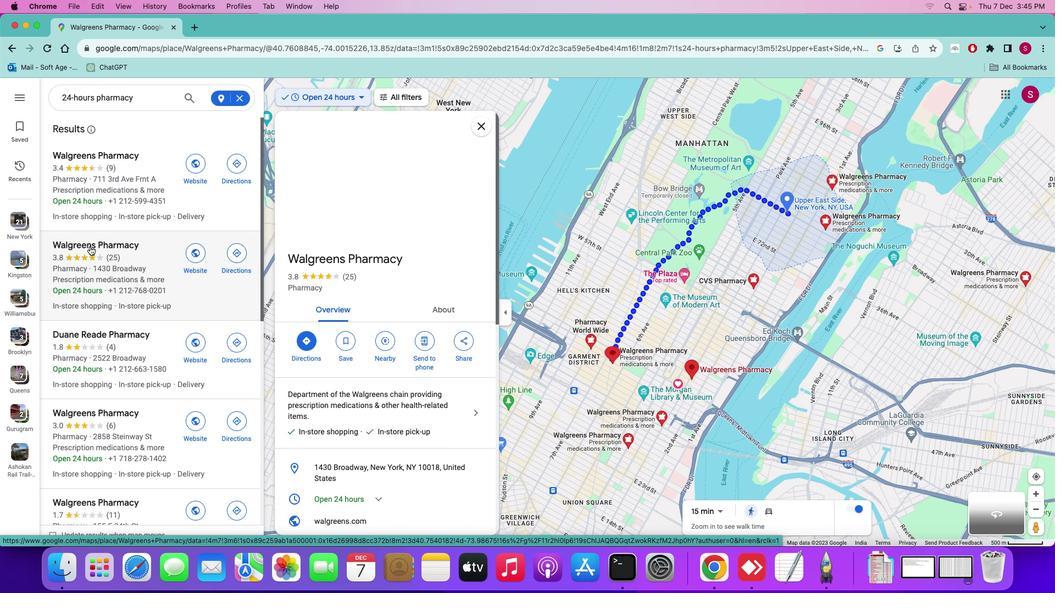 
Action: Mouse pressed left at (89, 246)
Screenshot: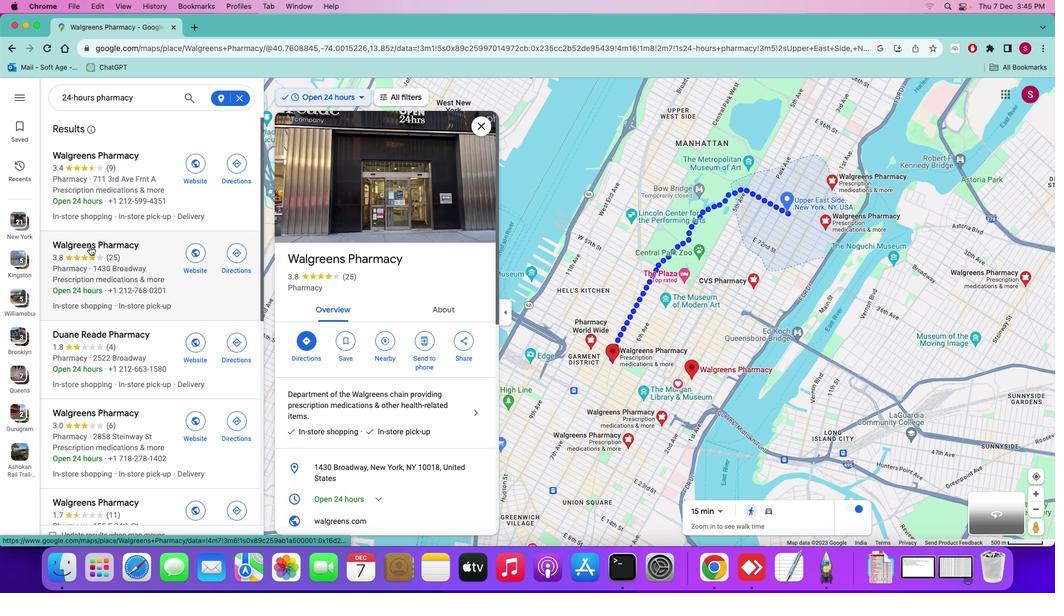 
Action: Mouse moved to (110, 335)
Screenshot: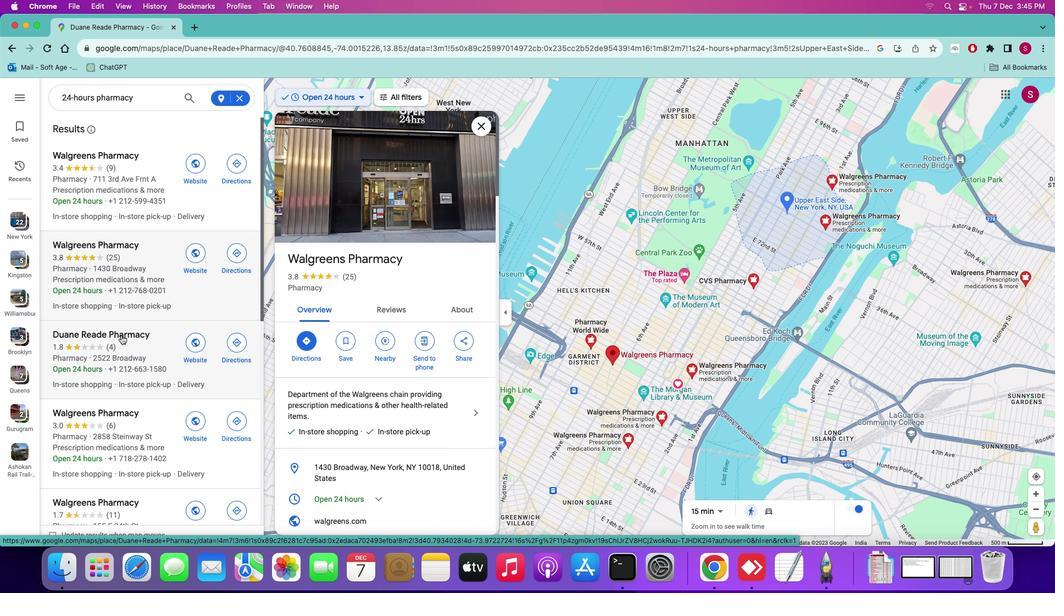 
Action: Mouse pressed left at (110, 335)
Screenshot: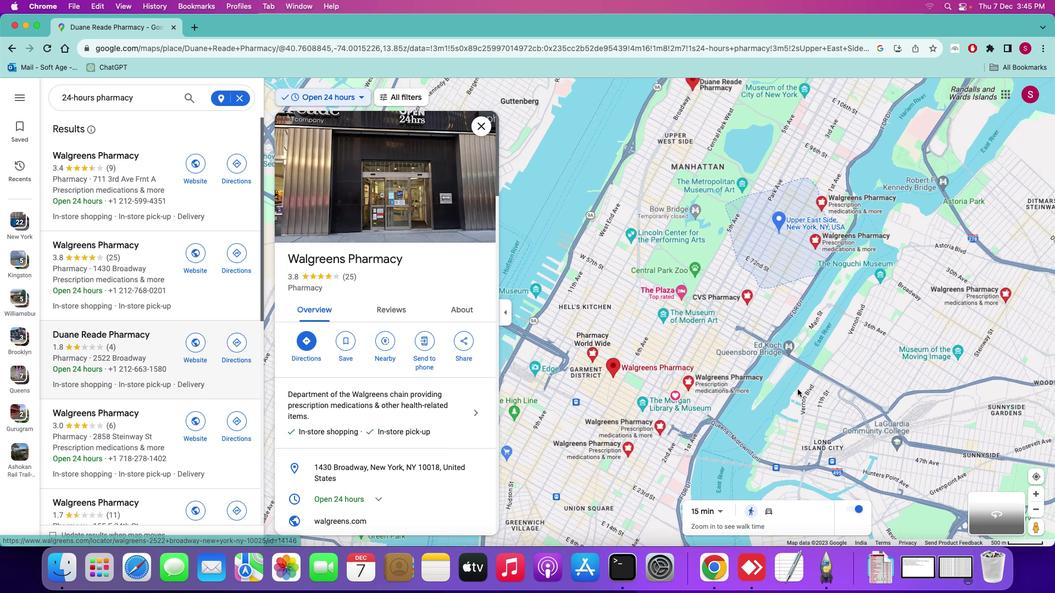 
Action: Mouse moved to (102, 332)
Screenshot: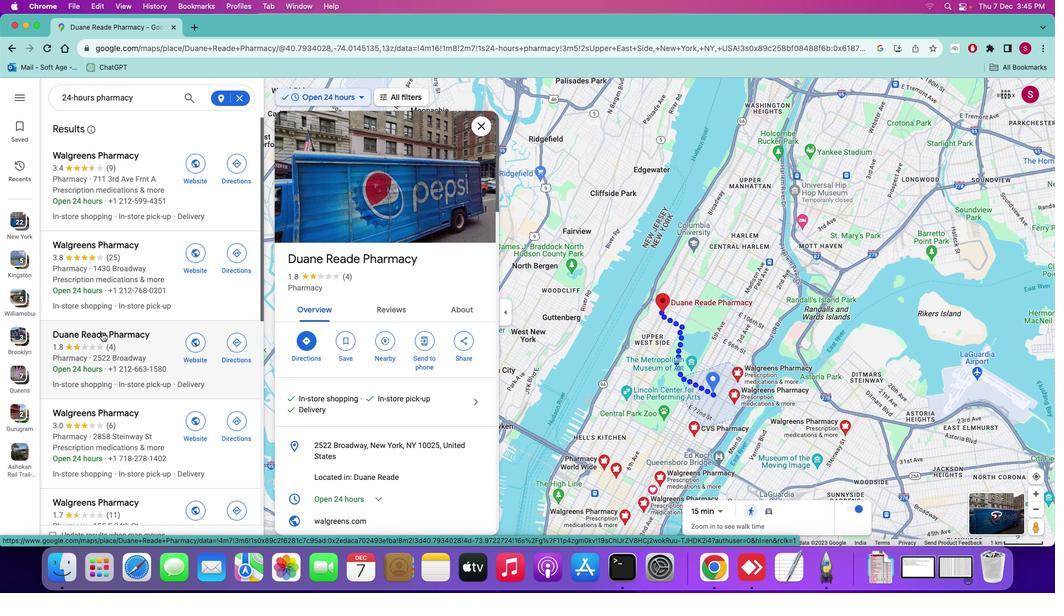 
Action: Mouse pressed left at (102, 332)
Screenshot: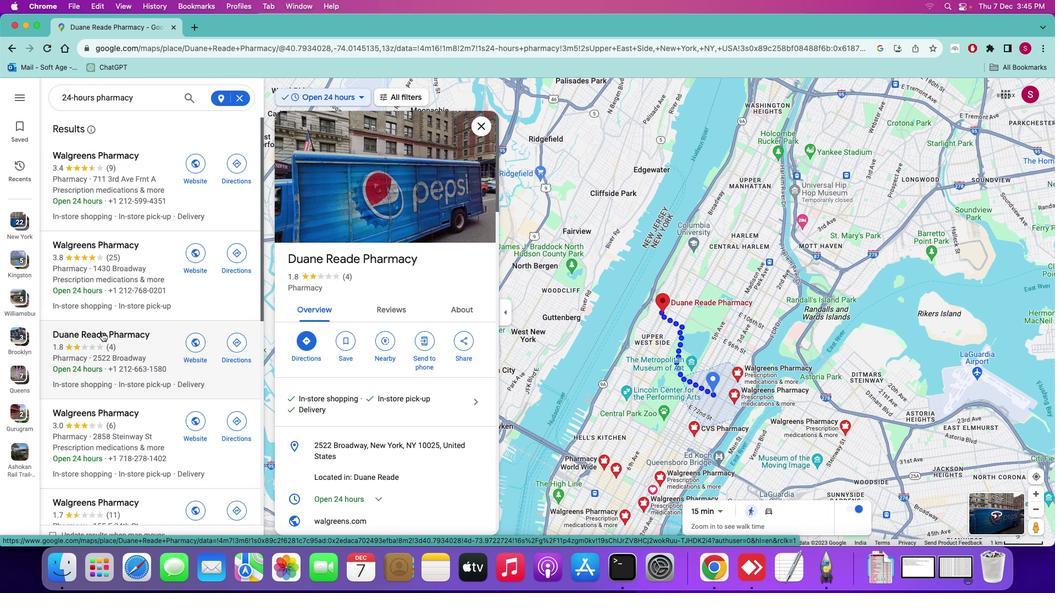 
Action: Mouse moved to (410, 371)
Screenshot: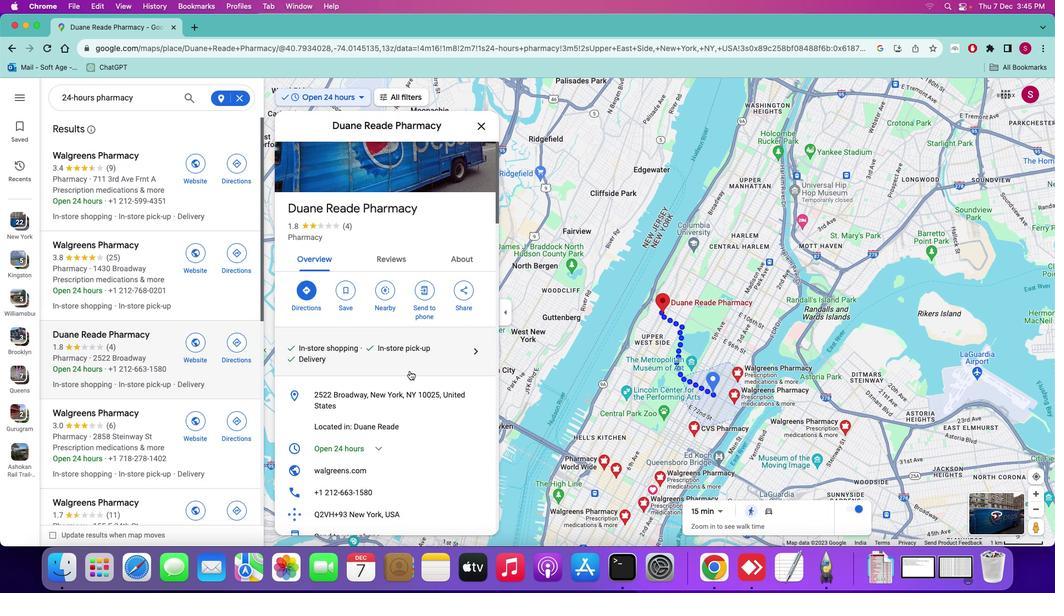 
Action: Mouse scrolled (410, 371) with delta (0, 0)
Screenshot: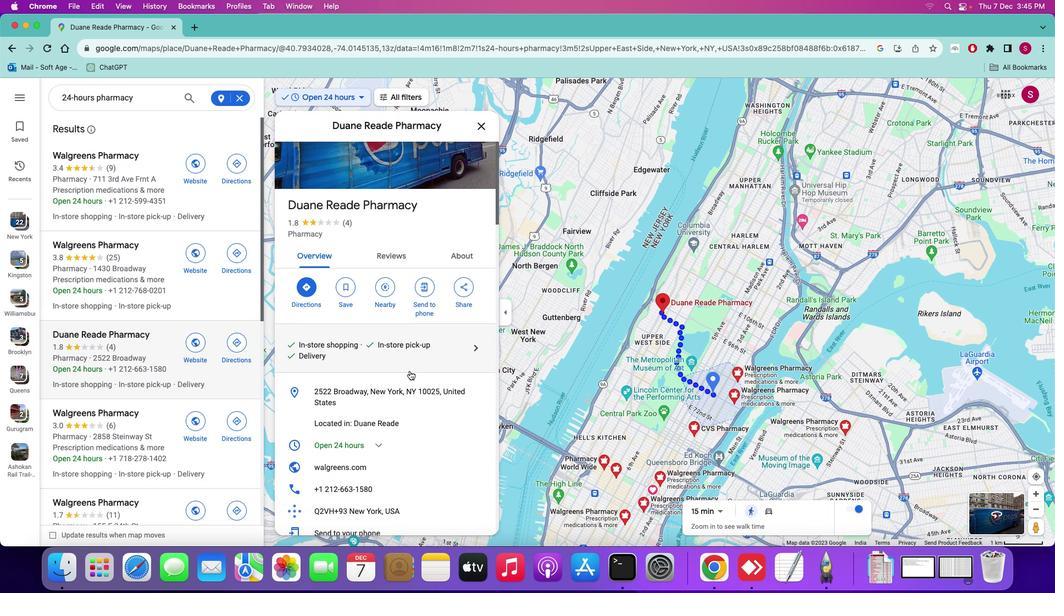 
Action: Mouse scrolled (410, 371) with delta (0, 0)
Screenshot: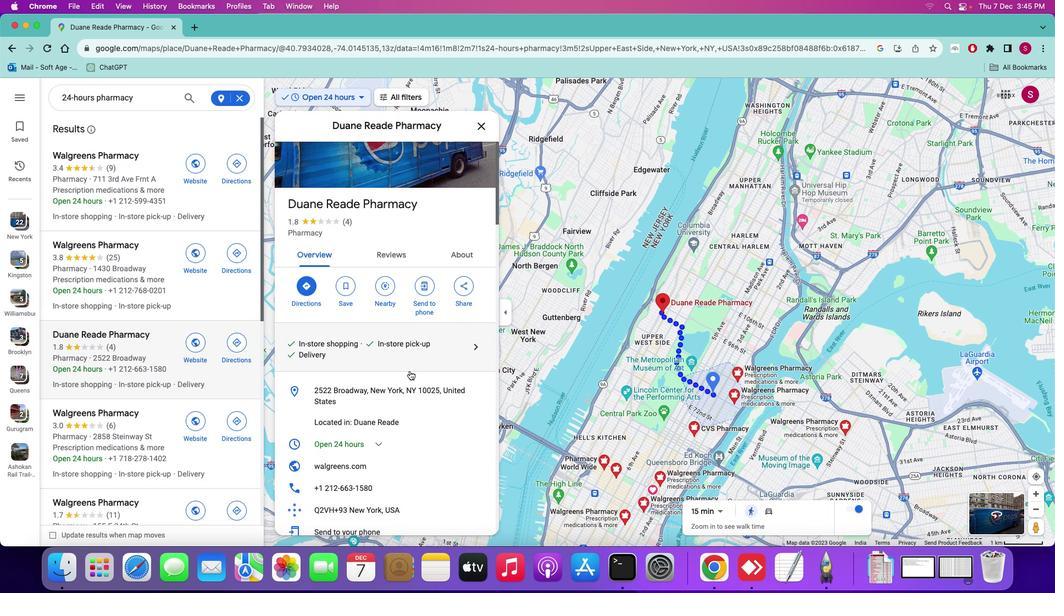 
Action: Mouse scrolled (410, 371) with delta (0, 0)
Screenshot: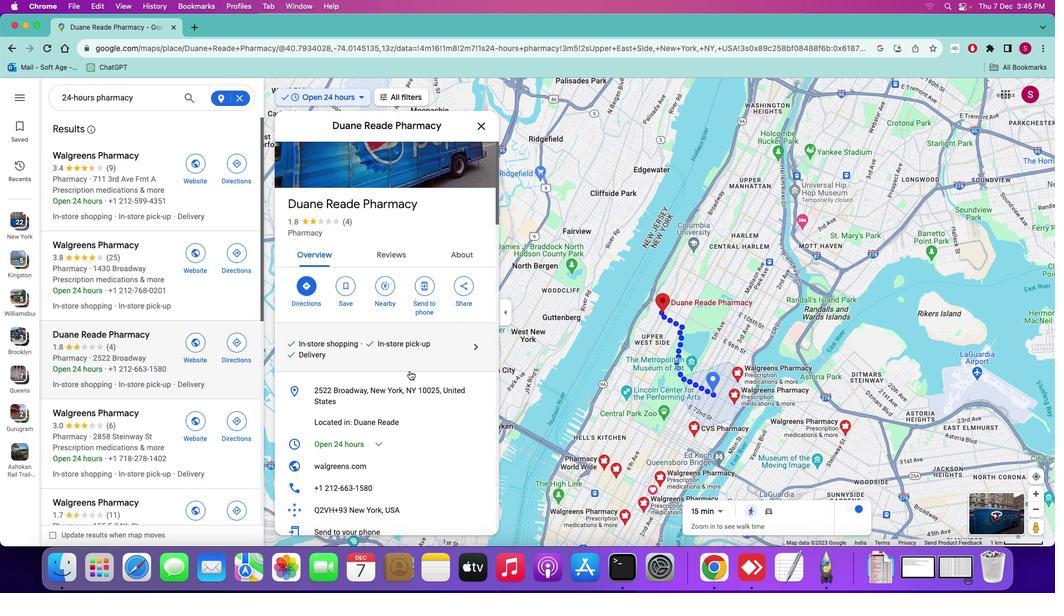 
Action: Mouse scrolled (410, 371) with delta (0, 0)
Screenshot: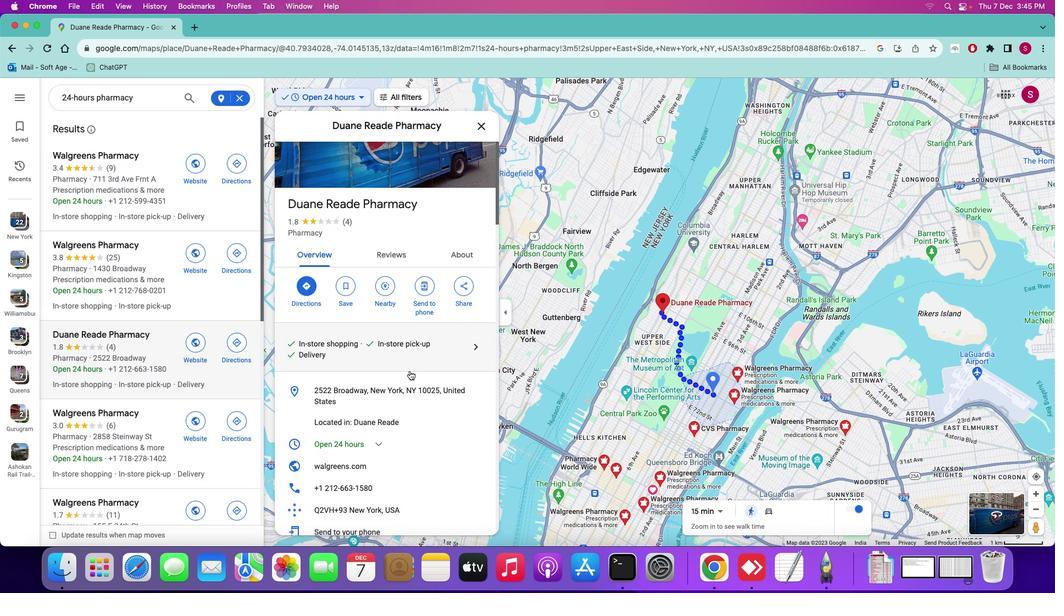 
Action: Mouse scrolled (410, 371) with delta (0, 0)
Screenshot: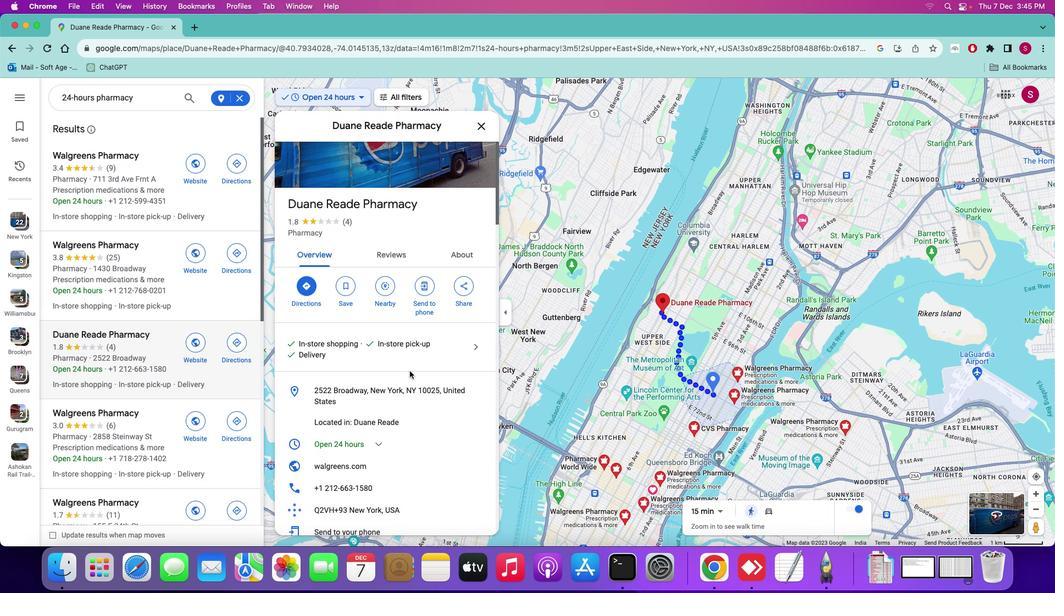 
Action: Mouse scrolled (410, 371) with delta (0, 0)
Screenshot: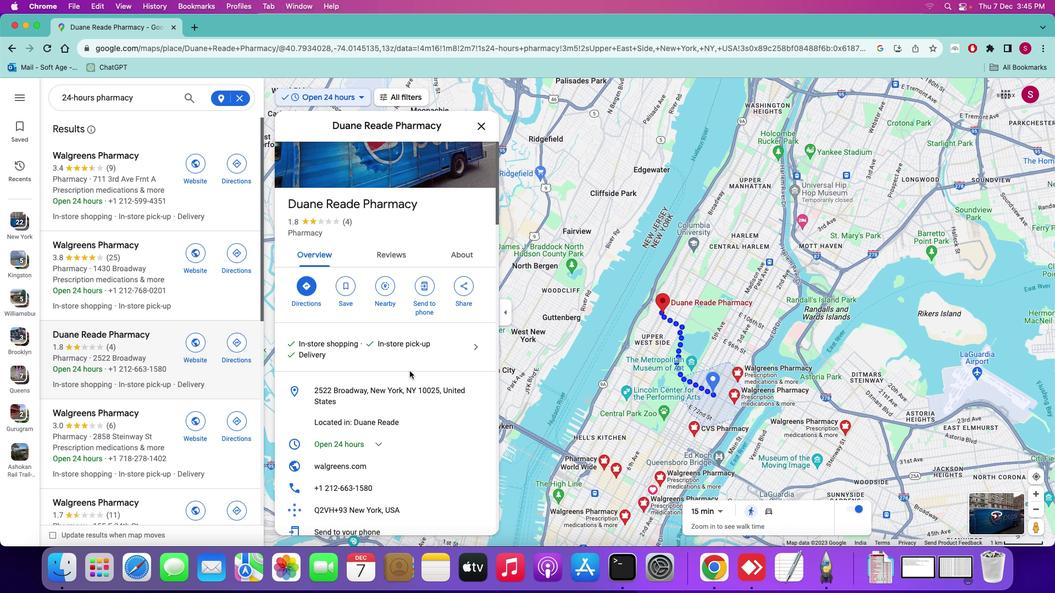 
Action: Mouse scrolled (410, 371) with delta (0, 0)
Screenshot: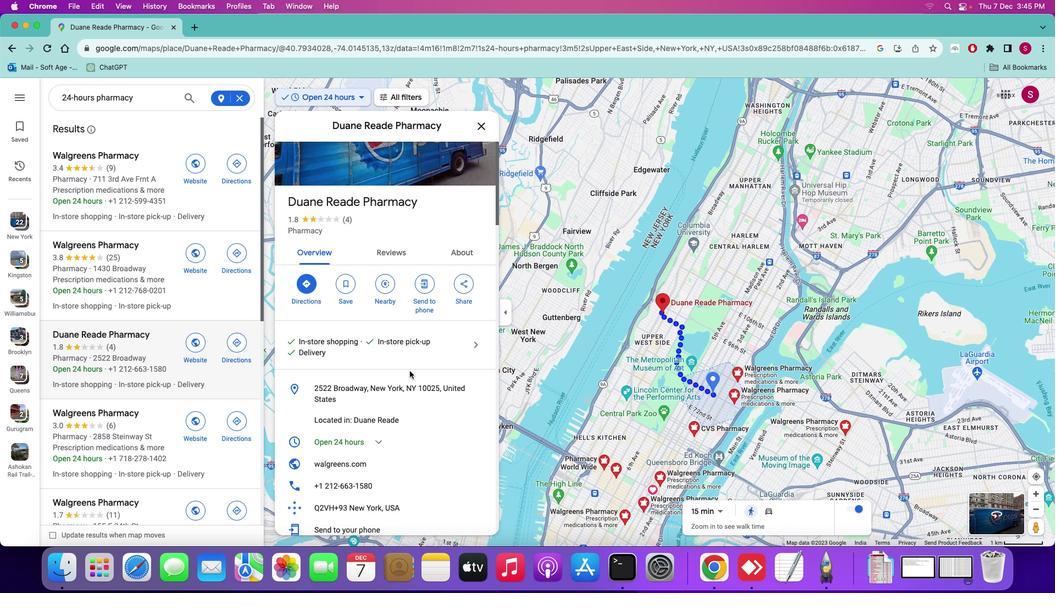 
Action: Mouse scrolled (410, 371) with delta (0, 0)
Screenshot: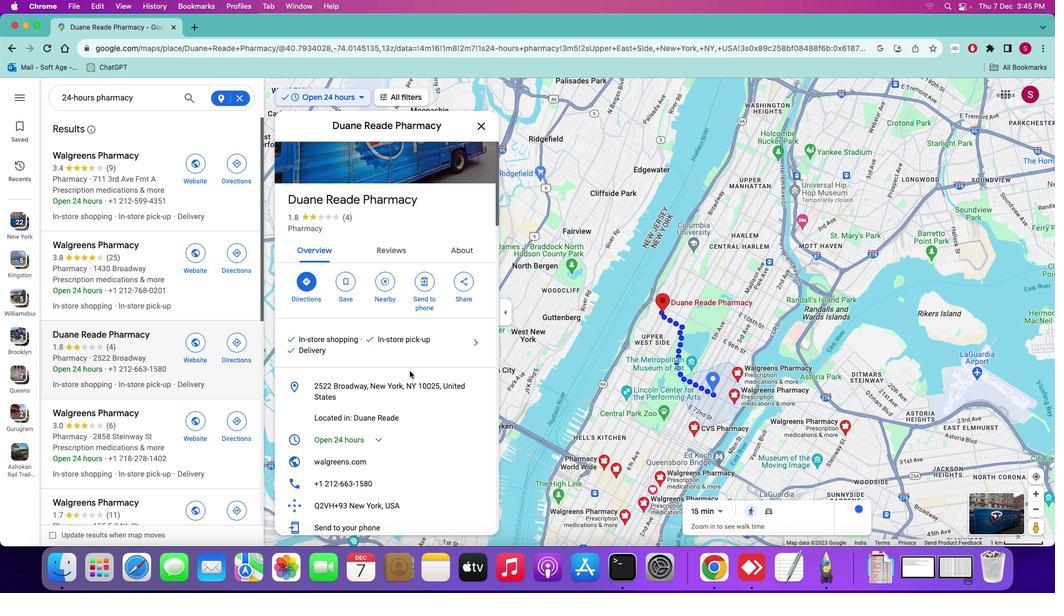 
Action: Mouse scrolled (410, 371) with delta (0, 0)
Screenshot: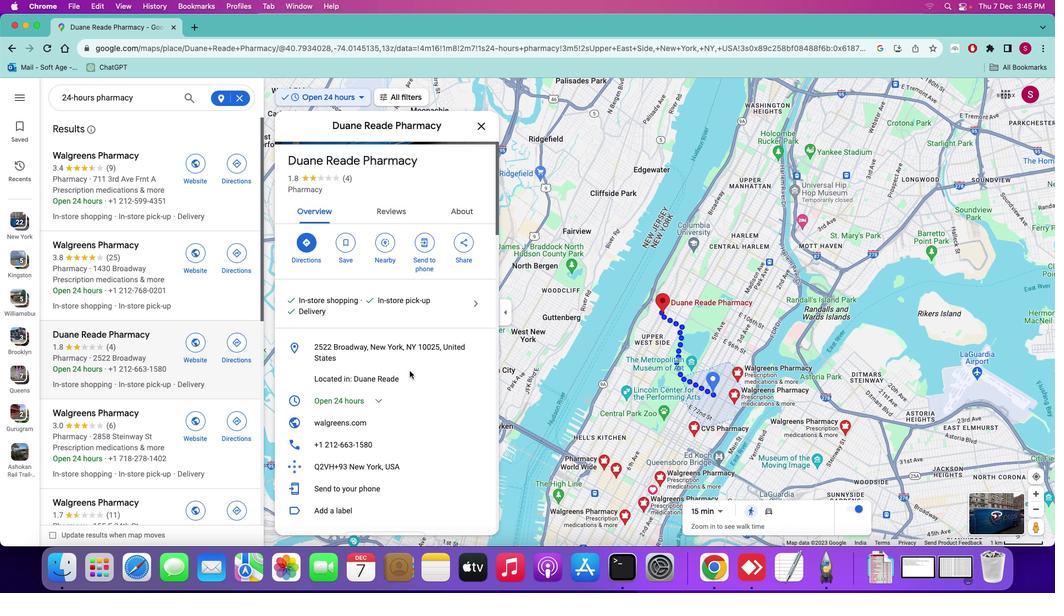 
Action: Mouse scrolled (410, 371) with delta (0, 0)
Screenshot: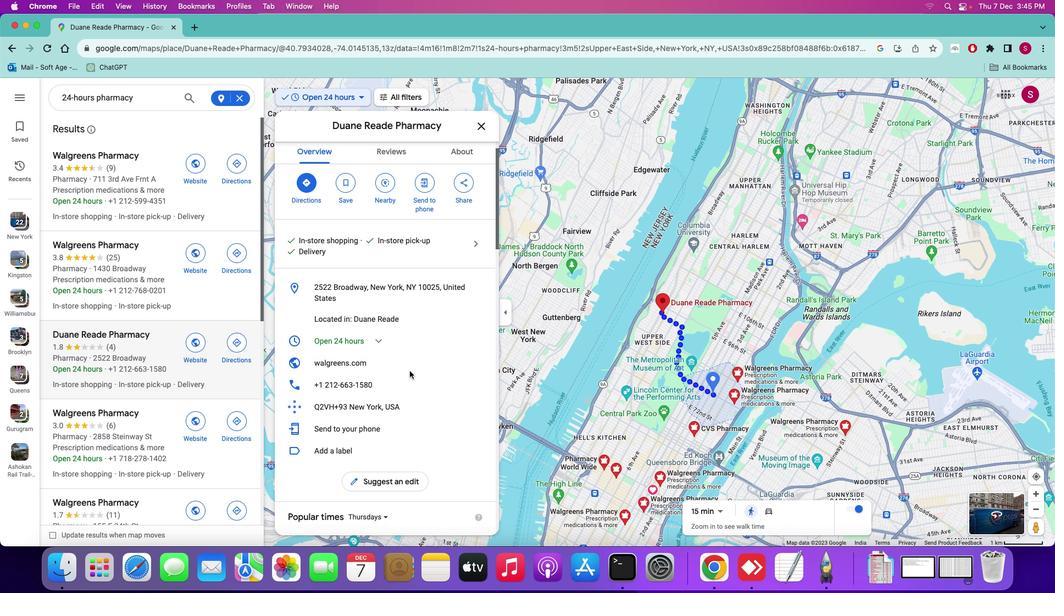 
Action: Mouse scrolled (410, 371) with delta (0, 0)
Screenshot: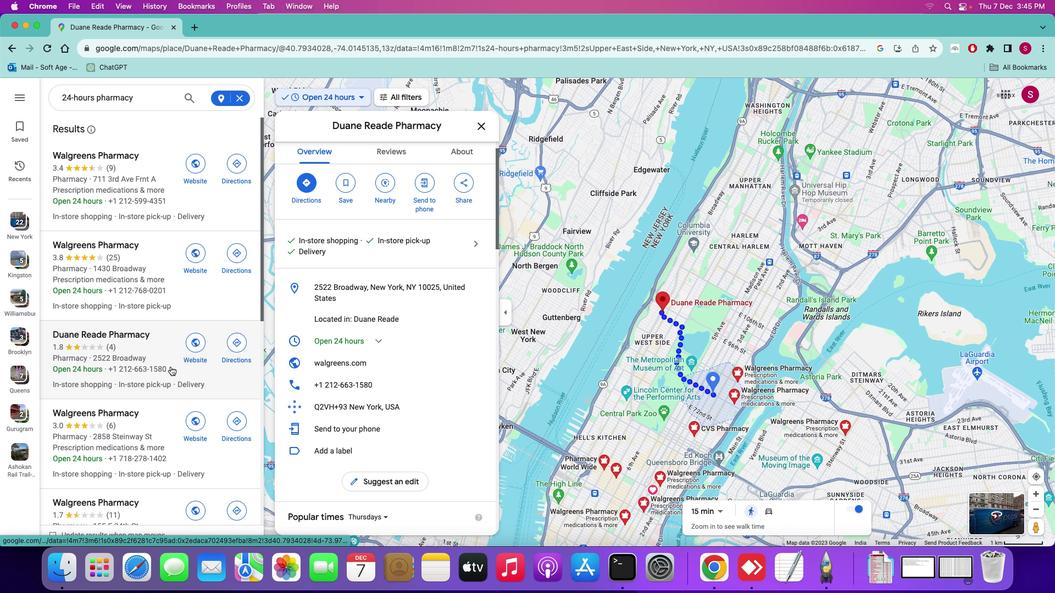 
Action: Mouse scrolled (410, 371) with delta (0, 0)
Screenshot: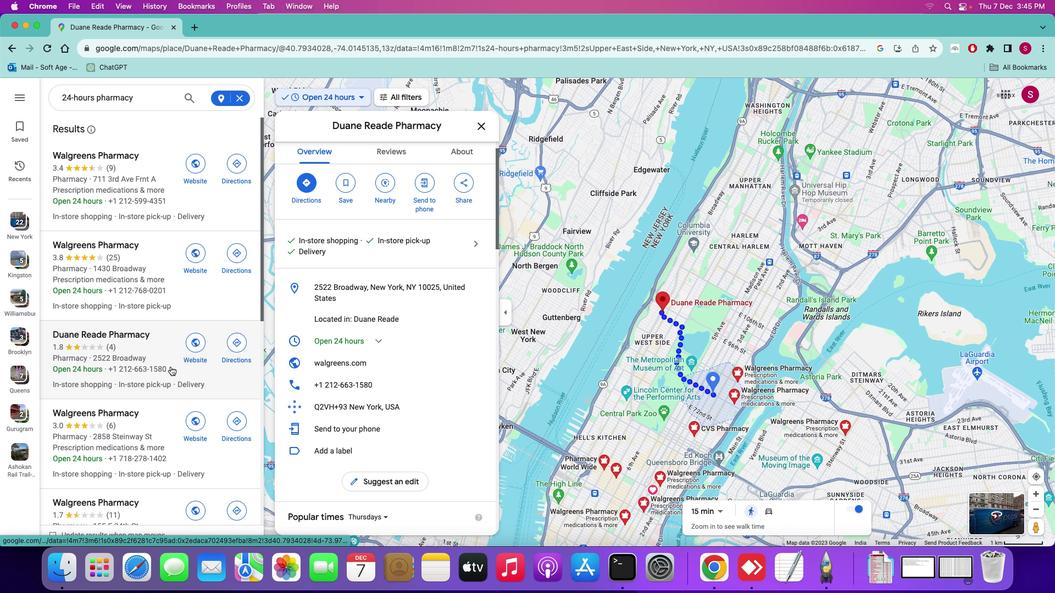 
Action: Mouse scrolled (410, 371) with delta (0, -1)
Screenshot: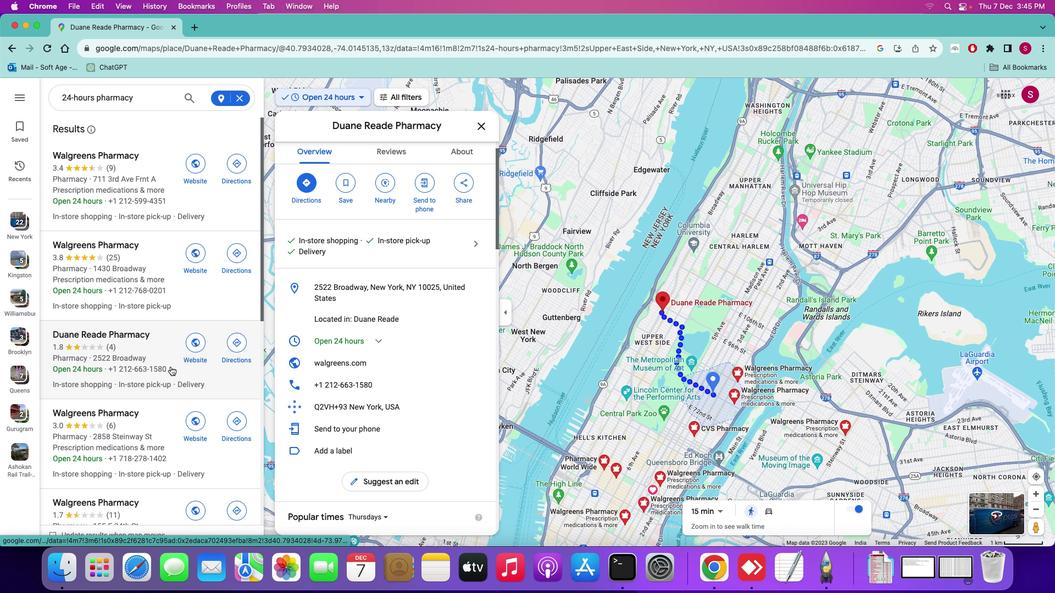 
Action: Mouse moved to (170, 366)
Screenshot: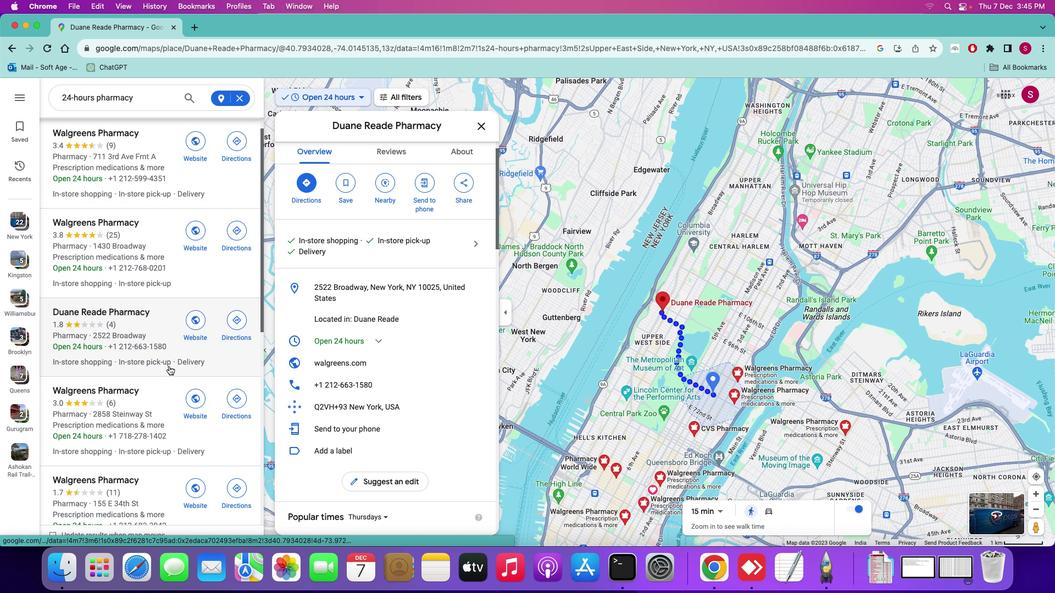 
Action: Mouse scrolled (170, 366) with delta (0, 0)
Screenshot: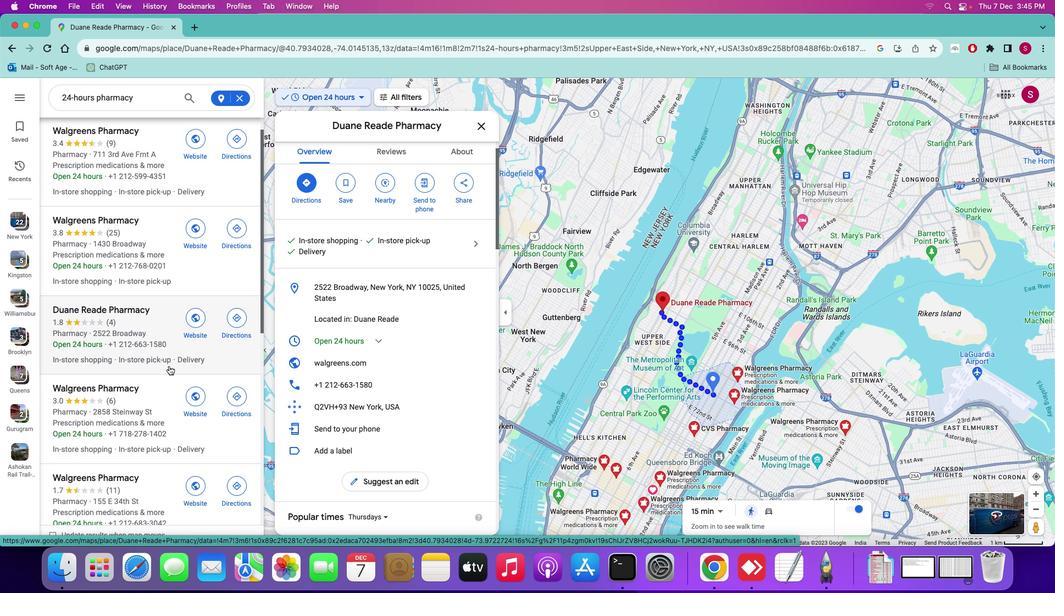 
Action: Mouse scrolled (170, 366) with delta (0, 0)
Screenshot: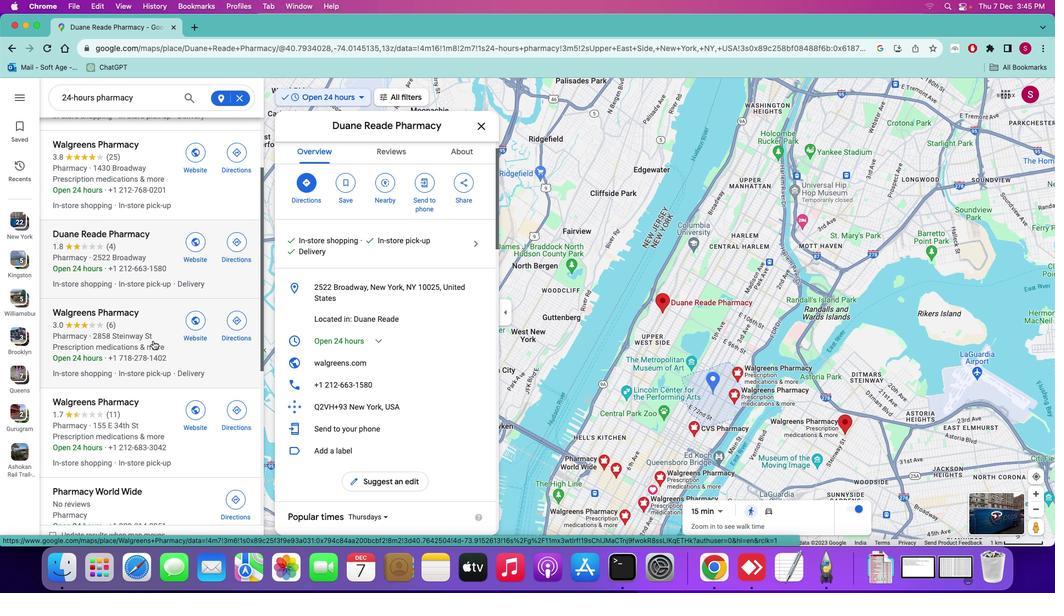 
Action: Mouse scrolled (170, 366) with delta (0, 0)
Screenshot: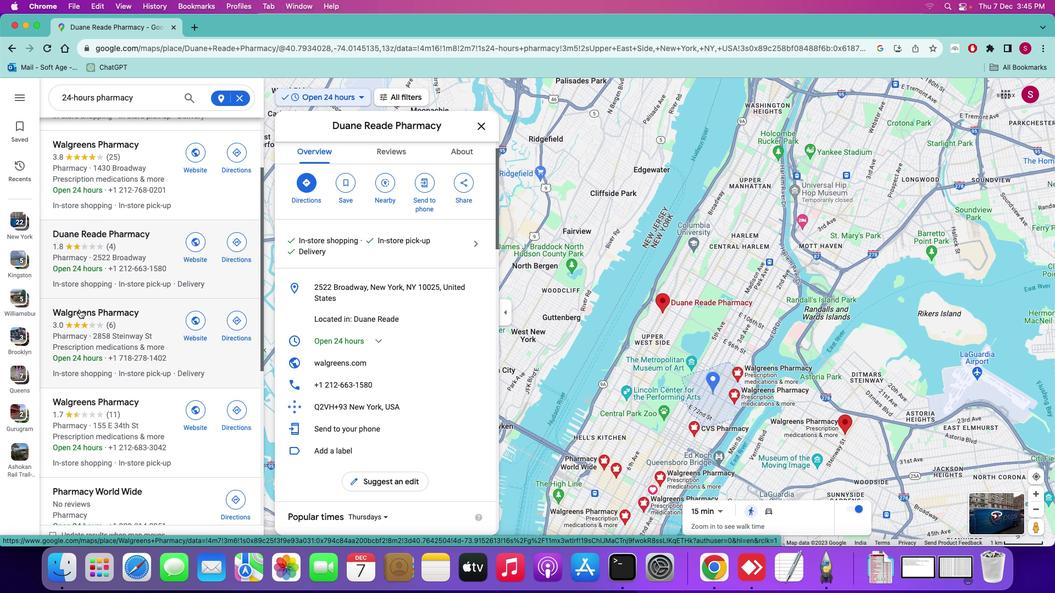 
Action: Mouse scrolled (170, 366) with delta (0, 0)
Screenshot: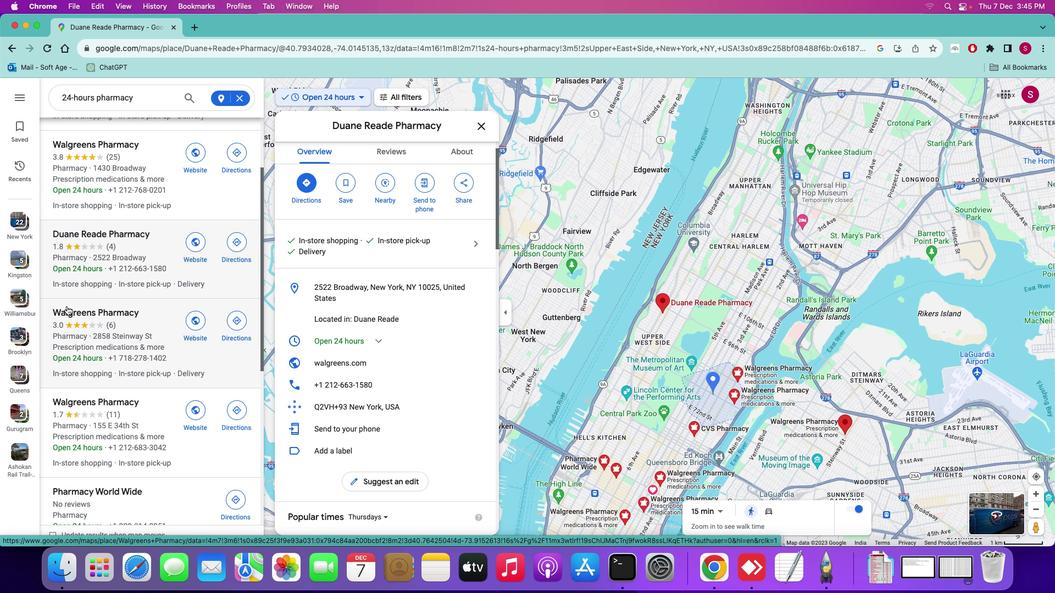 
Action: Mouse scrolled (170, 366) with delta (0, 0)
Screenshot: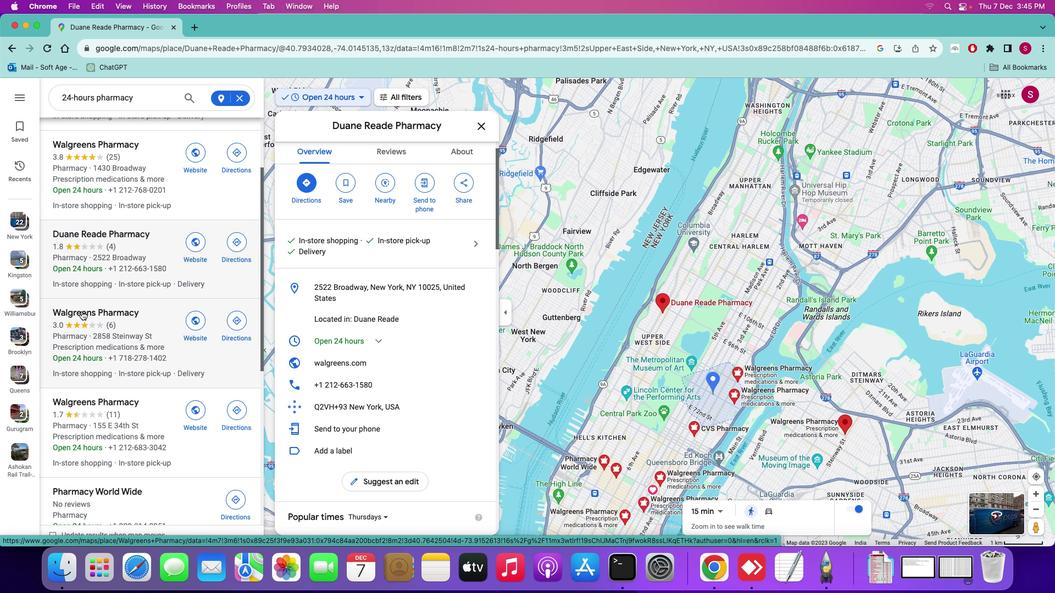 
Action: Mouse moved to (169, 366)
Screenshot: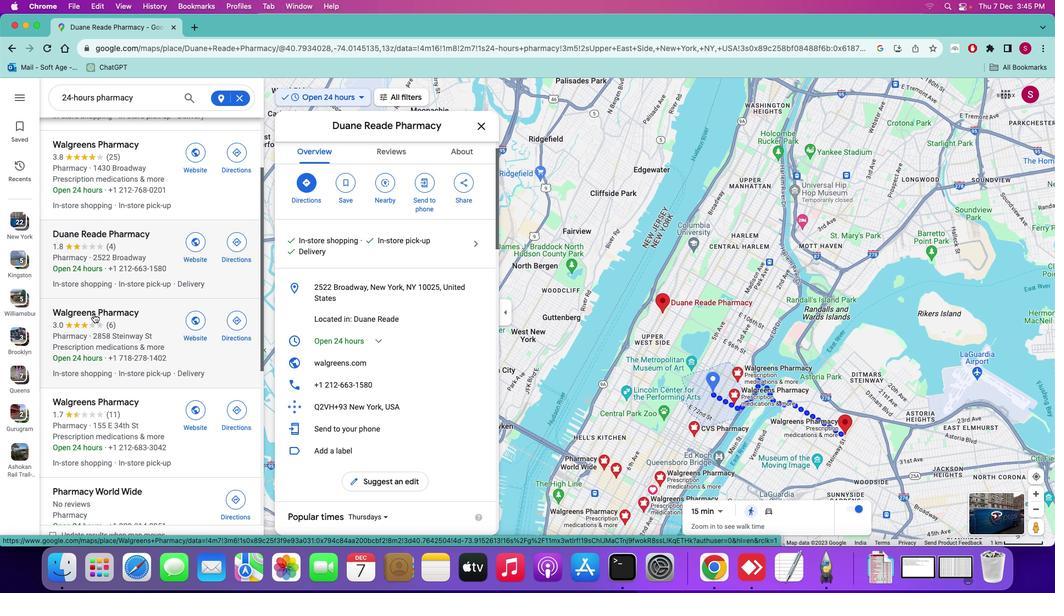 
Action: Mouse scrolled (169, 366) with delta (0, 0)
Screenshot: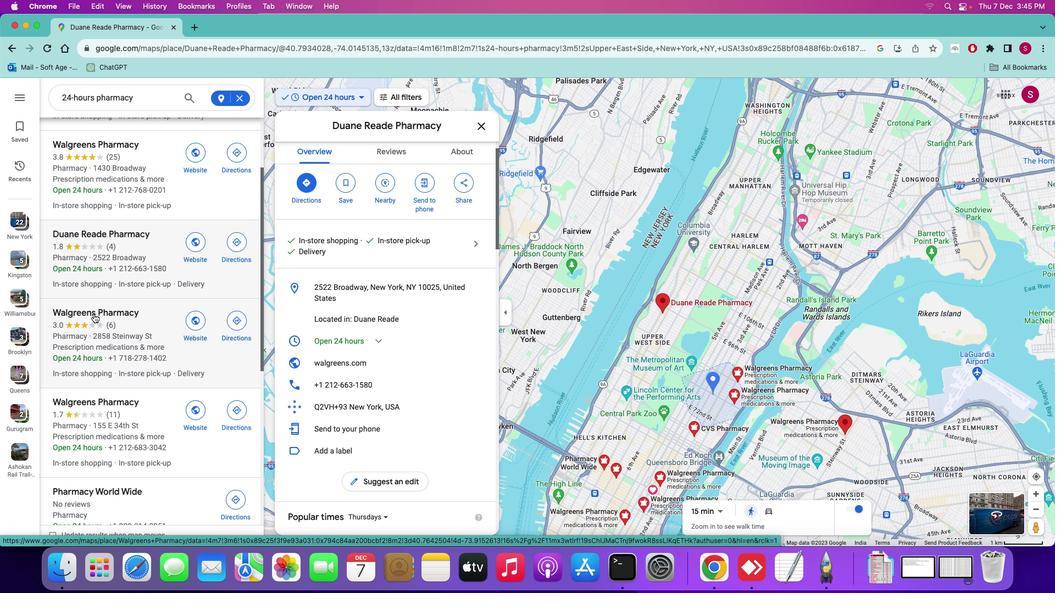 
Action: Mouse scrolled (169, 366) with delta (0, 0)
Screenshot: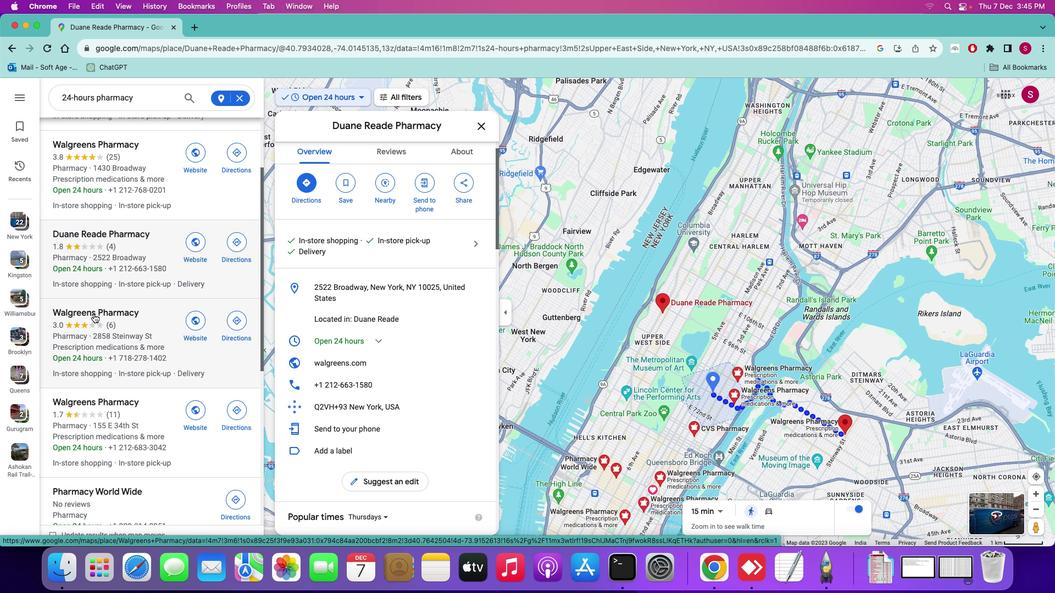 
Action: Mouse scrolled (169, 366) with delta (0, -1)
Screenshot: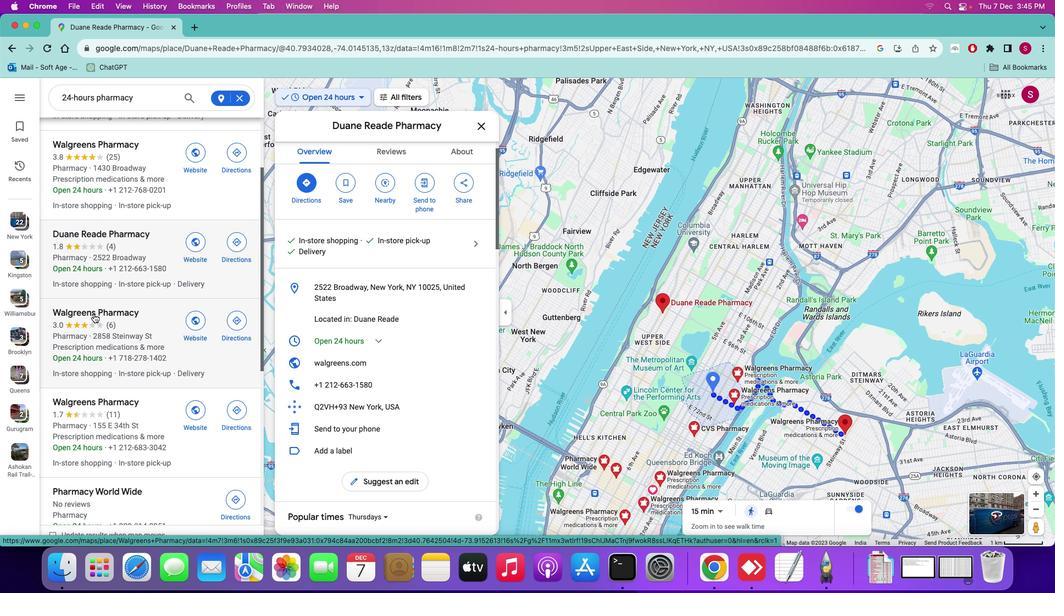 
Action: Mouse moved to (94, 314)
Screenshot: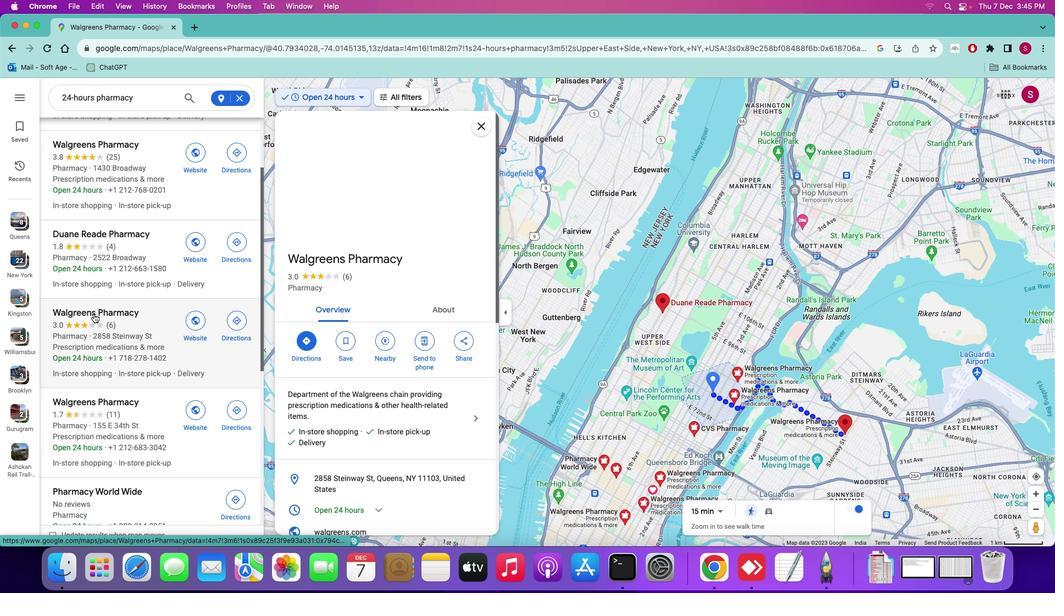
Action: Mouse pressed left at (94, 314)
Screenshot: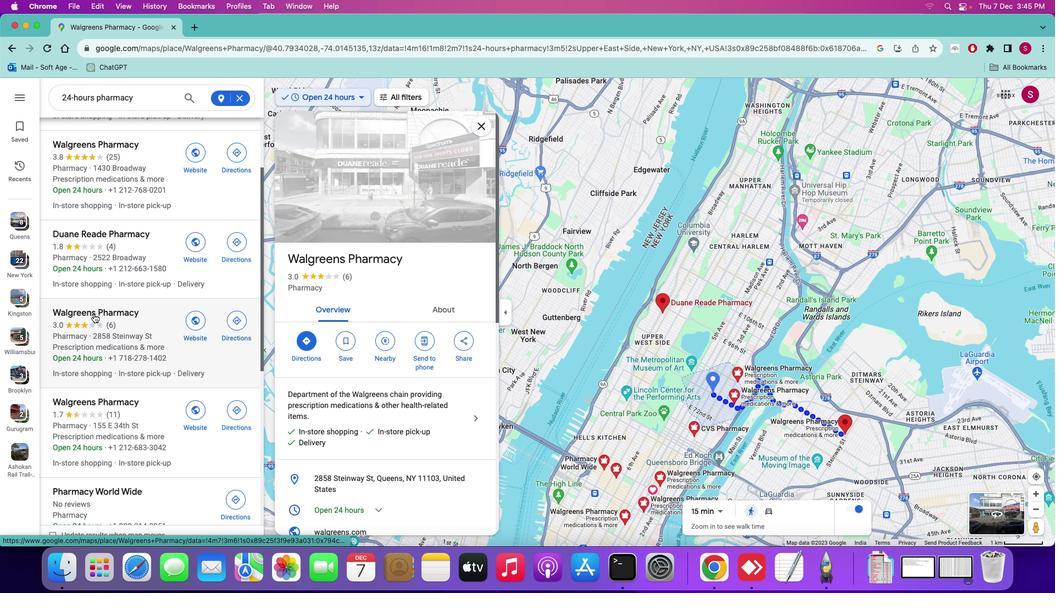 
Action: Mouse moved to (593, 381)
Screenshot: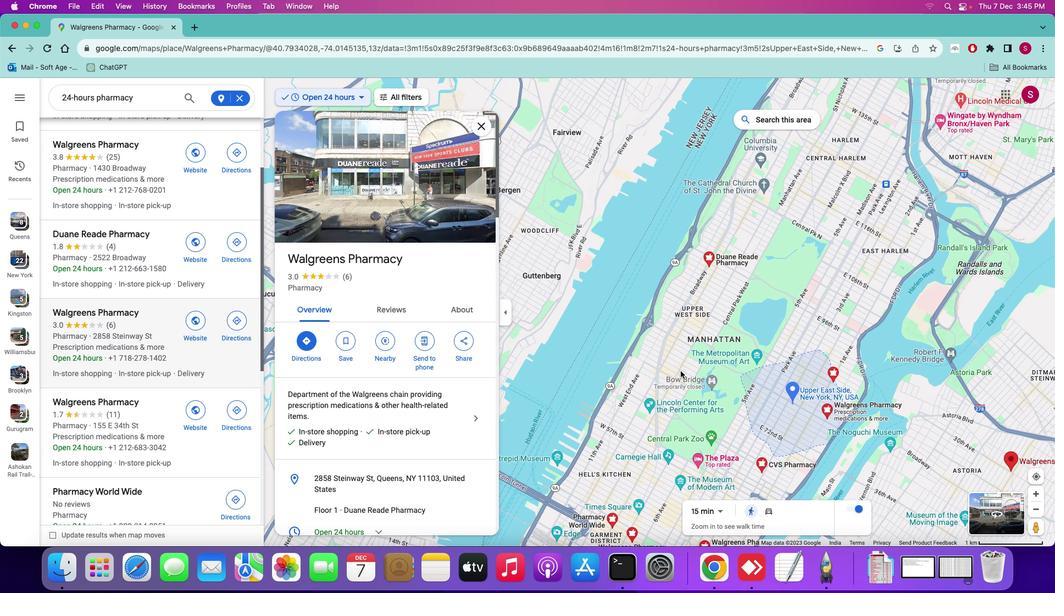 
Action: Mouse scrolled (593, 381) with delta (0, 0)
Screenshot: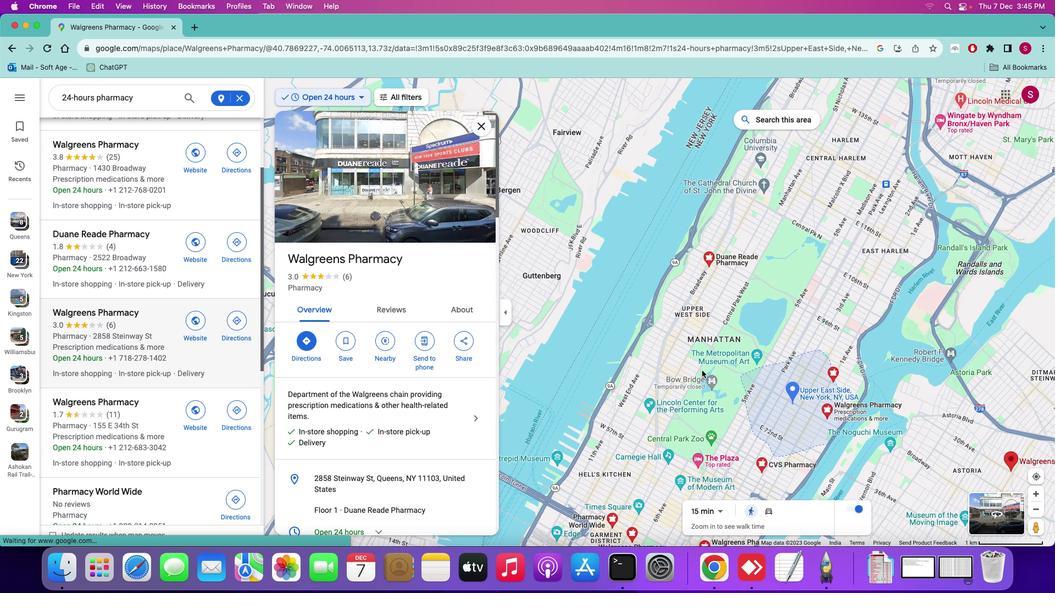 
Action: Mouse scrolled (593, 381) with delta (0, 0)
Screenshot: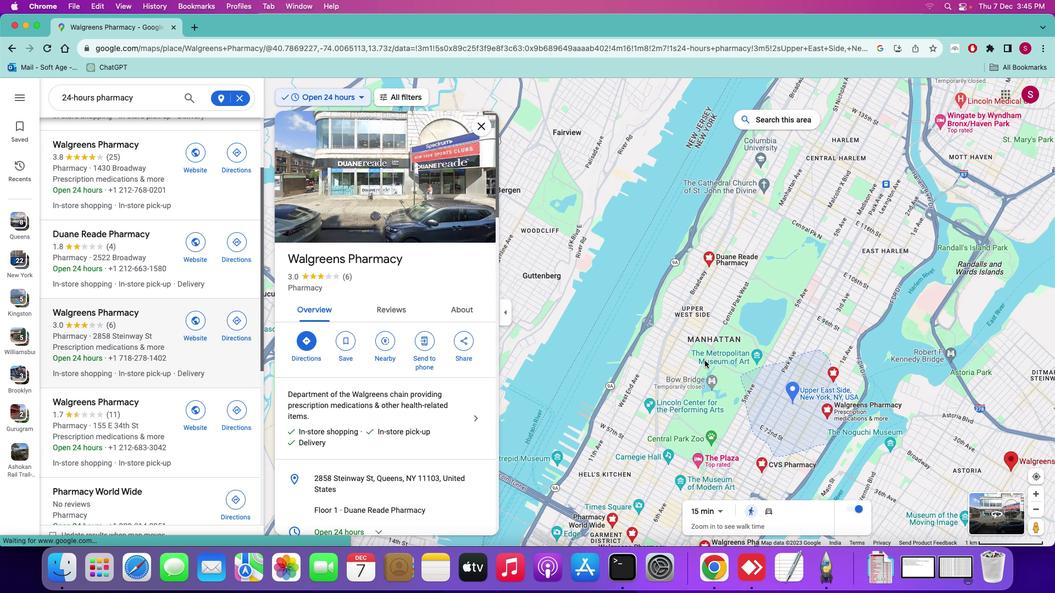 
Action: Mouse scrolled (593, 381) with delta (0, 0)
Screenshot: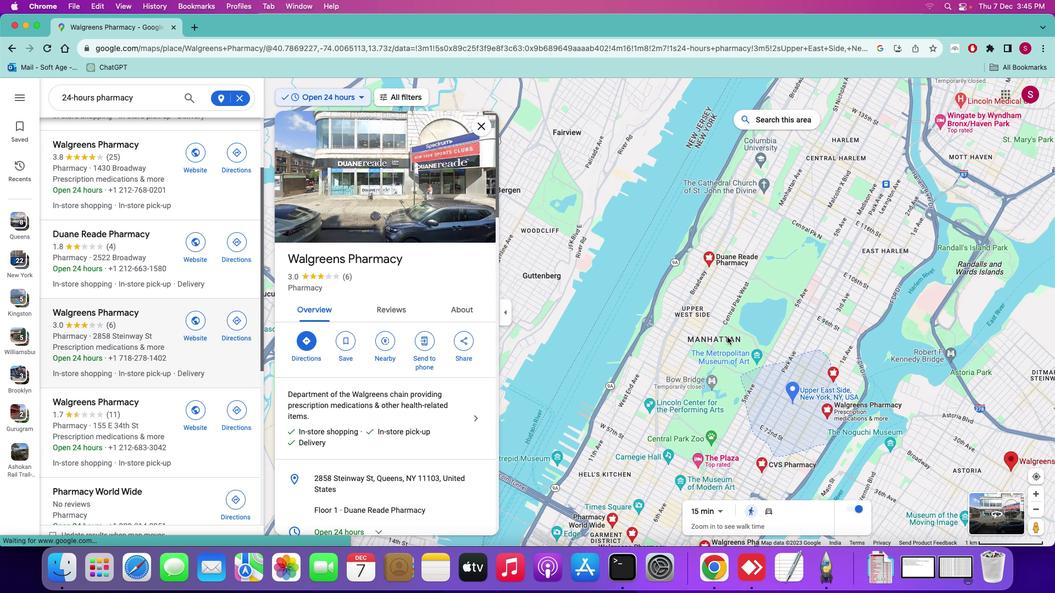 
Action: Mouse moved to (592, 381)
Screenshot: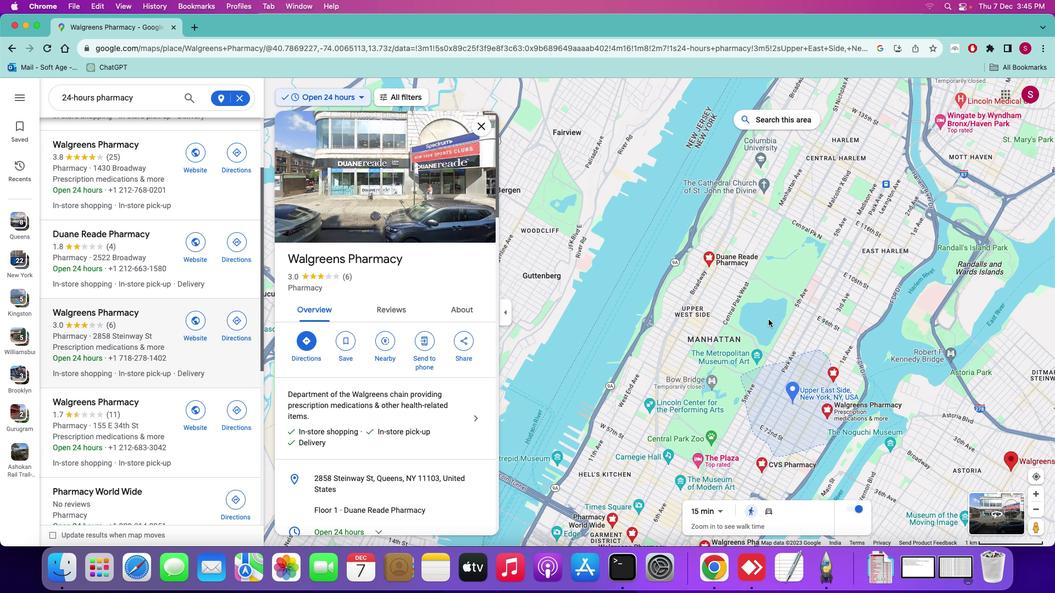 
Action: Mouse scrolled (592, 381) with delta (0, 0)
Screenshot: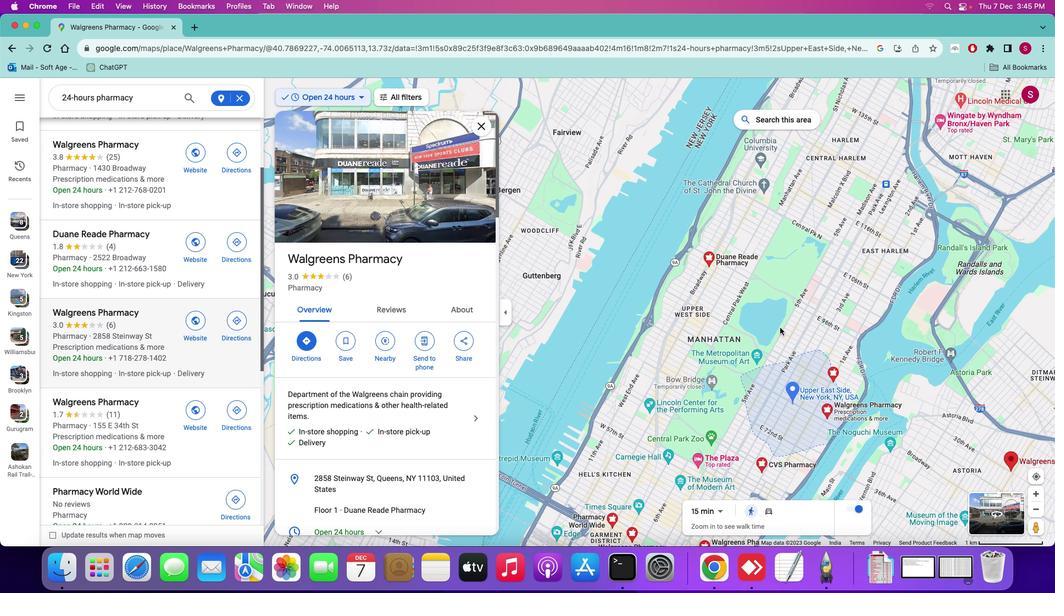 
Action: Mouse moved to (592, 381)
Screenshot: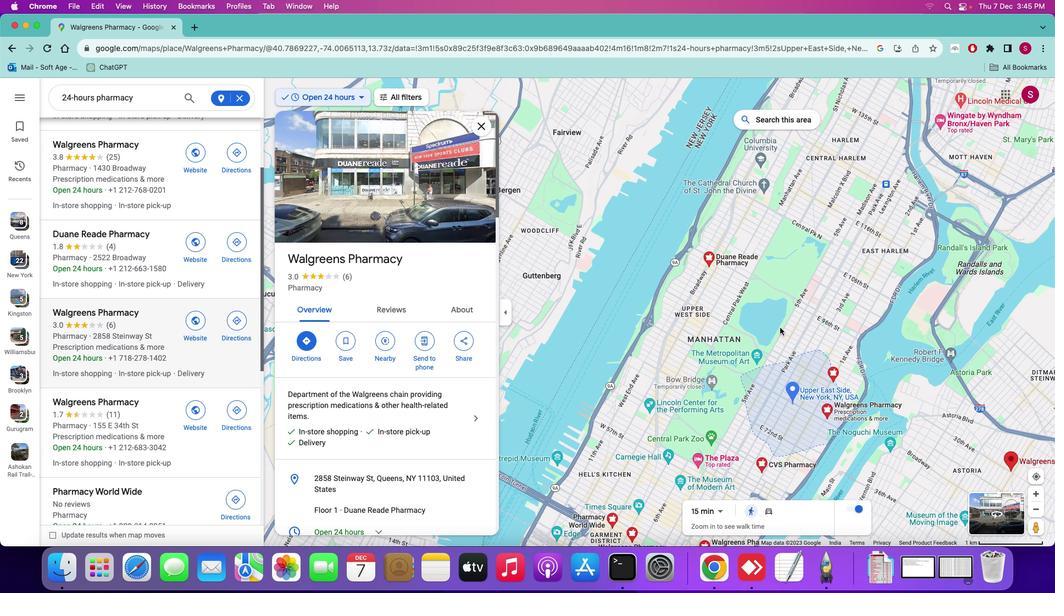 
Action: Mouse scrolled (592, 381) with delta (0, 0)
Screenshot: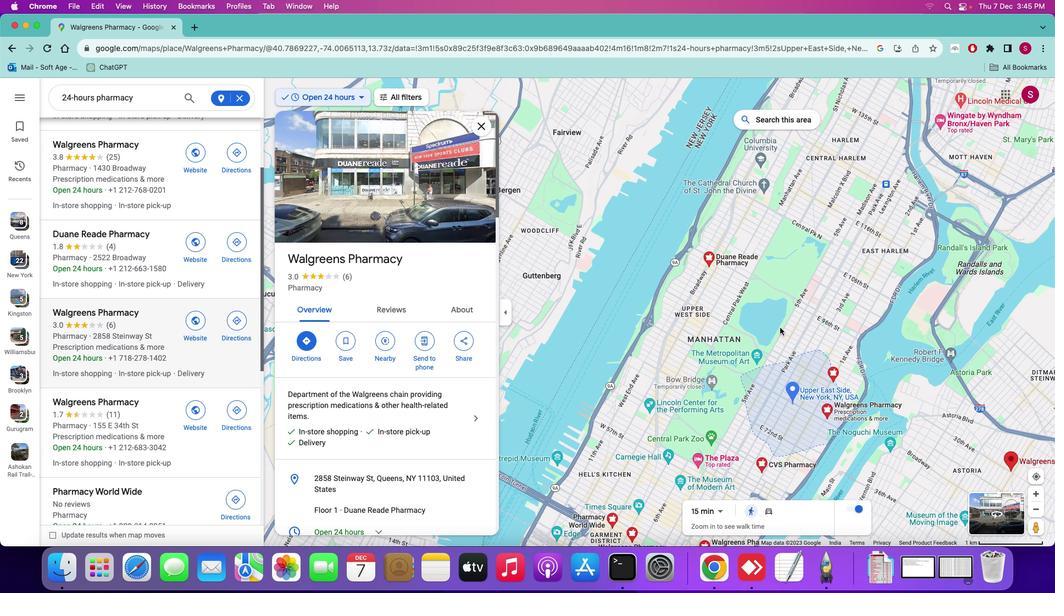 
Action: Mouse scrolled (592, 381) with delta (0, 1)
Screenshot: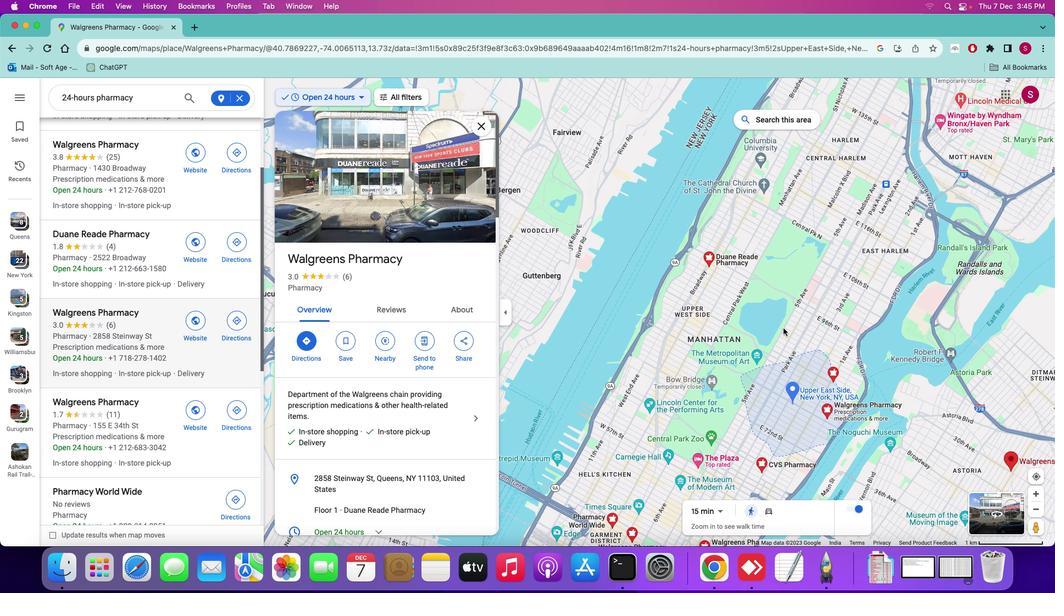 
Action: Mouse scrolled (592, 381) with delta (0, 2)
Screenshot: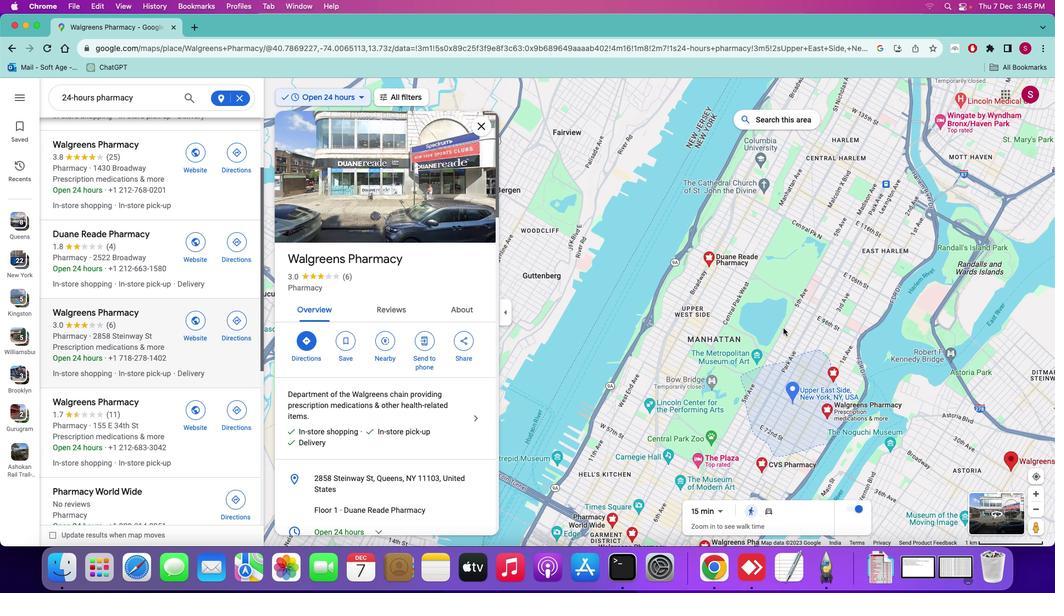
Action: Mouse moved to (789, 330)
Screenshot: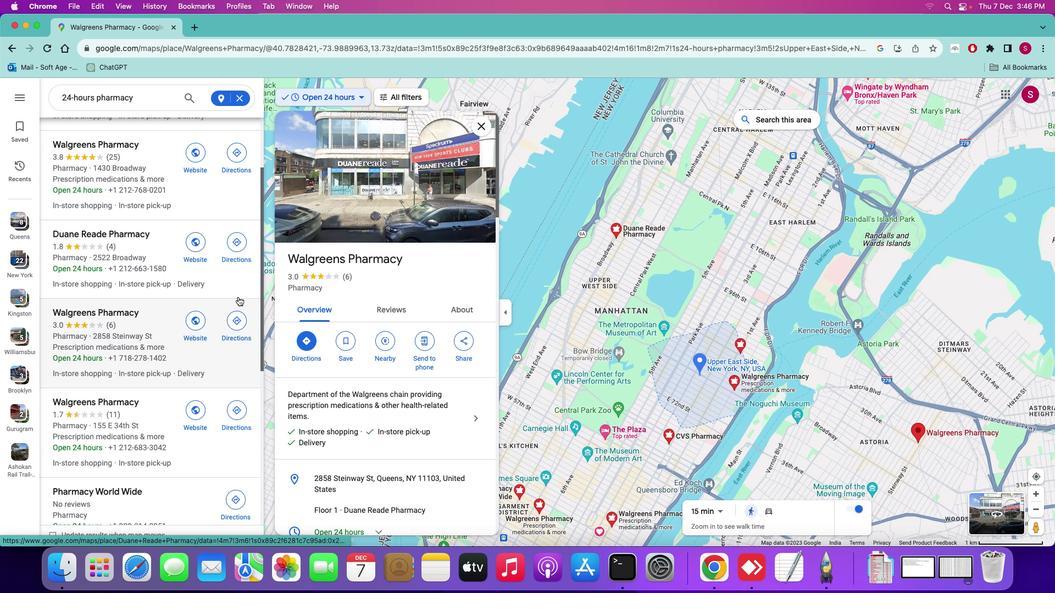 
Action: Mouse pressed left at (789, 330)
Screenshot: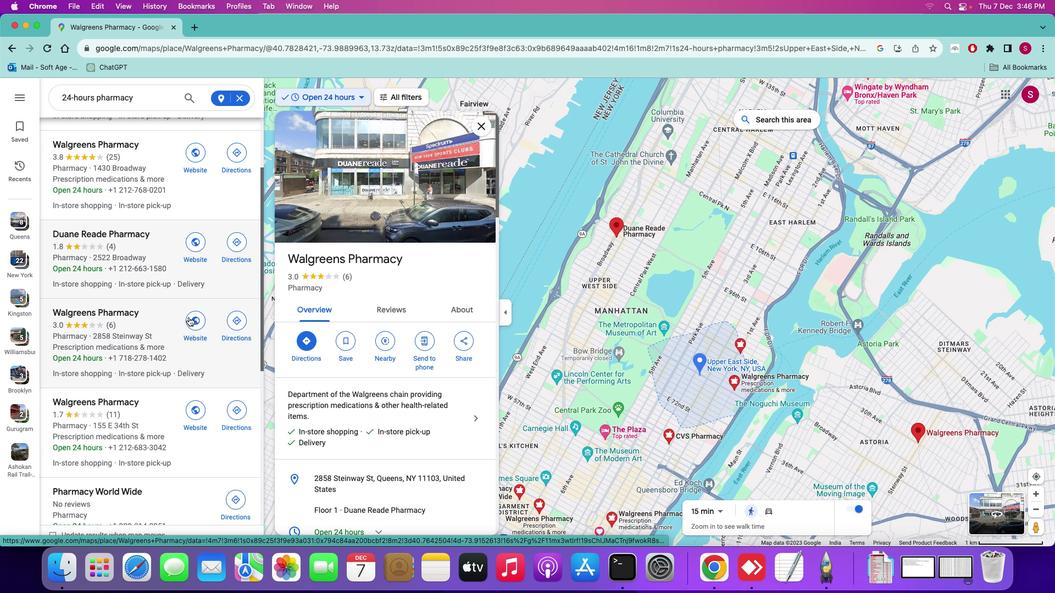 
Action: Mouse moved to (126, 317)
Screenshot: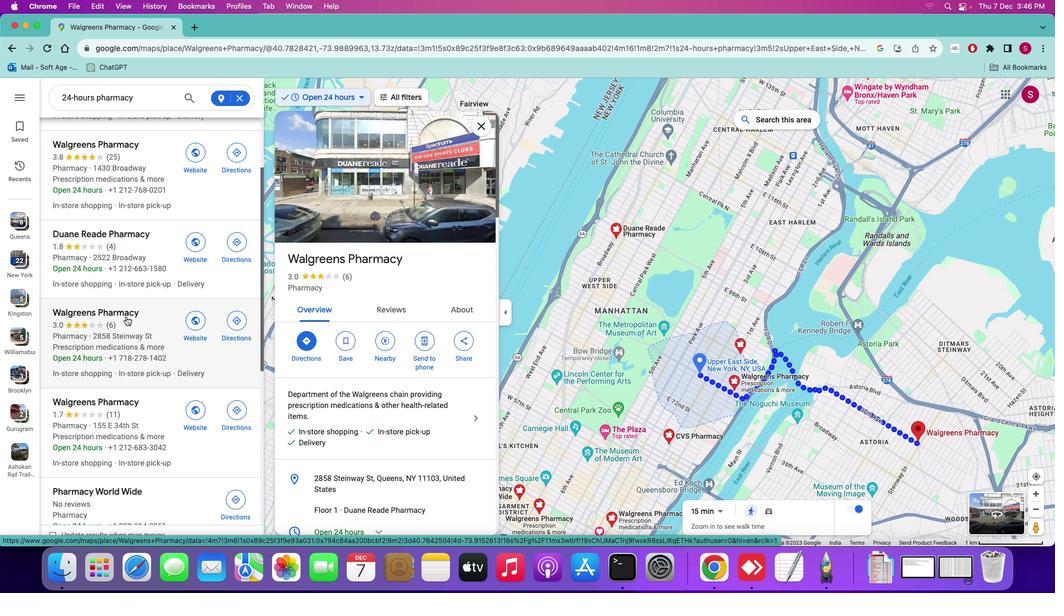 
Action: Mouse scrolled (126, 317) with delta (0, 0)
Screenshot: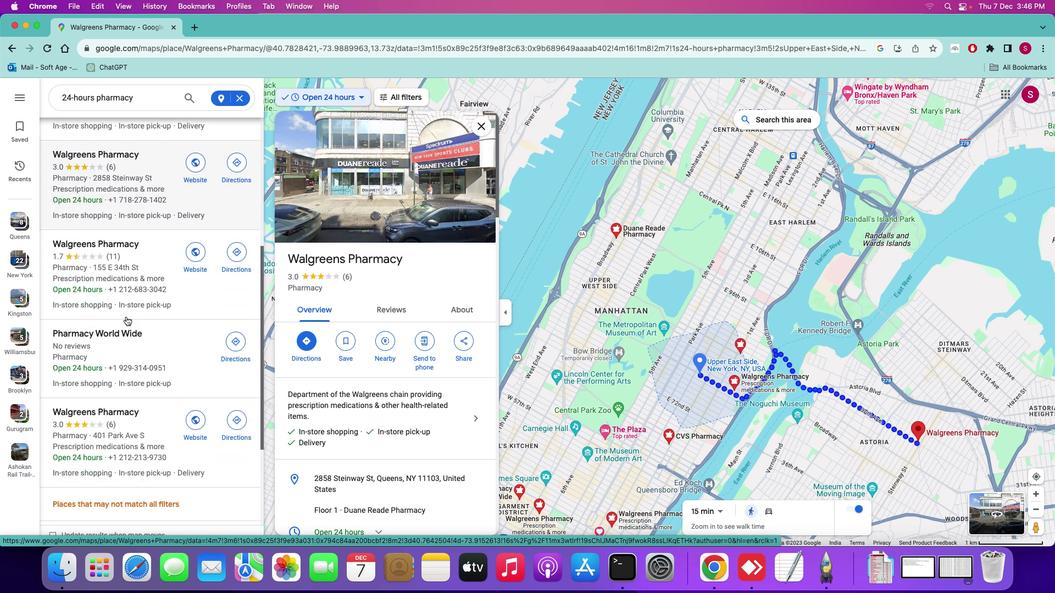 
Action: Mouse scrolled (126, 317) with delta (0, 0)
Screenshot: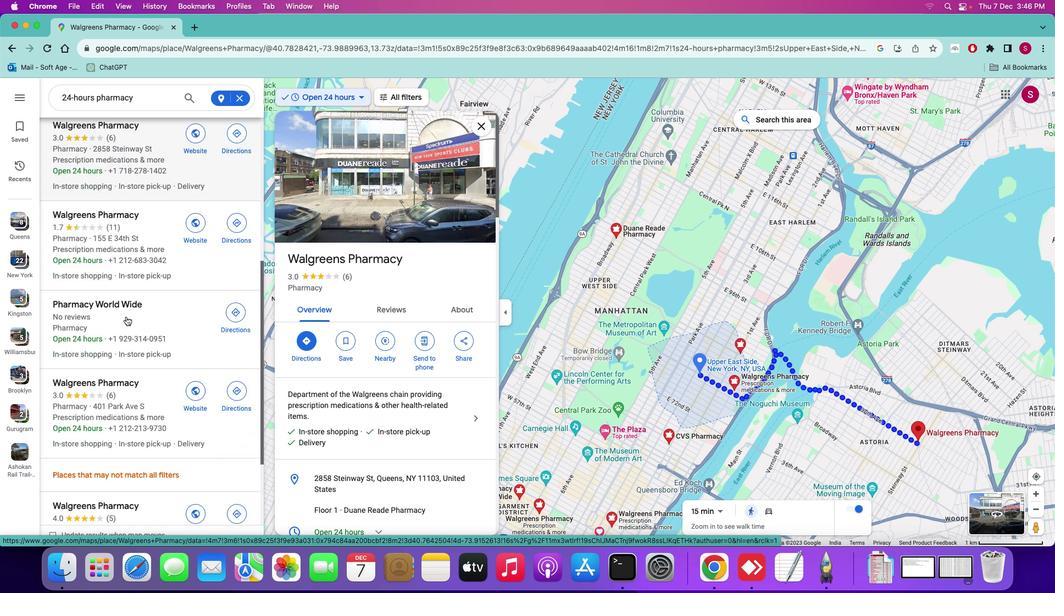 
Action: Mouse scrolled (126, 317) with delta (0, 0)
Screenshot: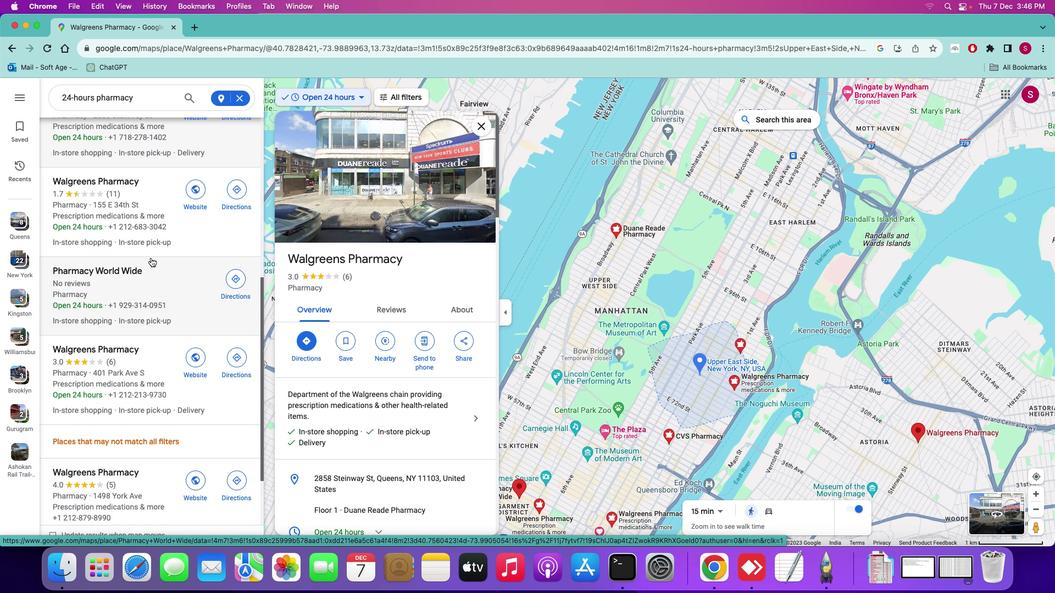 
Action: Mouse scrolled (126, 317) with delta (0, 0)
Screenshot: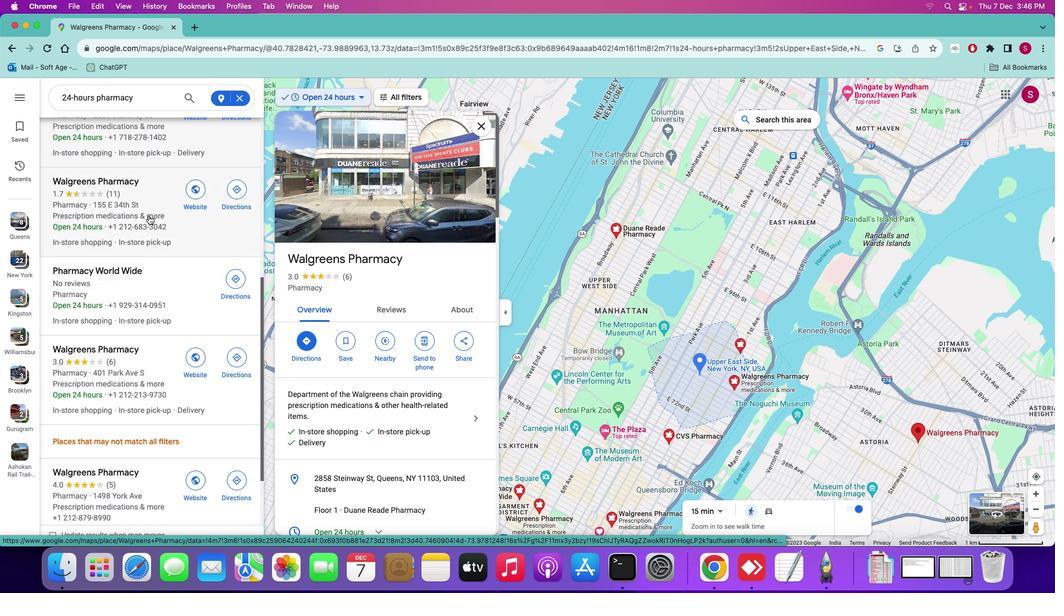 
Action: Mouse scrolled (126, 317) with delta (0, 0)
Screenshot: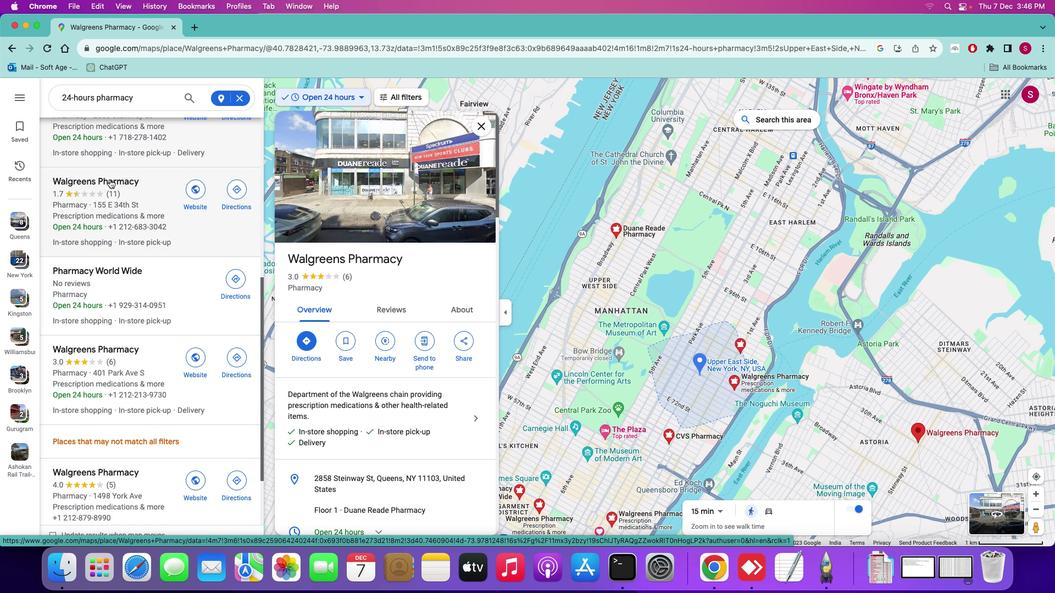 
Action: Mouse scrolled (126, 317) with delta (0, 0)
Screenshot: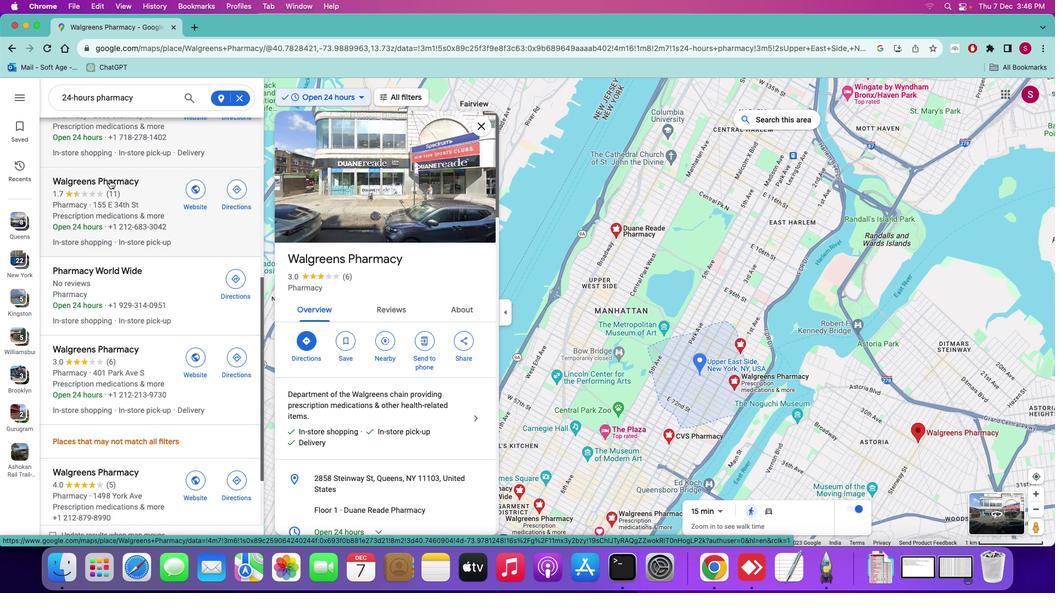 
Action: Mouse scrolled (126, 317) with delta (0, 0)
Screenshot: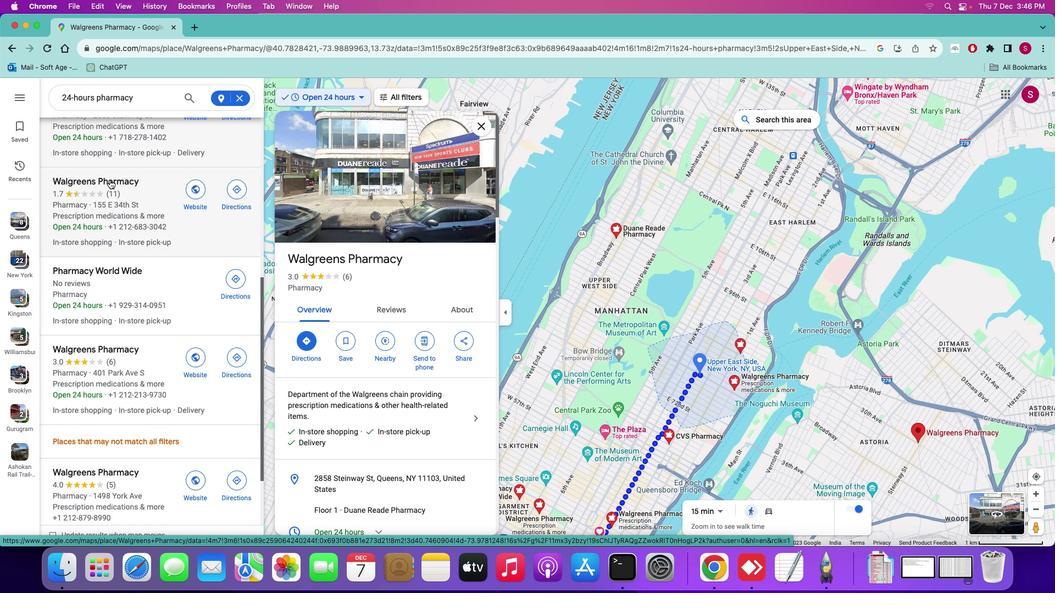 
Action: Mouse scrolled (126, 317) with delta (0, 0)
Screenshot: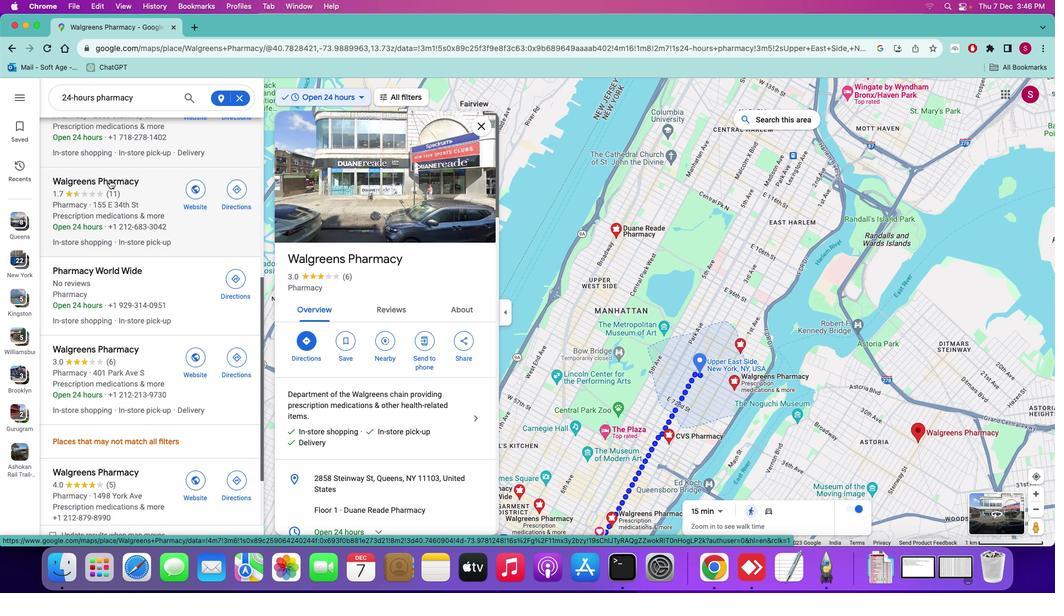 
Action: Mouse scrolled (126, 317) with delta (0, -1)
Screenshot: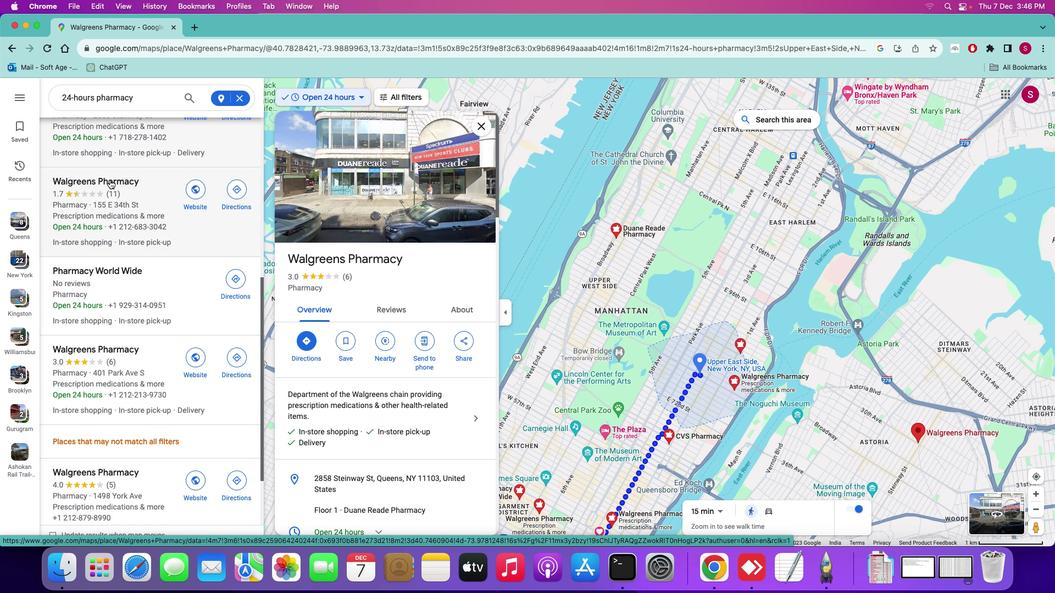
Action: Mouse scrolled (126, 317) with delta (0, -1)
Screenshot: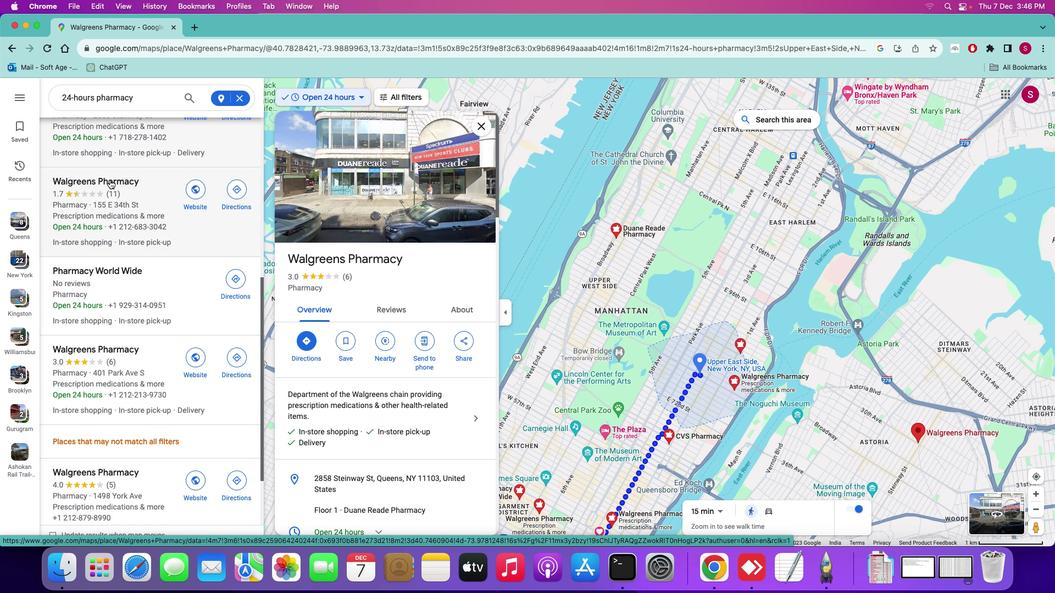 
Action: Mouse moved to (109, 180)
Screenshot: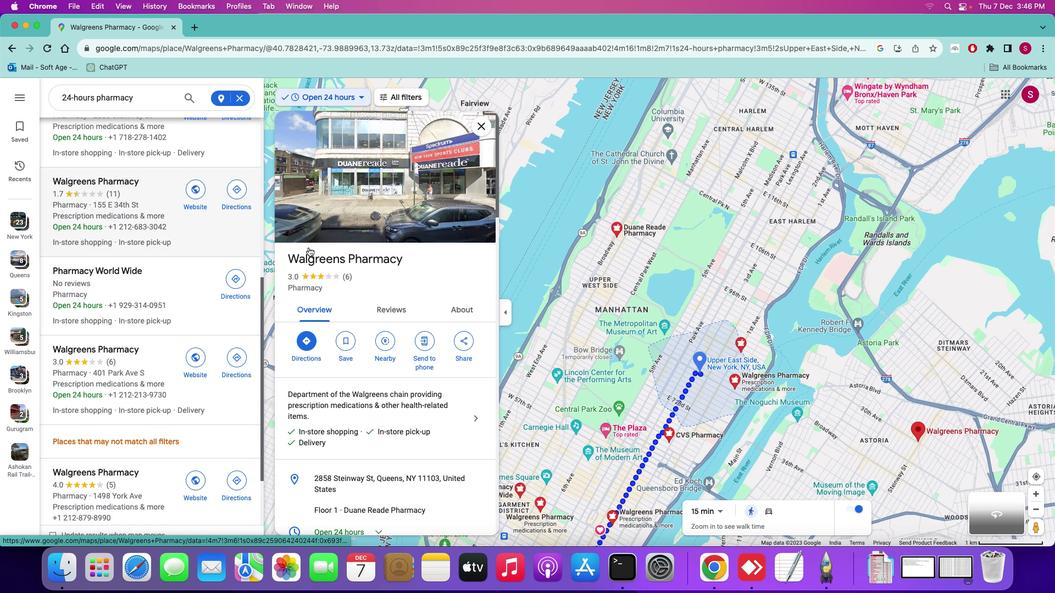 
Action: Mouse pressed left at (109, 180)
Screenshot: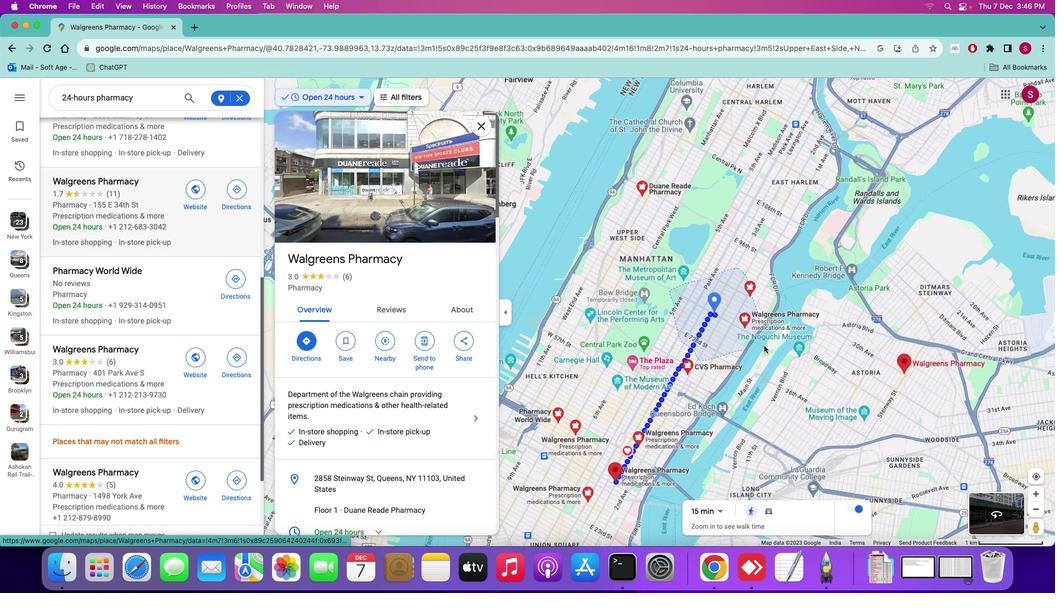 
Action: Mouse moved to (113, 353)
Screenshot: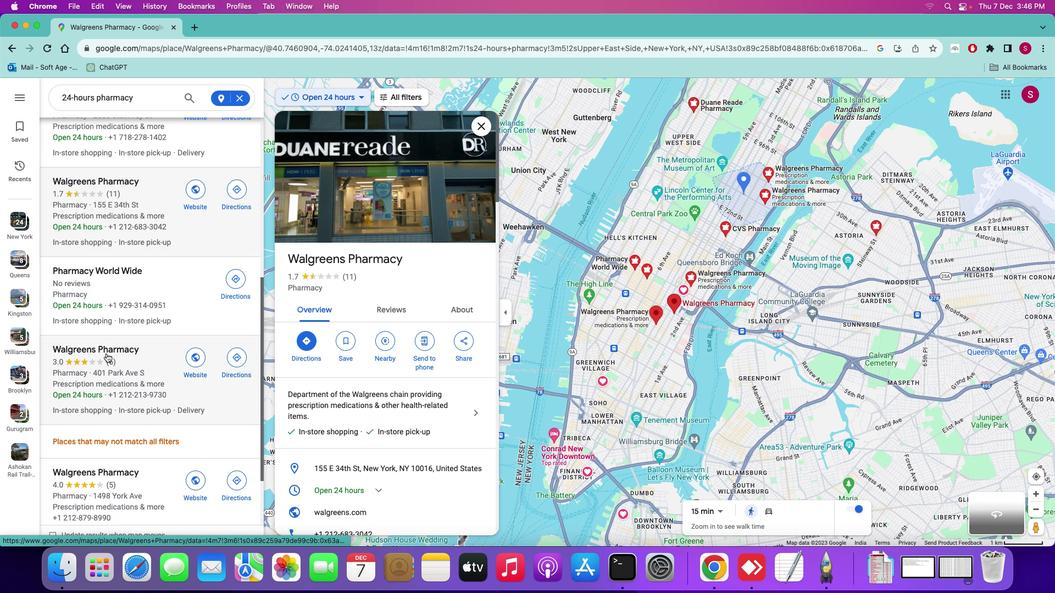
Action: Mouse pressed left at (113, 353)
Screenshot: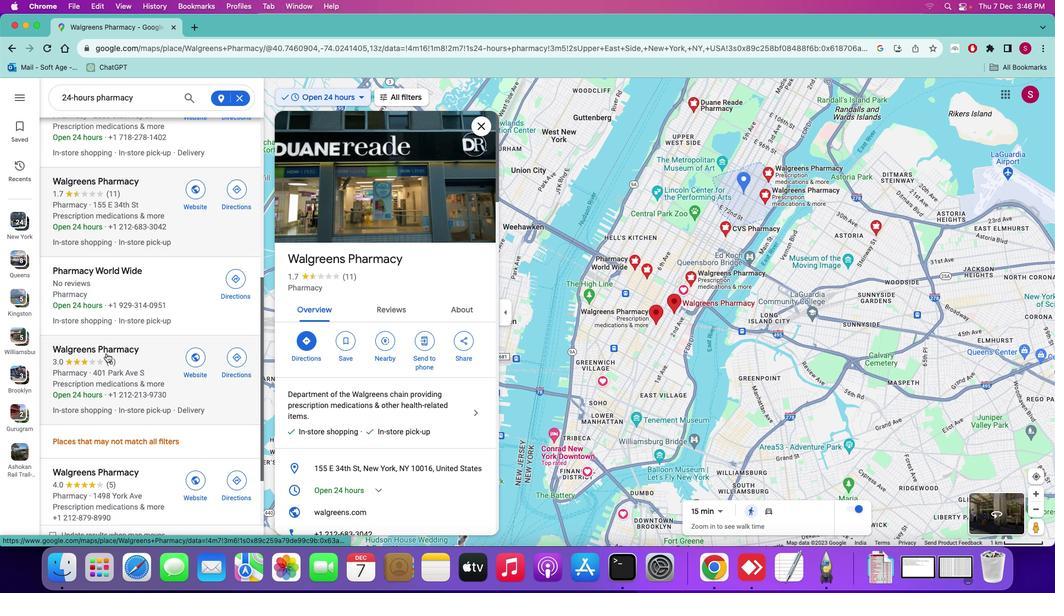 
Action: Mouse moved to (106, 353)
Screenshot: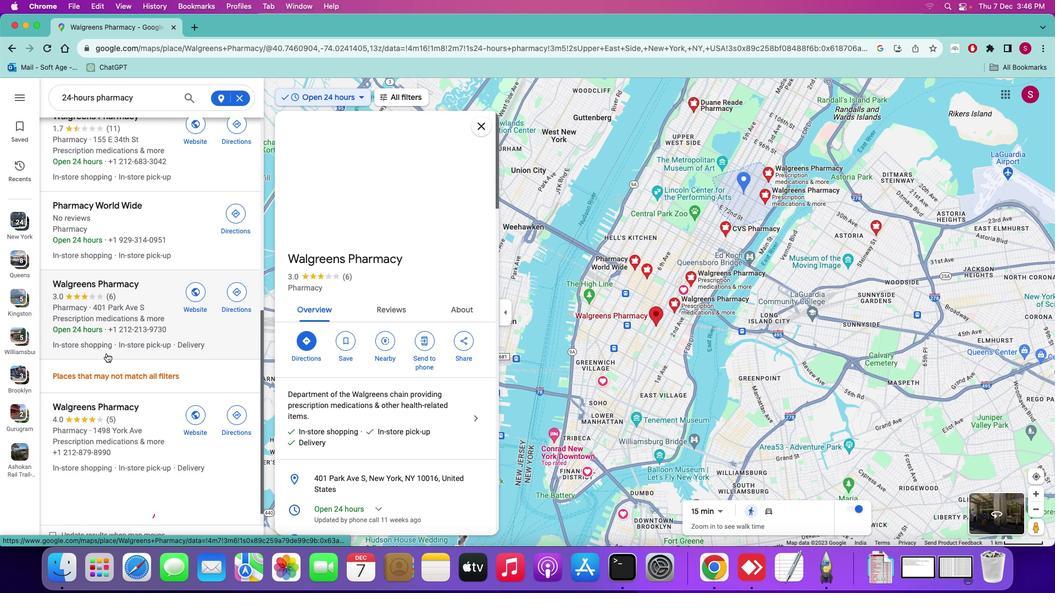 
Action: Mouse scrolled (106, 353) with delta (0, 0)
Screenshot: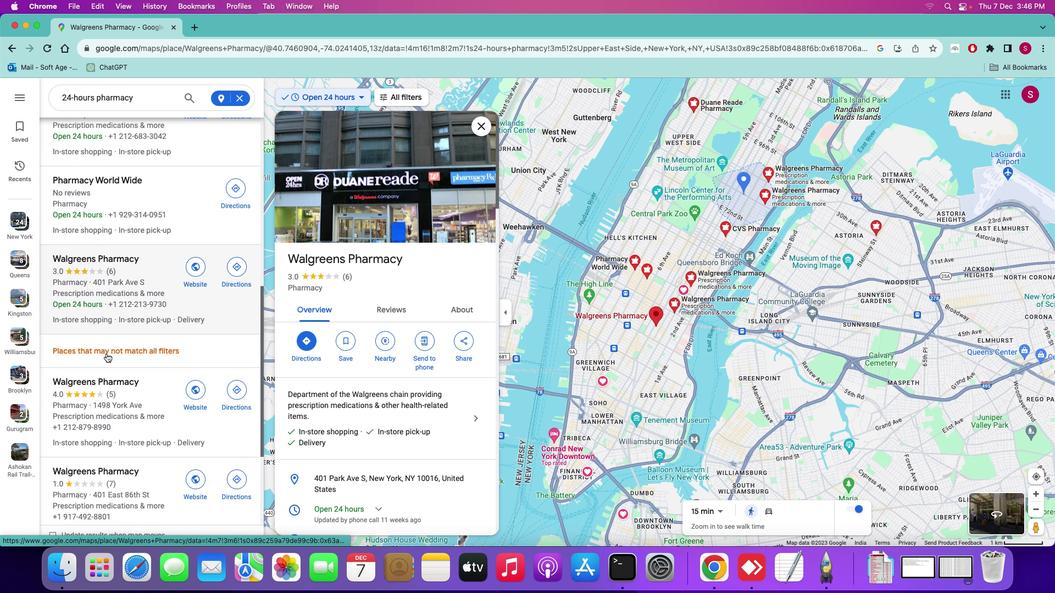 
Action: Mouse scrolled (106, 353) with delta (0, 0)
Screenshot: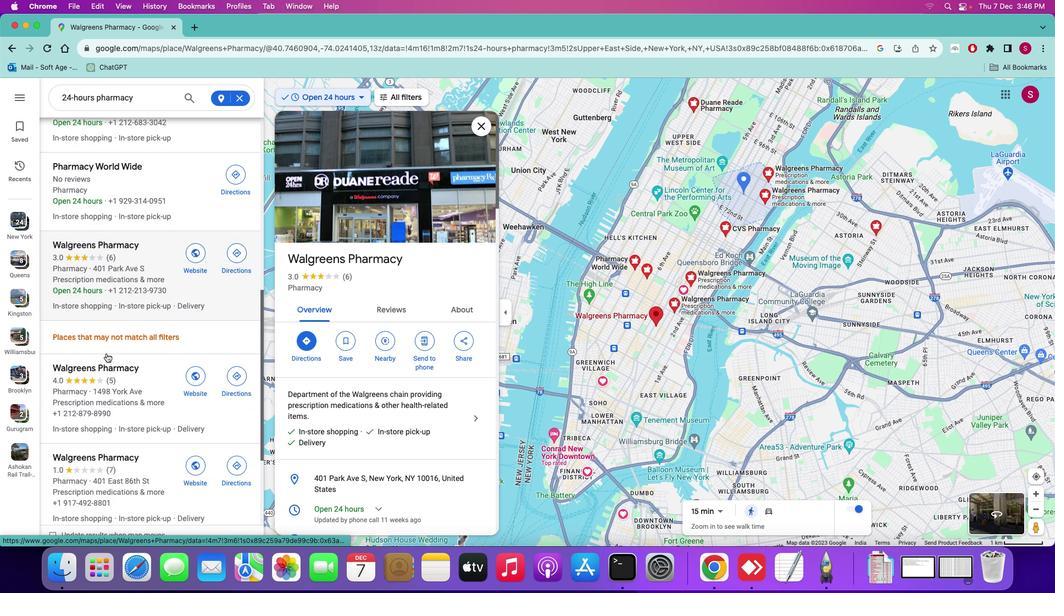 
Action: Mouse scrolled (106, 353) with delta (0, 0)
Screenshot: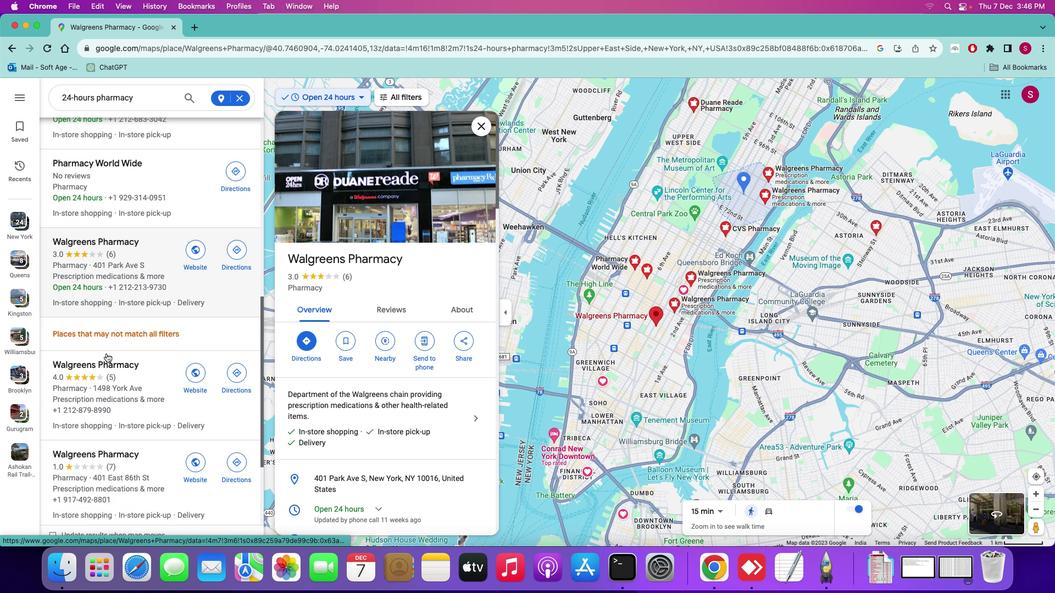 
Action: Mouse scrolled (106, 353) with delta (0, 0)
Screenshot: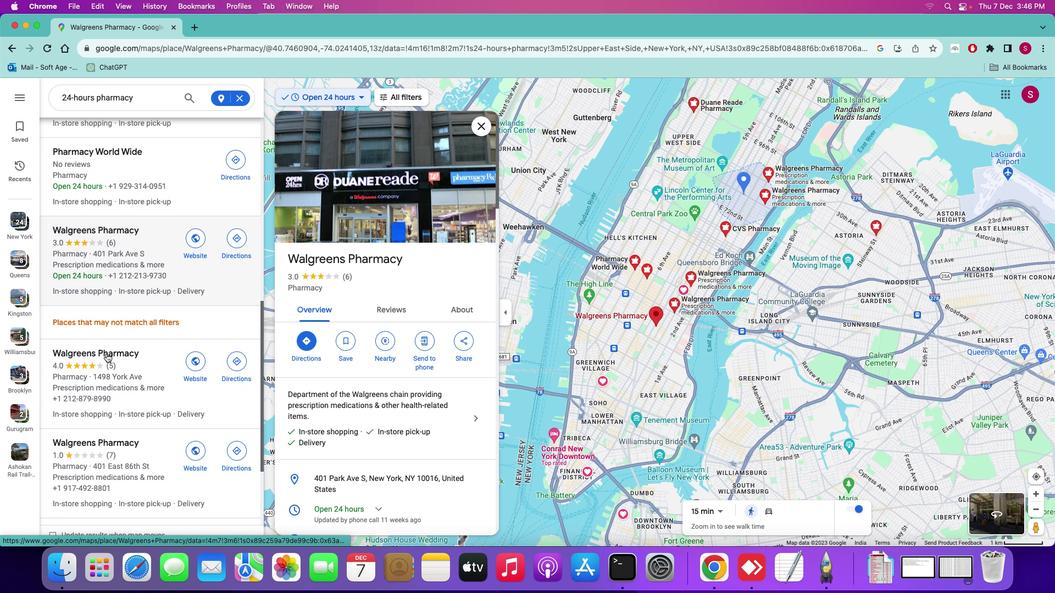 
Action: Mouse scrolled (106, 353) with delta (0, 0)
Screenshot: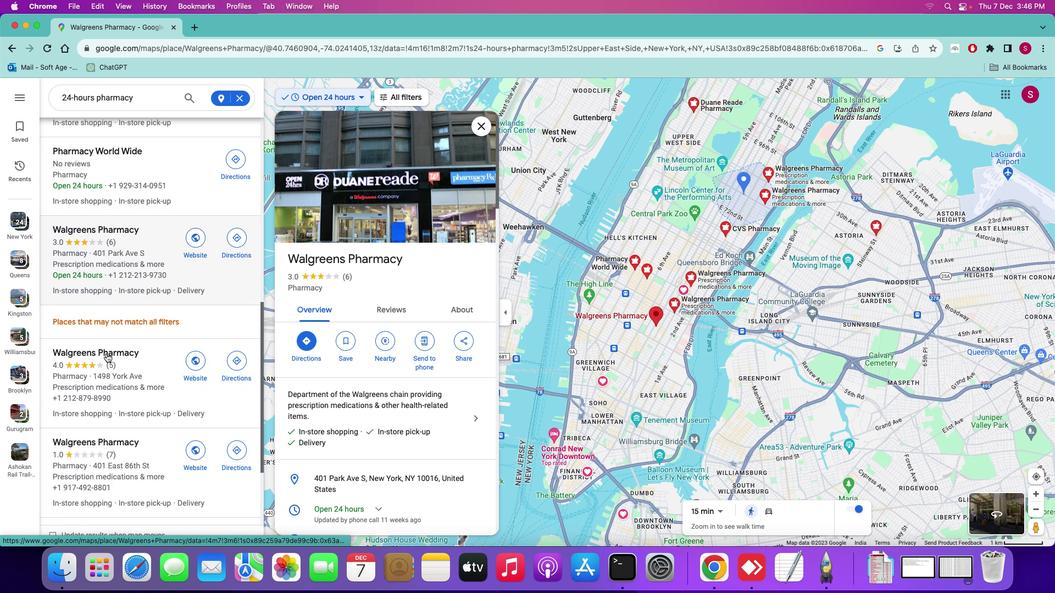 
Action: Mouse scrolled (106, 353) with delta (0, 0)
Screenshot: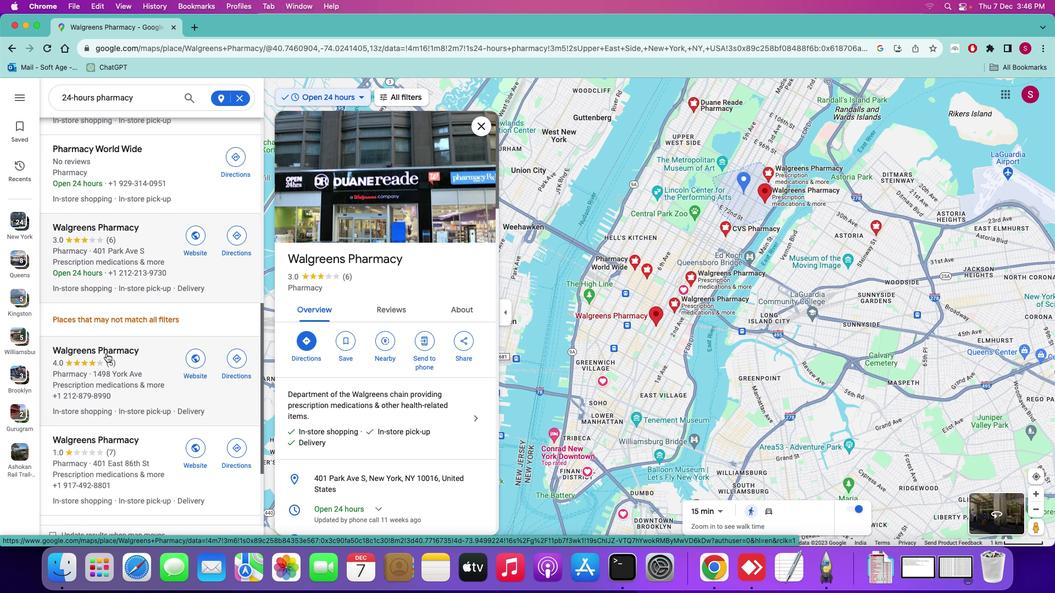 
Action: Mouse scrolled (106, 353) with delta (0, 0)
Screenshot: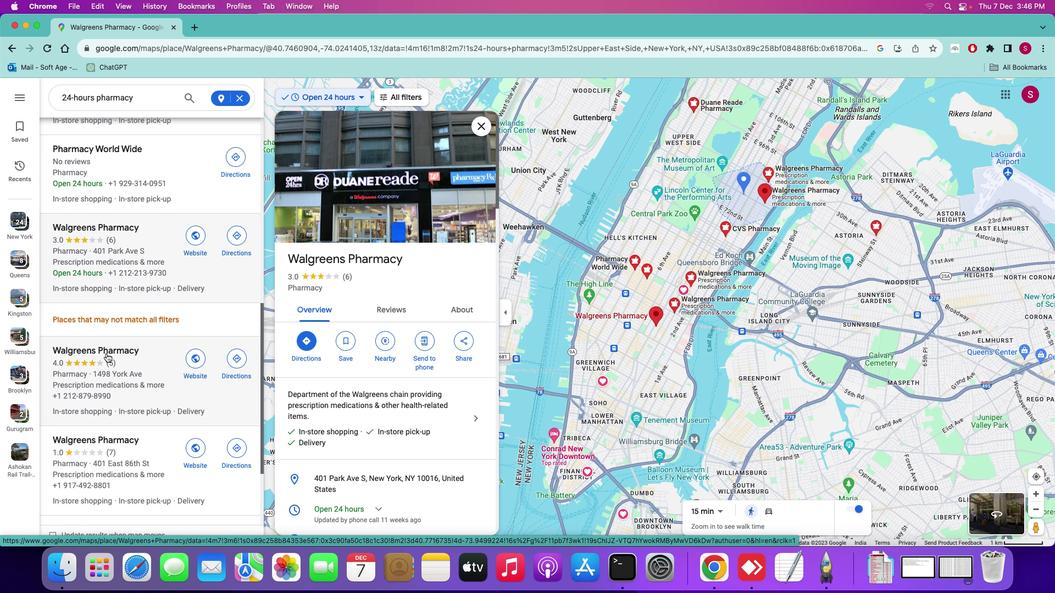 
Action: Mouse scrolled (106, 353) with delta (0, 0)
Screenshot: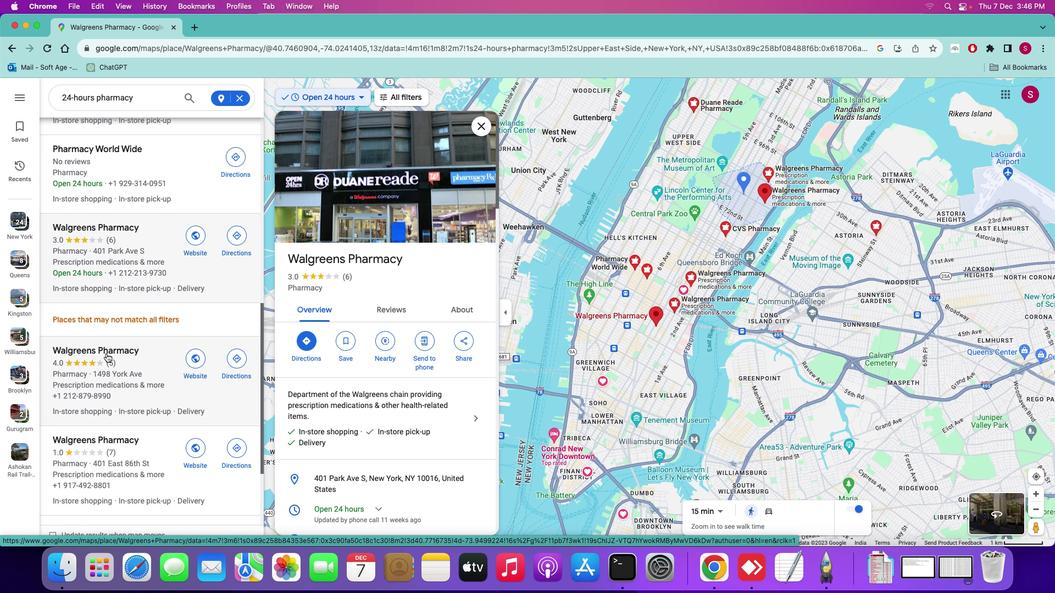 
Action: Mouse scrolled (106, 353) with delta (0, 0)
Screenshot: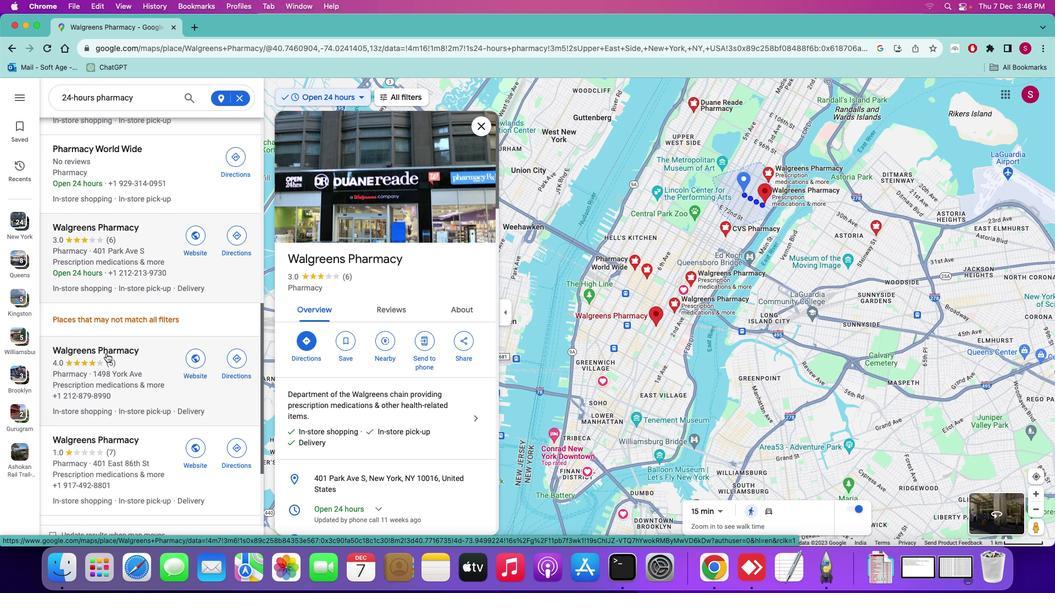 
Action: Mouse scrolled (106, 353) with delta (0, 0)
Screenshot: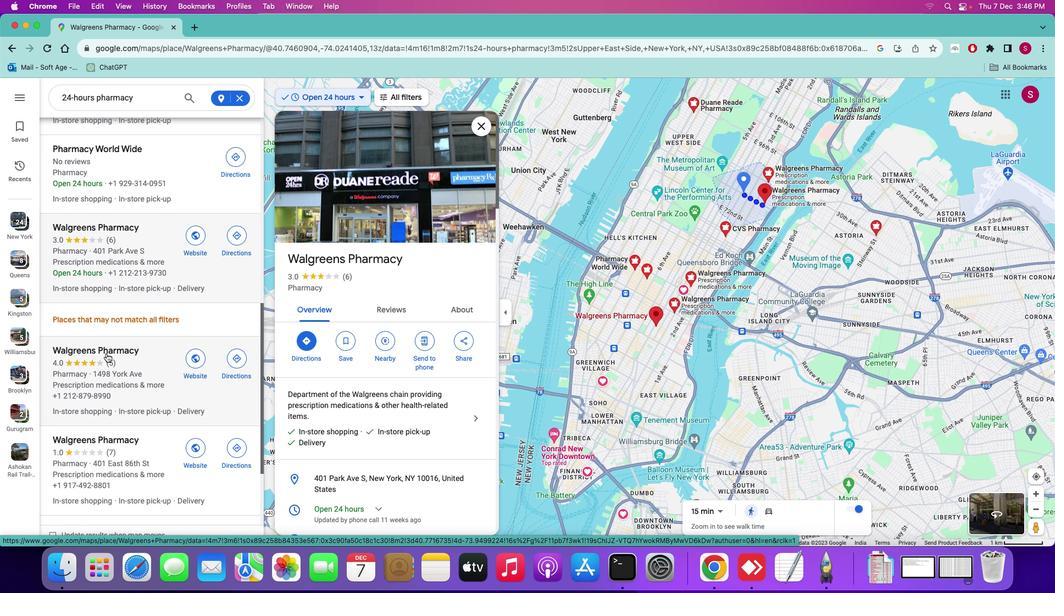 
Action: Mouse scrolled (106, 353) with delta (0, 0)
Screenshot: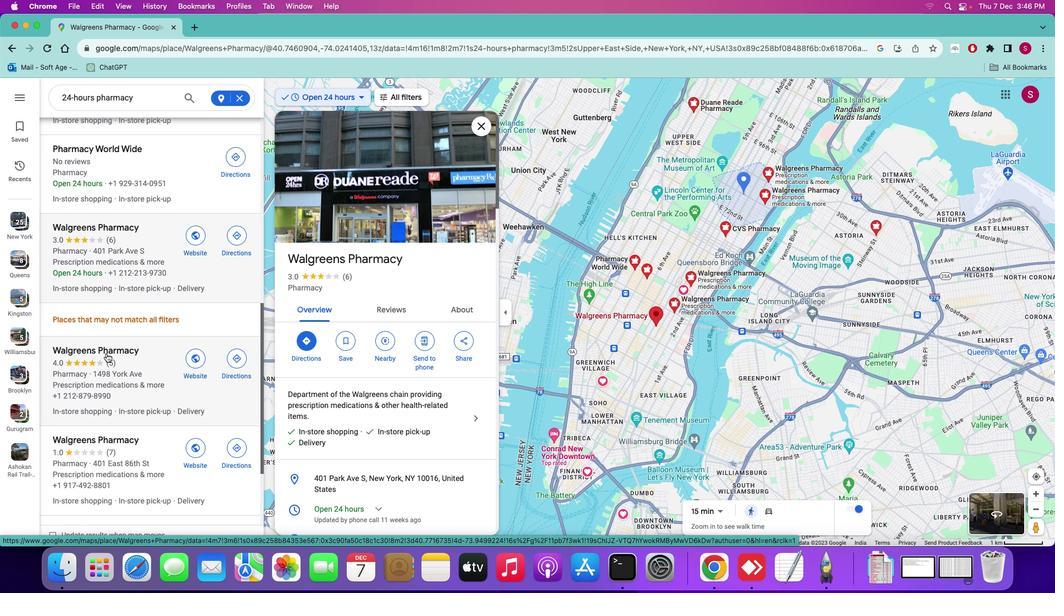 
Action: Mouse pressed left at (106, 353)
Screenshot: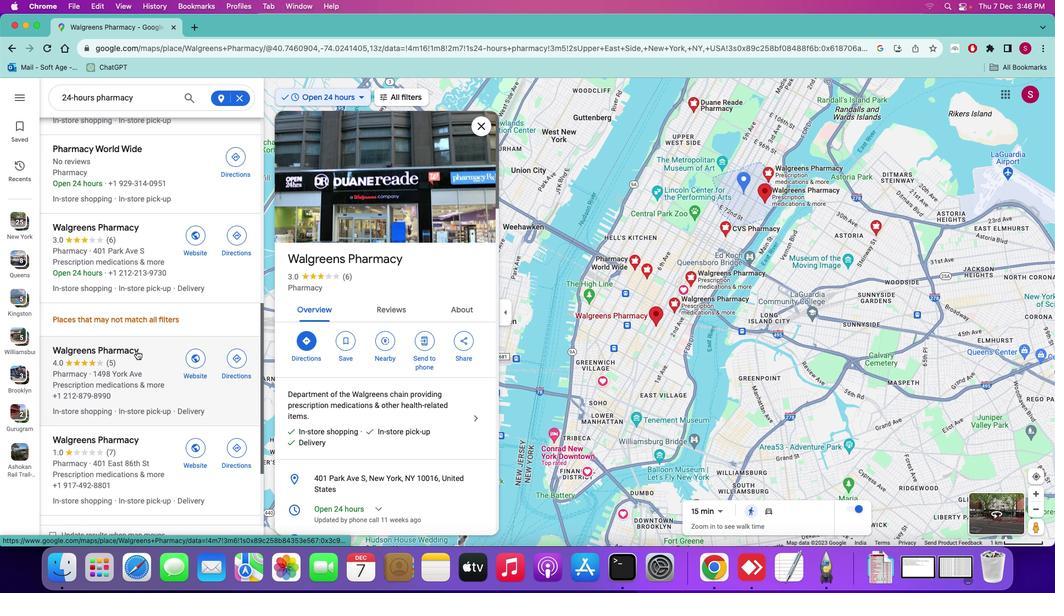 
Action: Mouse moved to (136, 350)
Screenshot: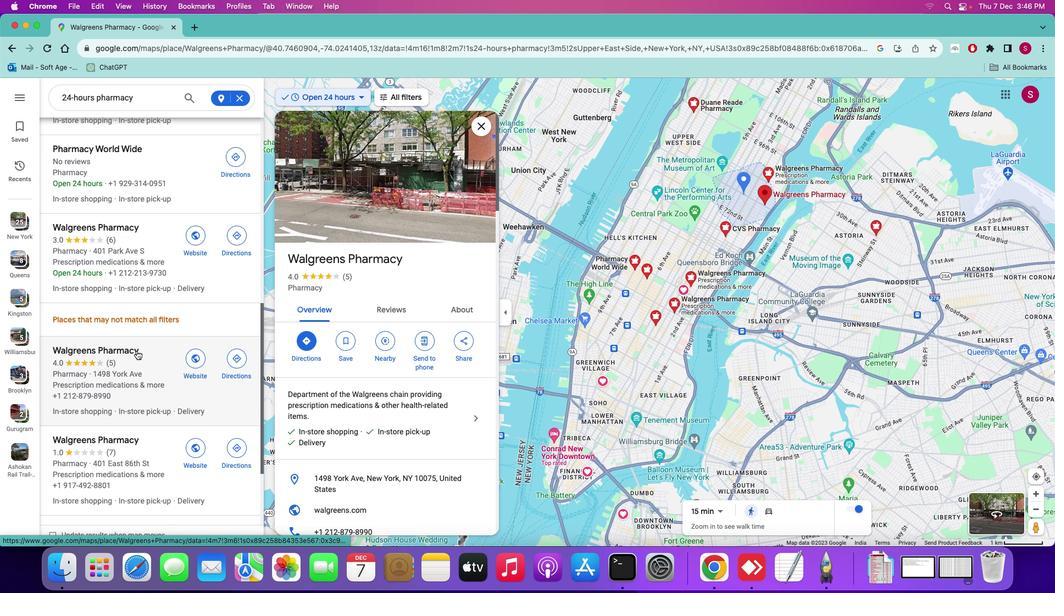 
Action: Mouse scrolled (136, 350) with delta (0, 0)
Screenshot: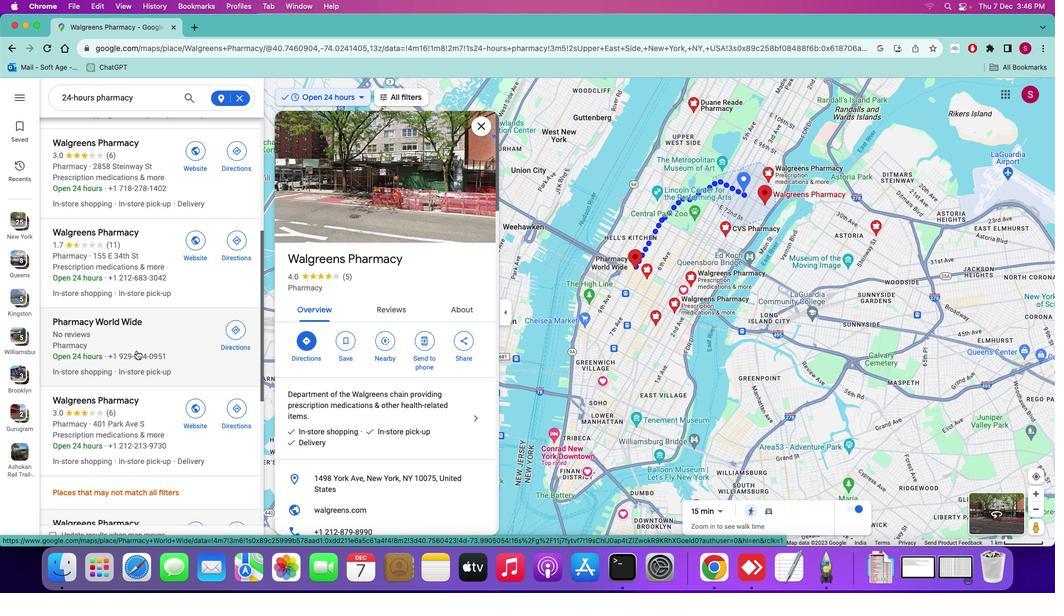 
Action: Mouse scrolled (136, 350) with delta (0, 0)
Screenshot: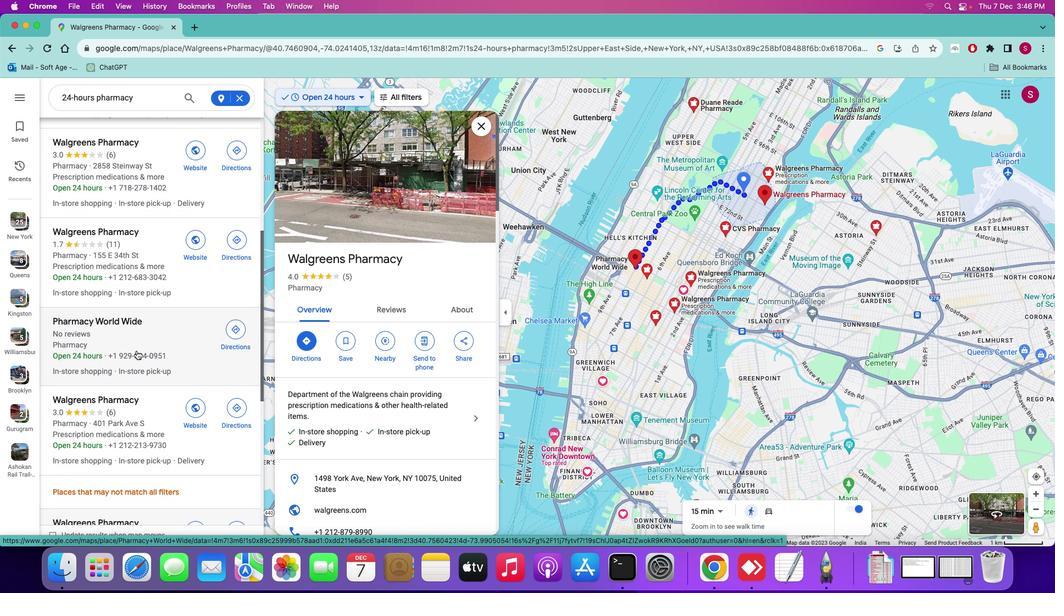 
Action: Mouse scrolled (136, 350) with delta (0, 1)
Screenshot: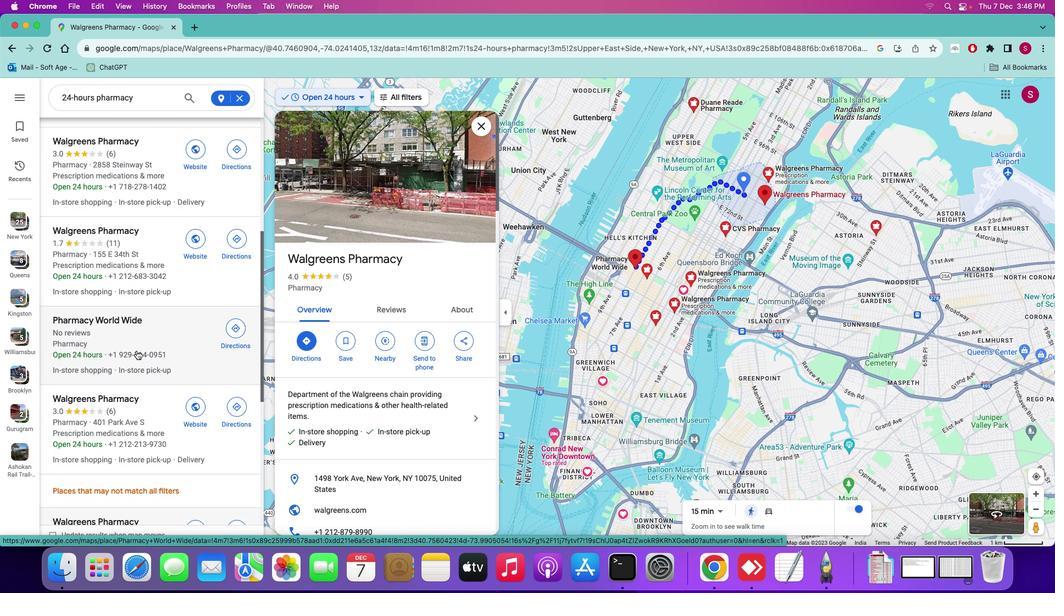 
Action: Mouse scrolled (136, 350) with delta (0, 2)
Screenshot: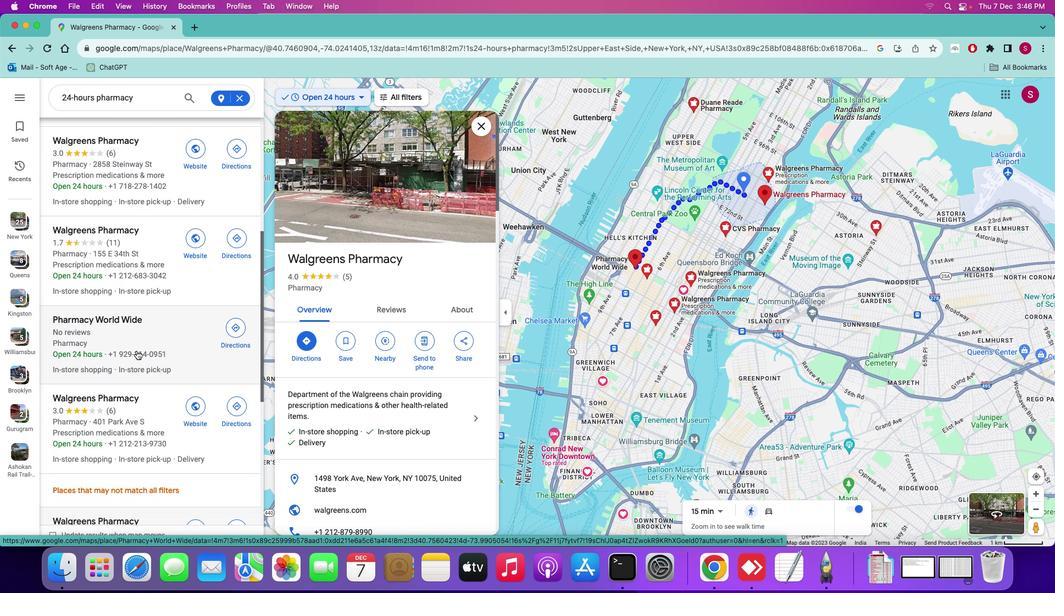 
Action: Mouse scrolled (136, 350) with delta (0, 0)
Screenshot: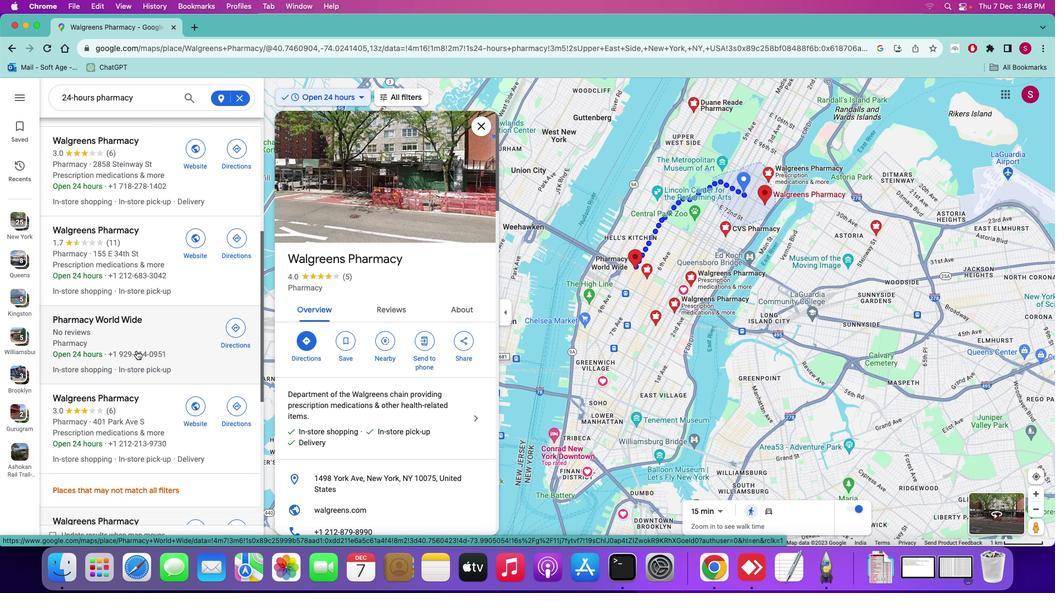 
Action: Mouse scrolled (136, 350) with delta (0, 0)
Screenshot: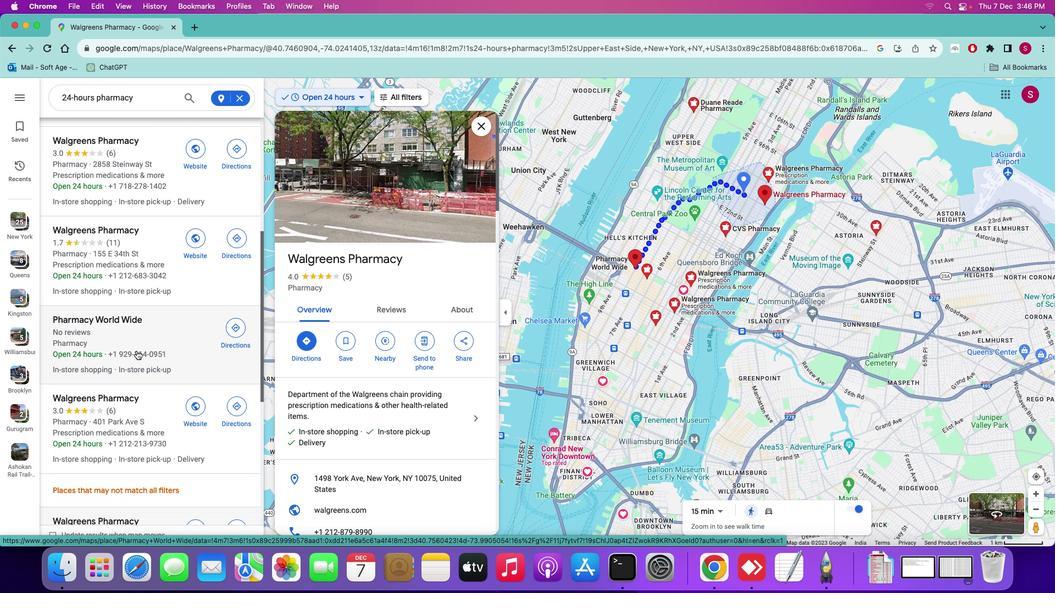 
Action: Mouse scrolled (136, 350) with delta (0, 0)
Screenshot: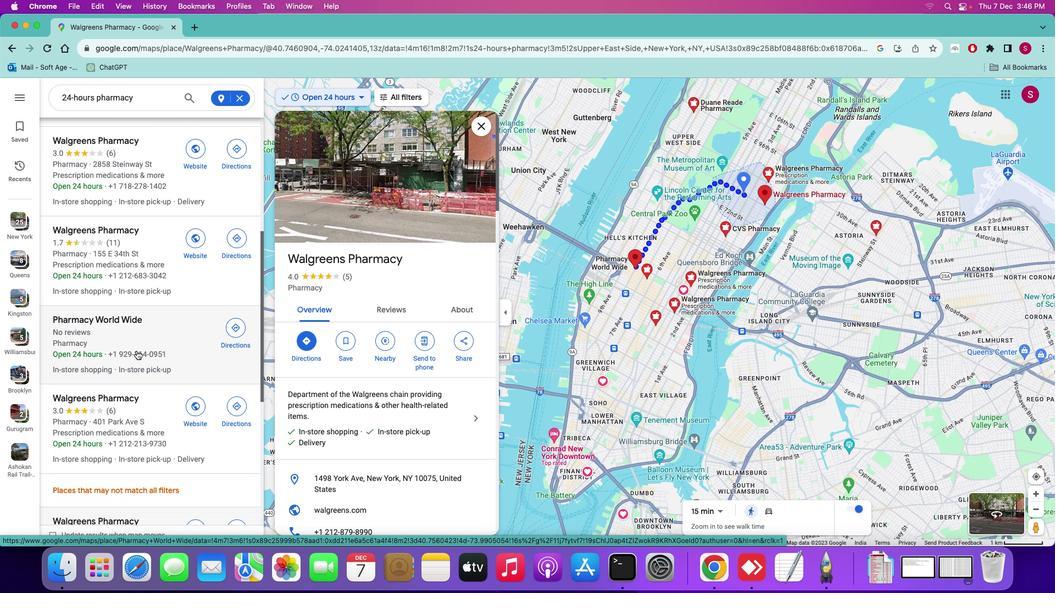 
Action: Mouse scrolled (136, 350) with delta (0, 0)
Screenshot: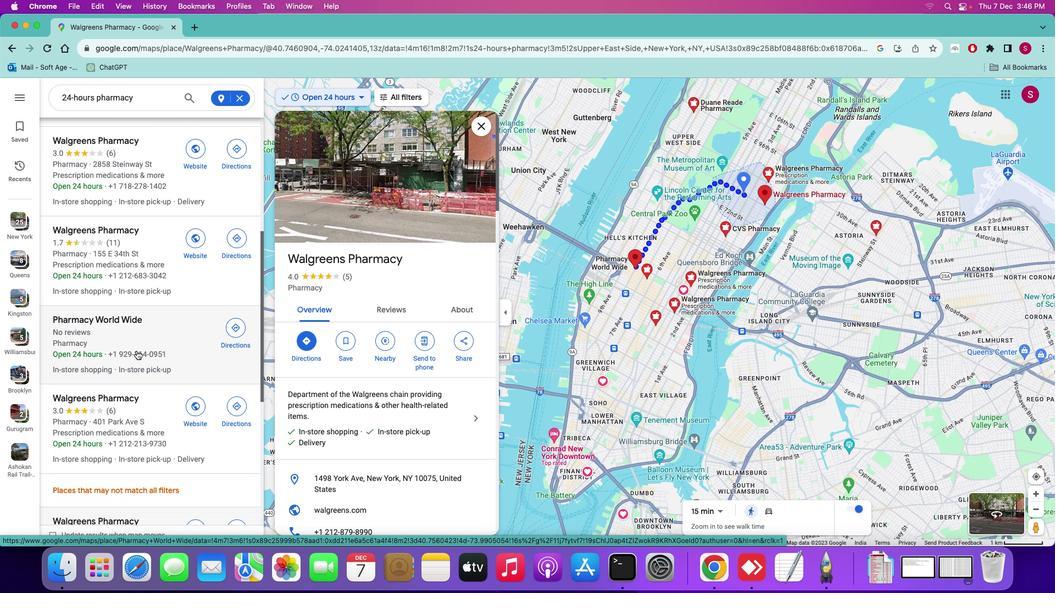 
Action: Mouse scrolled (136, 350) with delta (0, 0)
Screenshot: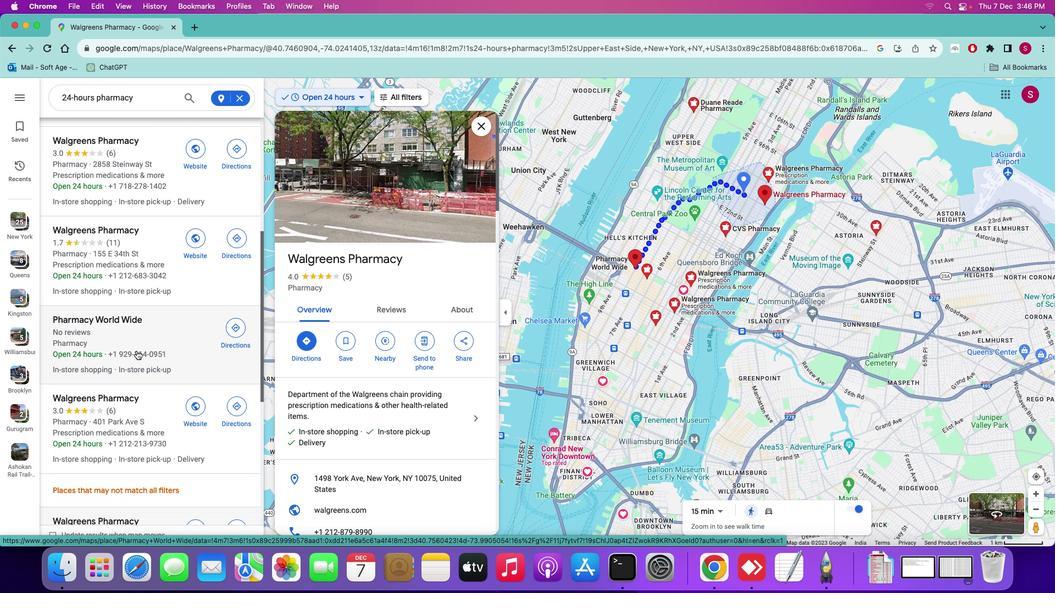 
Action: Mouse moved to (702, 368)
Screenshot: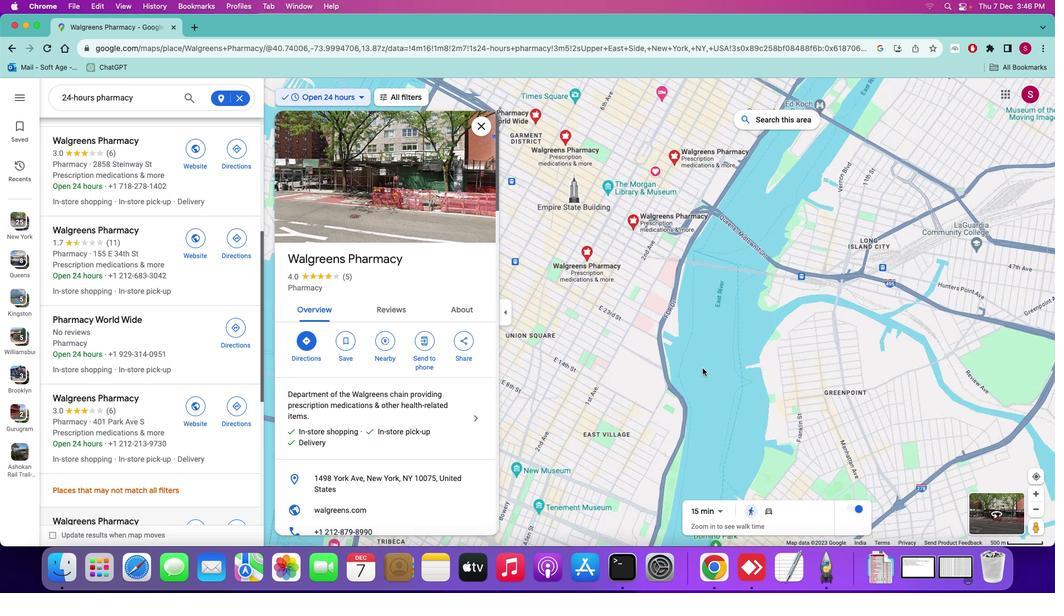 
Action: Mouse scrolled (702, 368) with delta (0, 0)
Screenshot: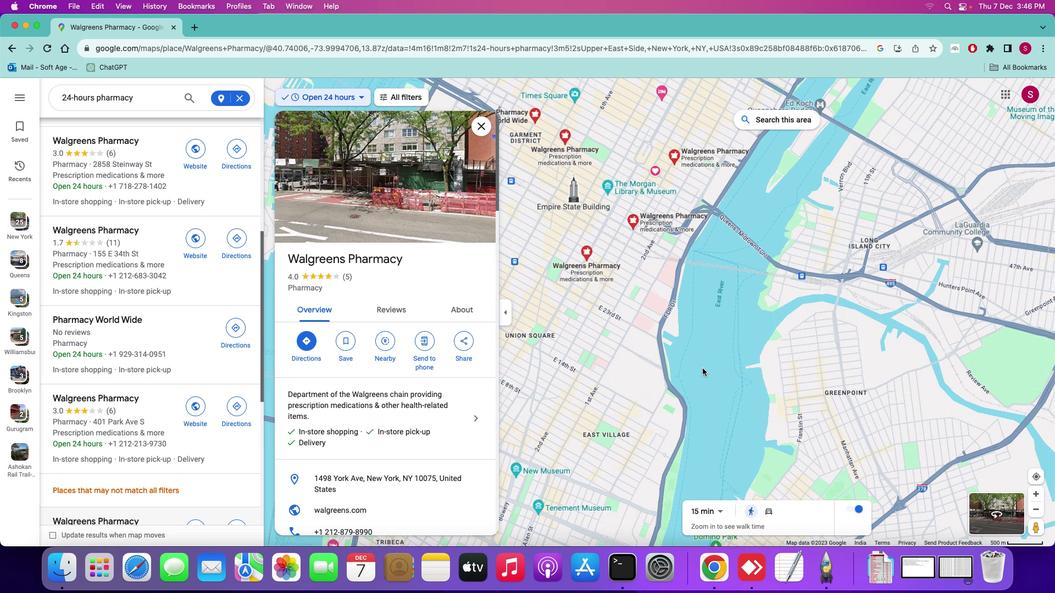 
Action: Mouse scrolled (702, 368) with delta (0, 0)
Screenshot: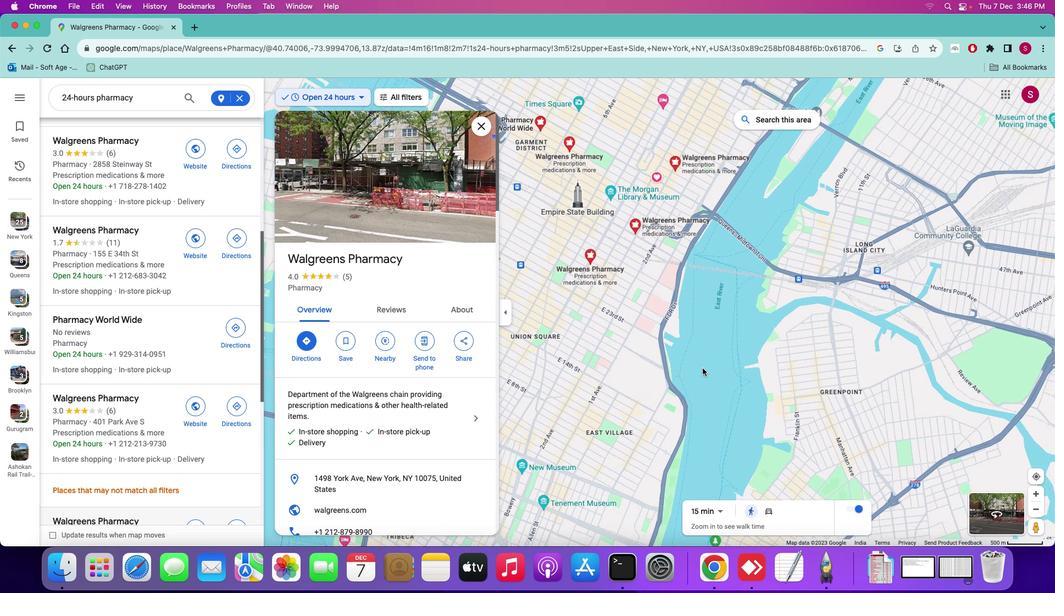 
Action: Mouse scrolled (702, 368) with delta (0, 1)
Screenshot: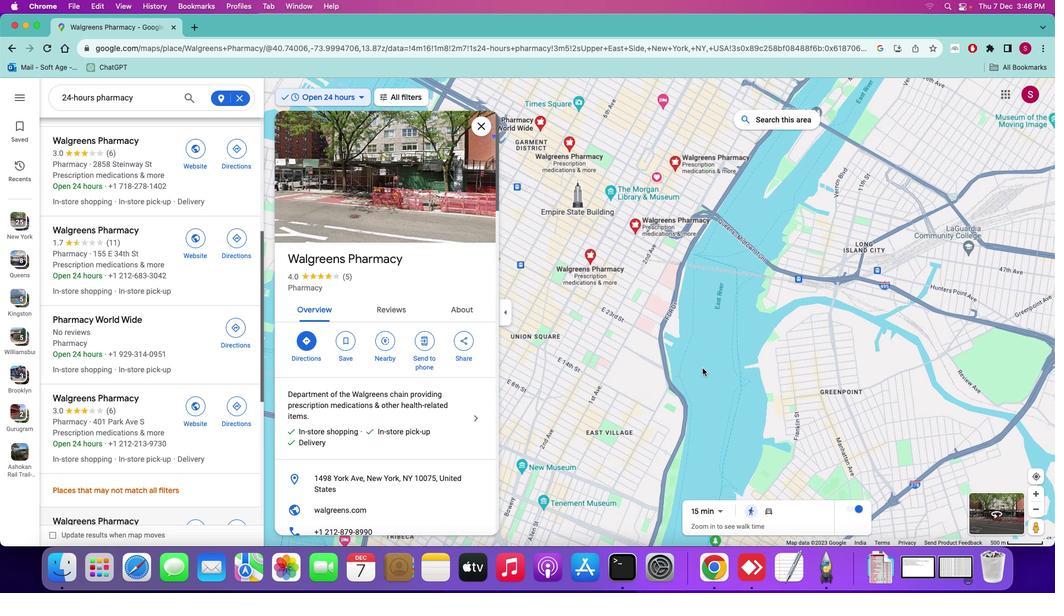 
Action: Mouse scrolled (702, 368) with delta (0, 2)
Screenshot: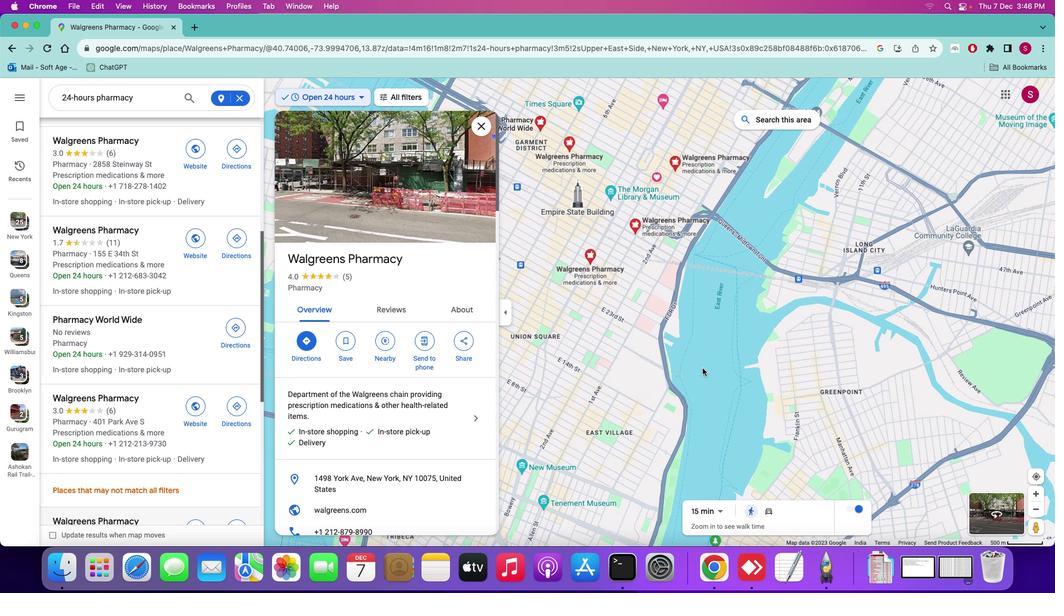 
Action: Mouse moved to (702, 368)
Screenshot: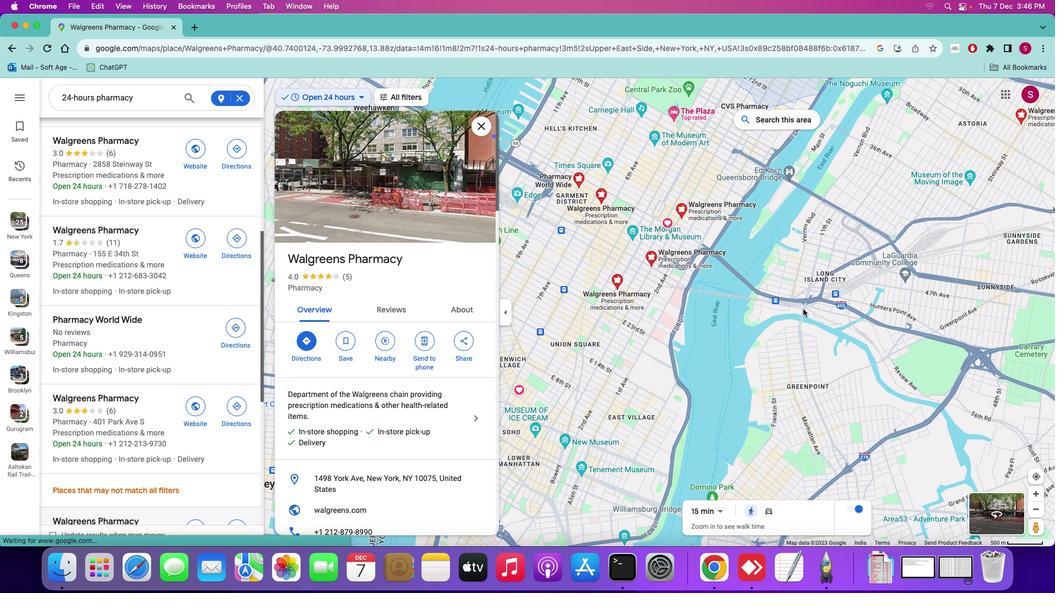 
Action: Mouse scrolled (702, 368) with delta (0, 0)
Screenshot: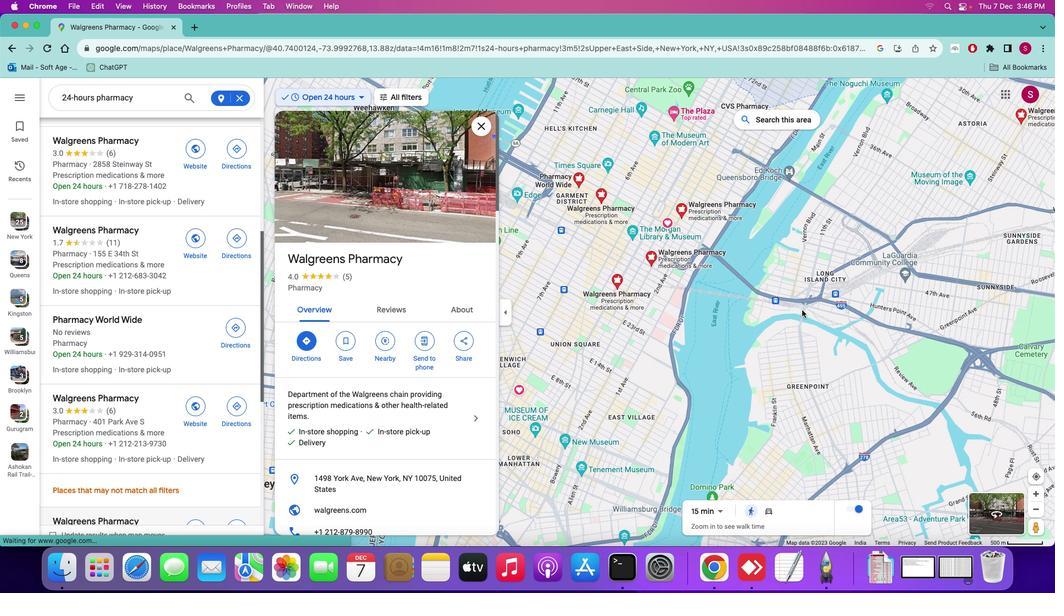 
Action: Mouse scrolled (702, 368) with delta (0, 0)
Screenshot: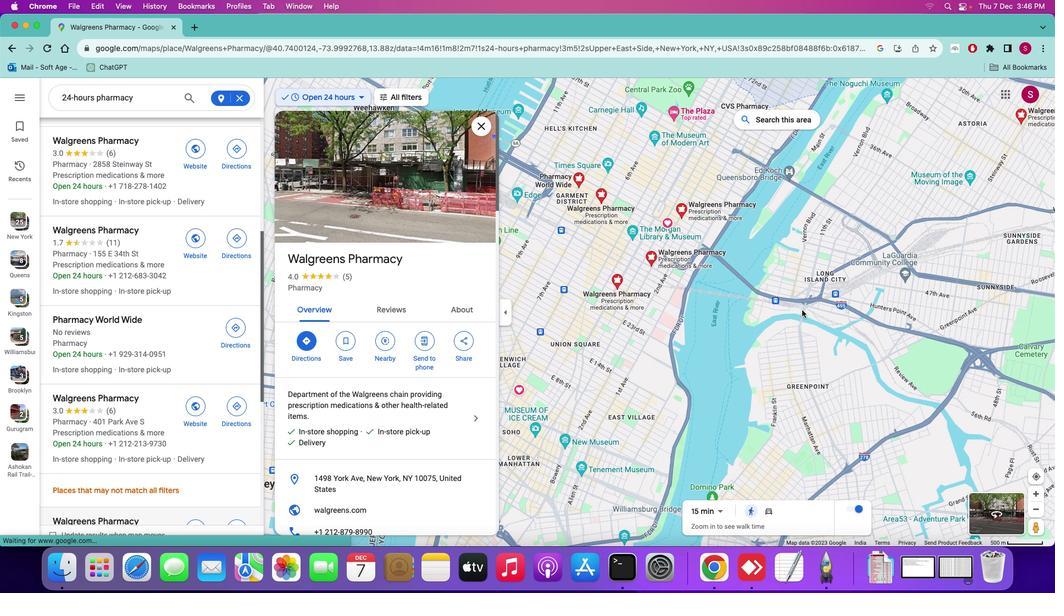 
Action: Mouse scrolled (702, 368) with delta (0, 0)
Screenshot: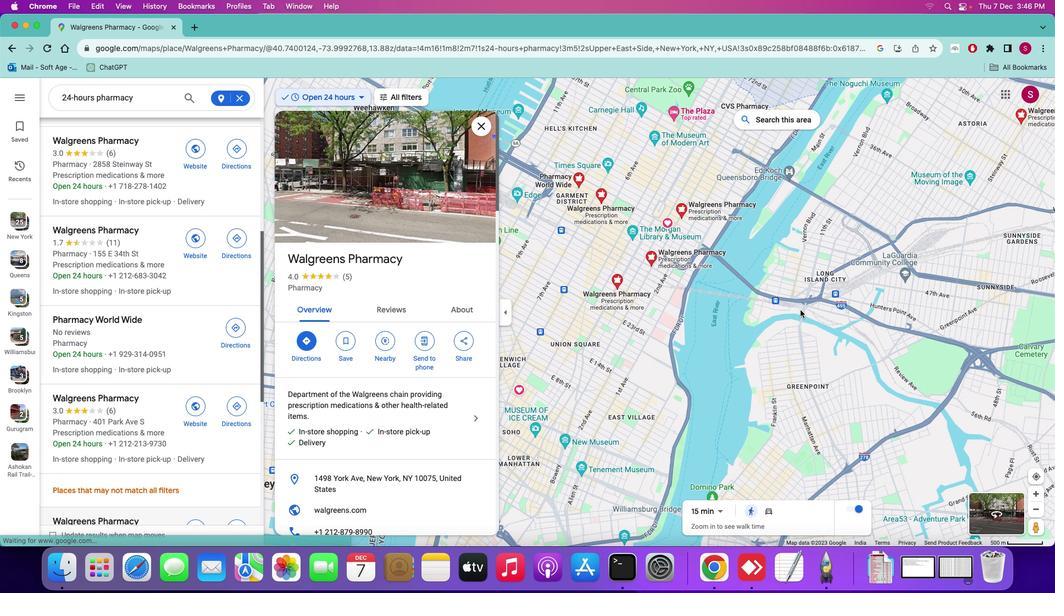 
Action: Mouse scrolled (702, 368) with delta (0, 0)
Screenshot: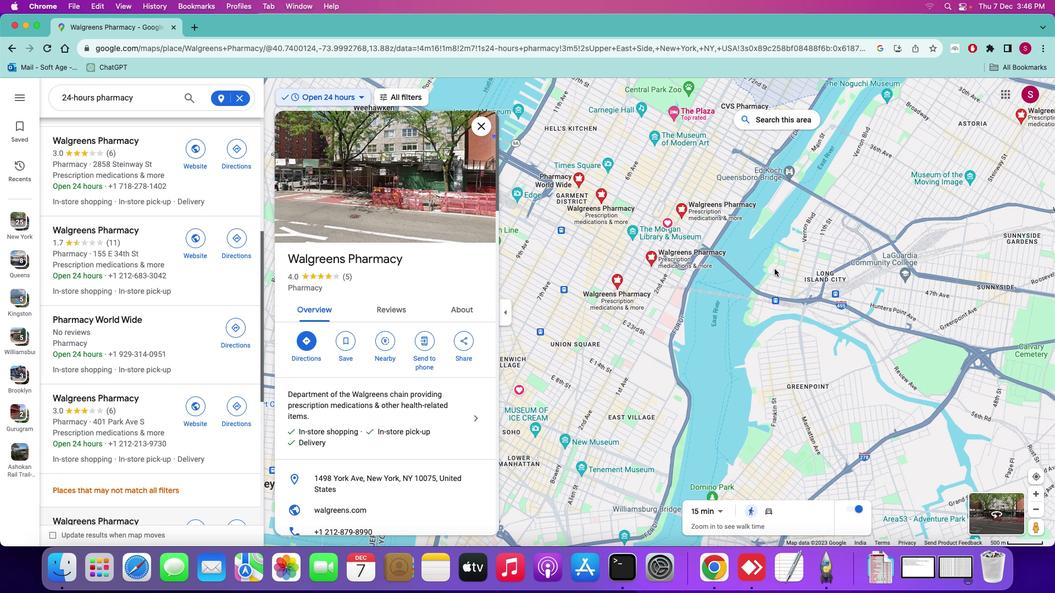 
Action: Mouse scrolled (702, 368) with delta (0, 0)
Screenshot: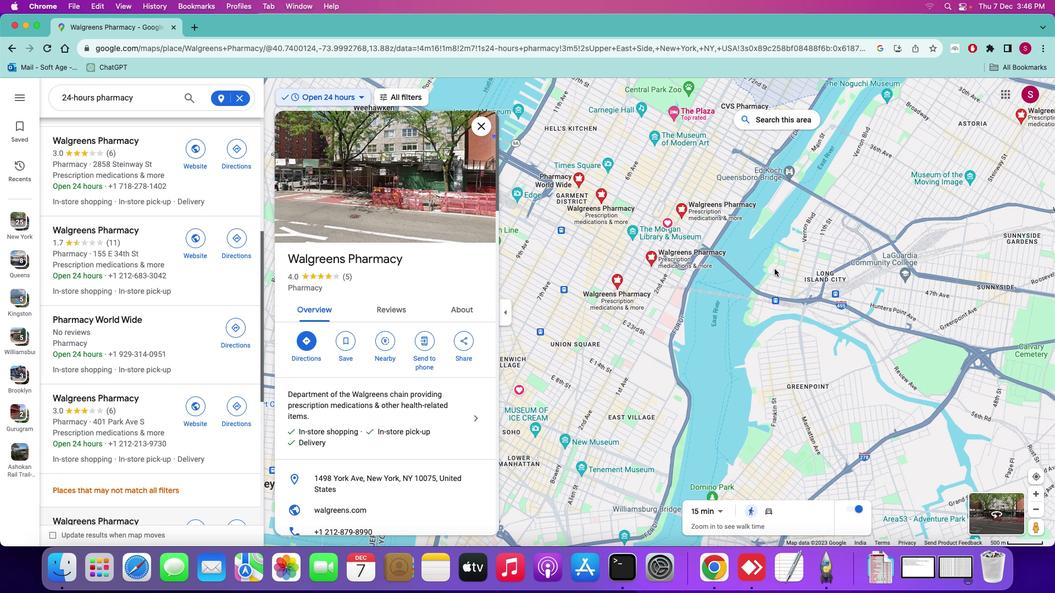 
Action: Mouse scrolled (702, 368) with delta (0, -1)
Screenshot: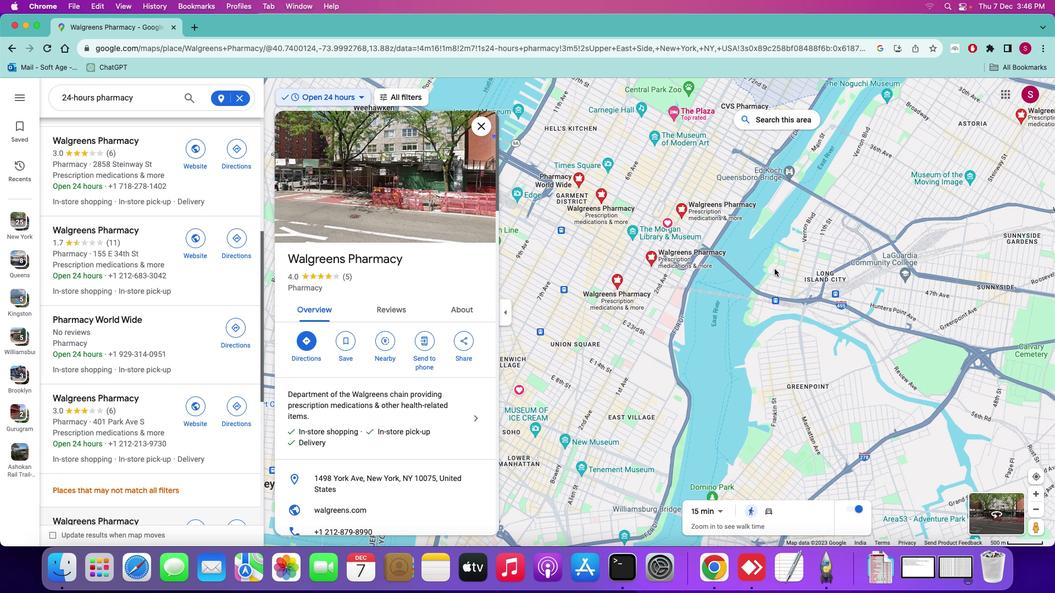 
Action: Mouse moved to (775, 269)
Screenshot: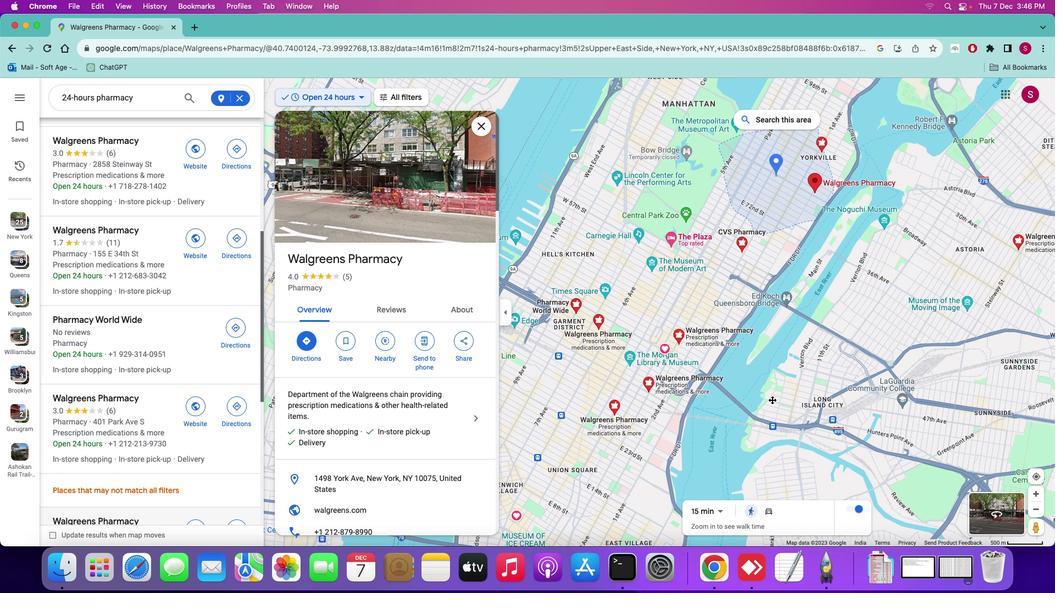 
Action: Mouse pressed left at (775, 269)
Screenshot: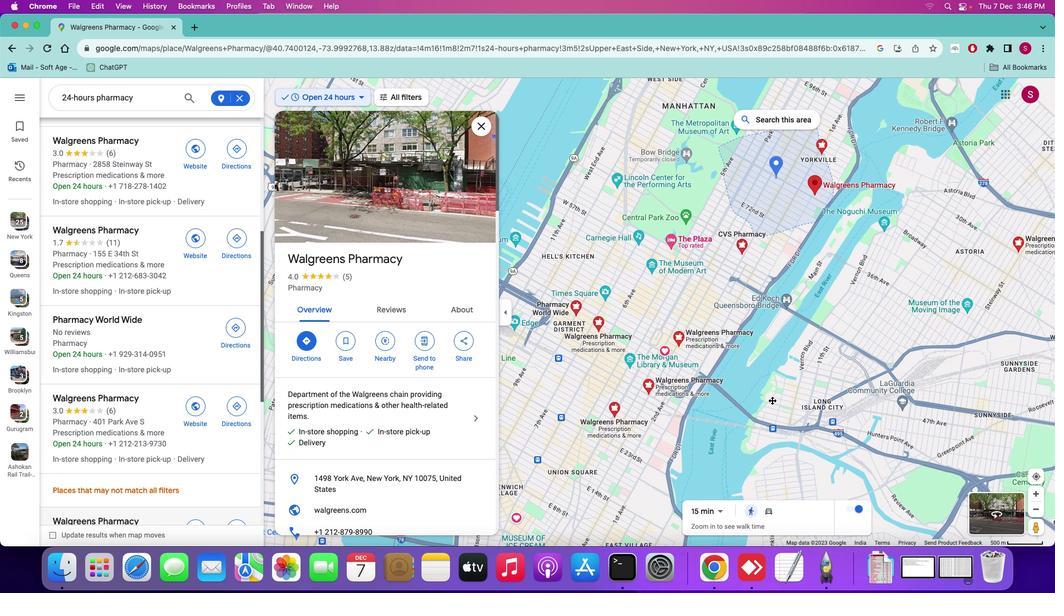 
Action: Mouse moved to (106, 397)
Screenshot: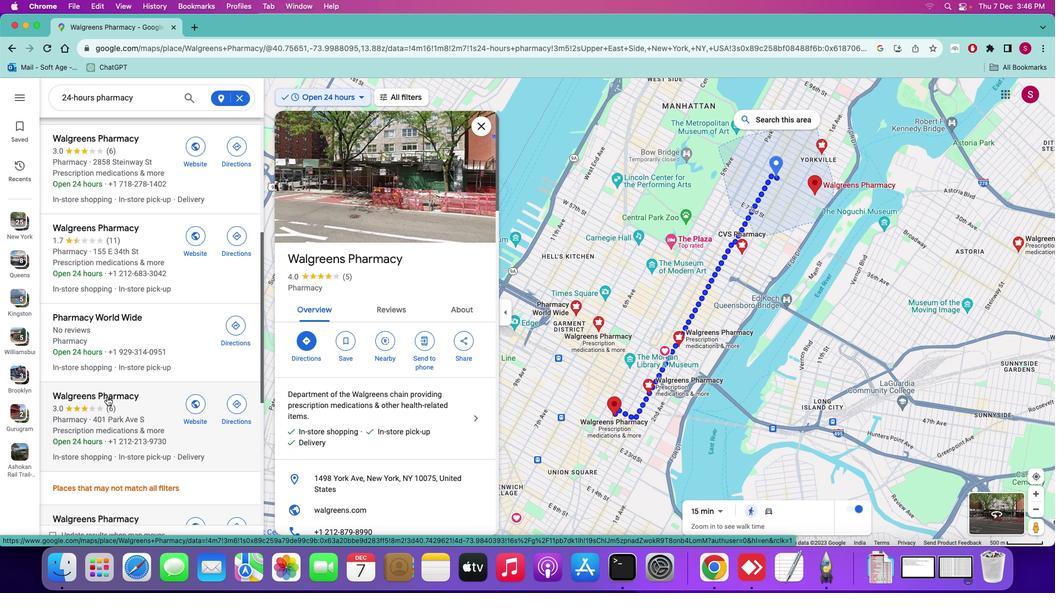 
Action: Mouse scrolled (106, 397) with delta (0, 0)
Screenshot: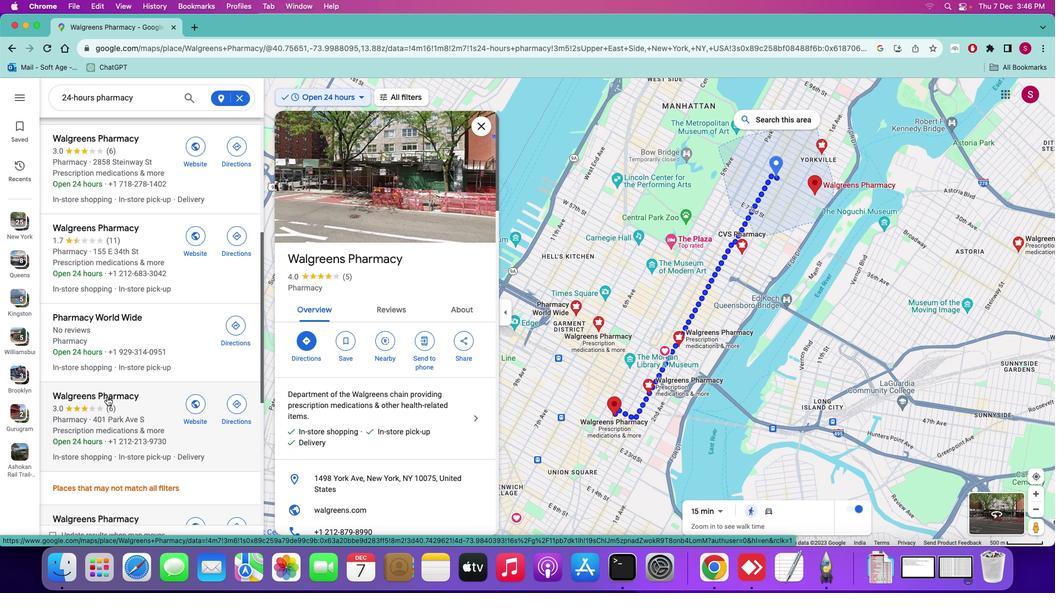 
Action: Mouse moved to (101, 390)
Screenshot: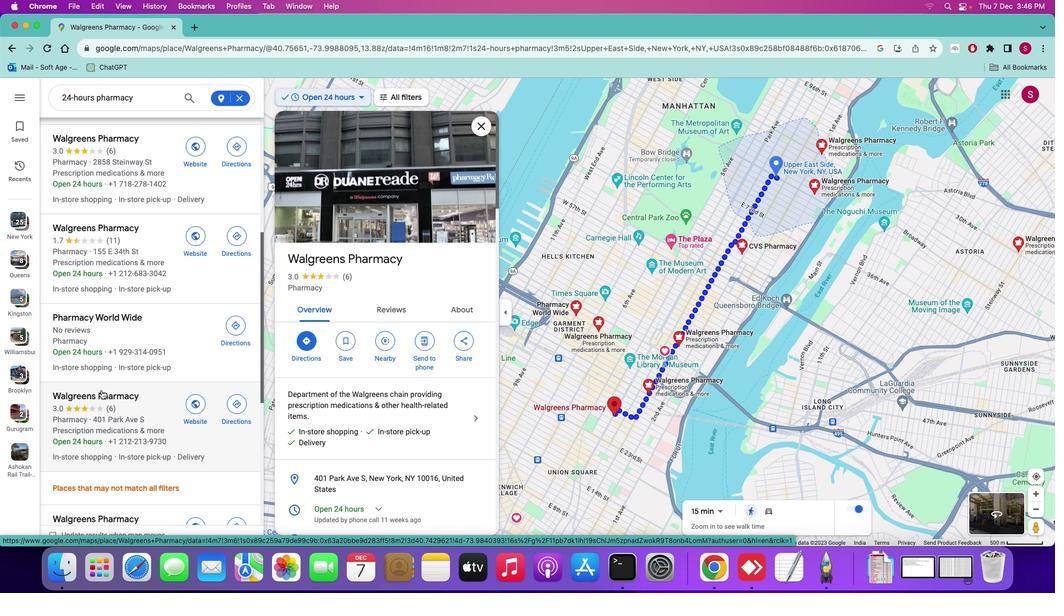 
Action: Mouse pressed left at (101, 390)
Screenshot: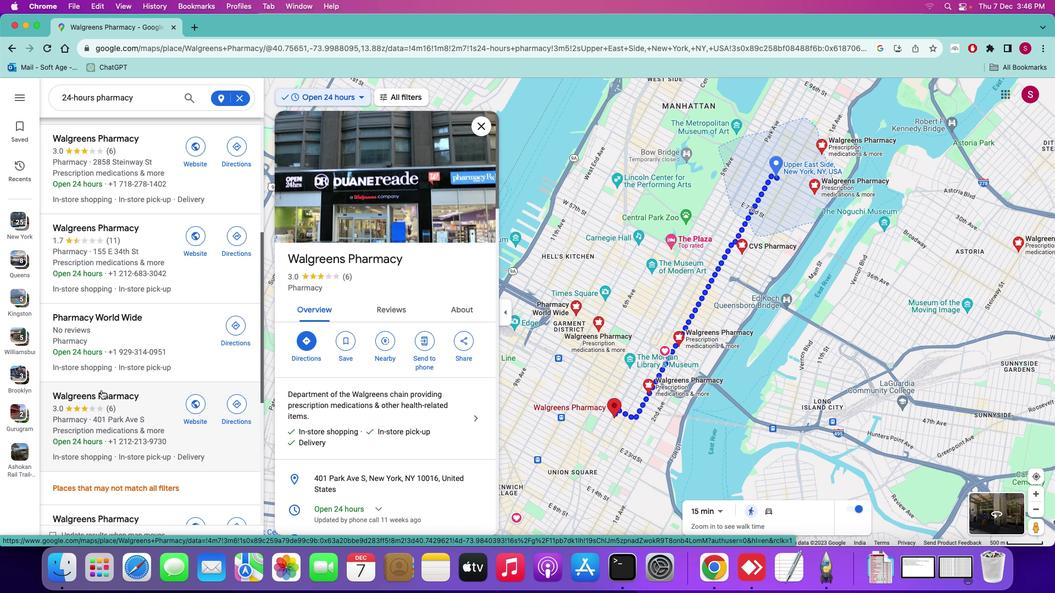 
Action: Mouse moved to (101, 390)
Screenshot: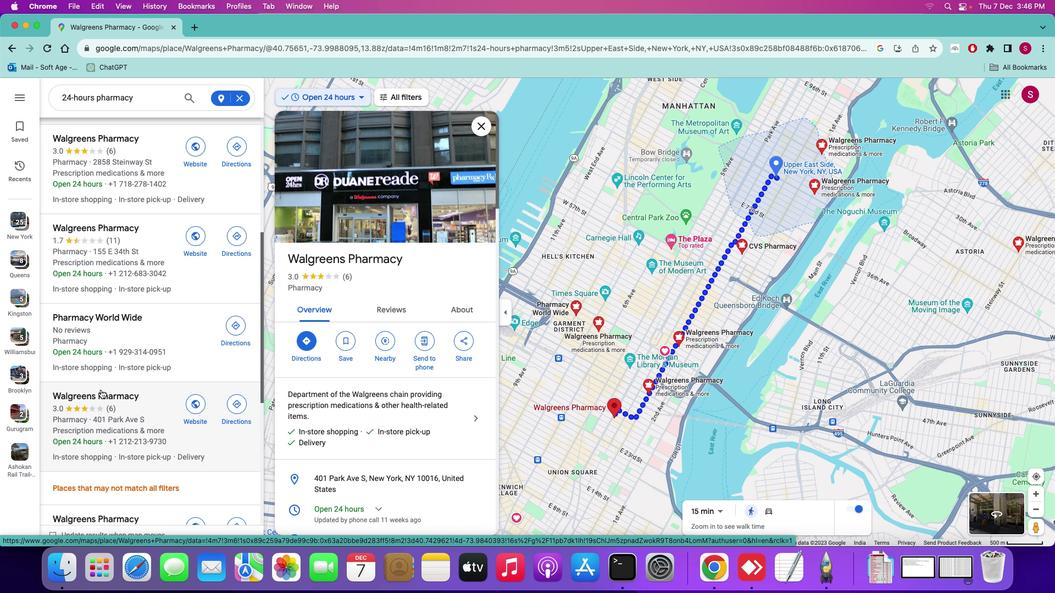 
